 Task: Buy 1 Parking from Cables section under best seller category for shipping address: Catherine Martinez, 3635 Walton Street, Salt Lake City, Utah 84104, Cell Number 8014200980. Pay from credit card ending with 6010, CVV 682
Action: Mouse moved to (29, 83)
Screenshot: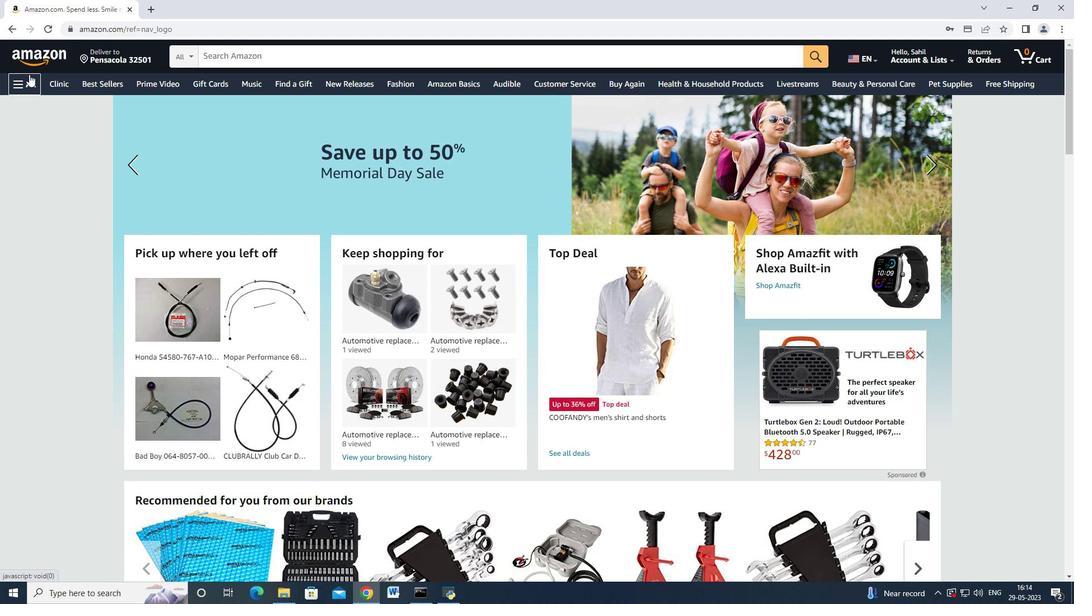 
Action: Mouse pressed left at (29, 83)
Screenshot: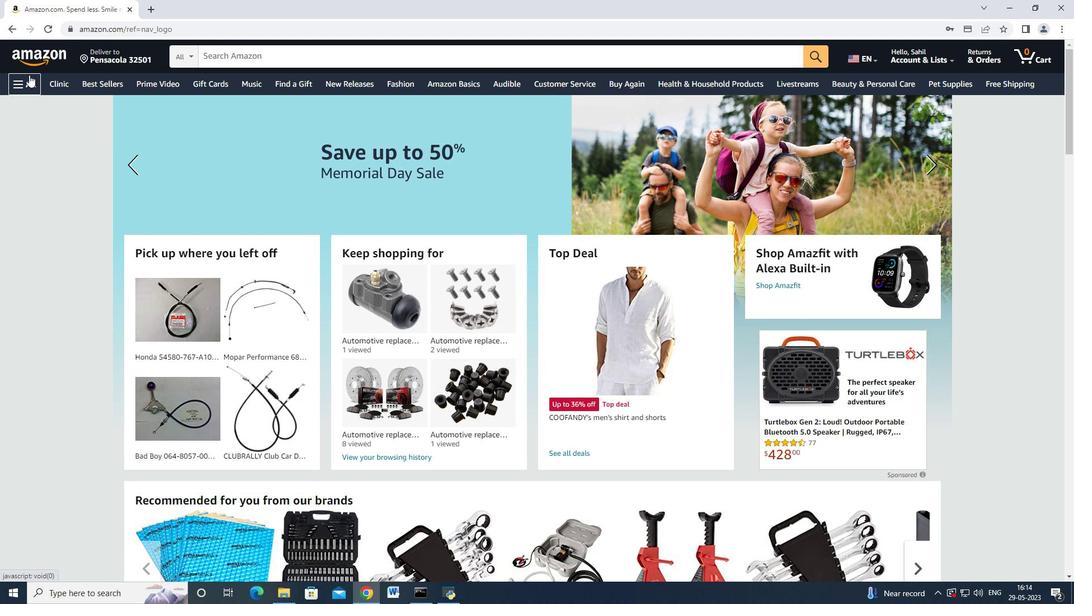 
Action: Mouse moved to (4, 165)
Screenshot: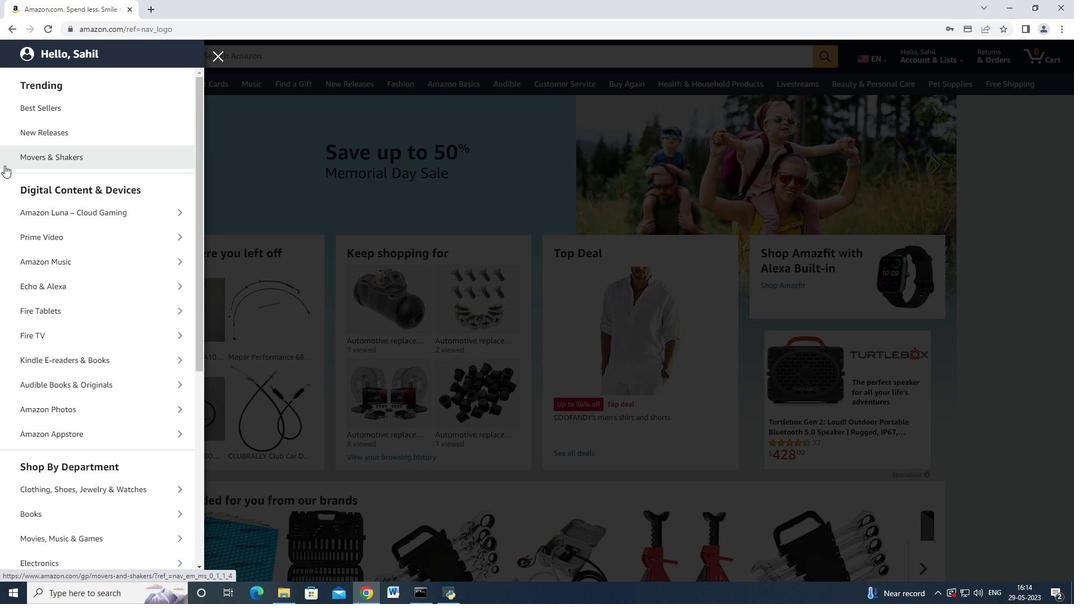 
Action: Mouse scrolled (4, 164) with delta (0, 0)
Screenshot: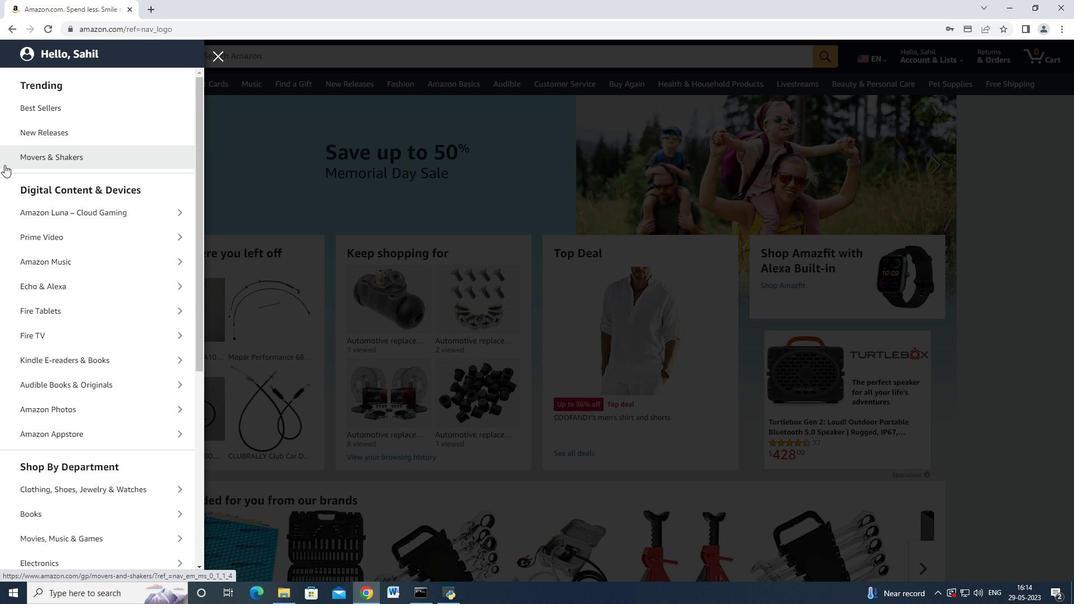 
Action: Mouse moved to (71, 211)
Screenshot: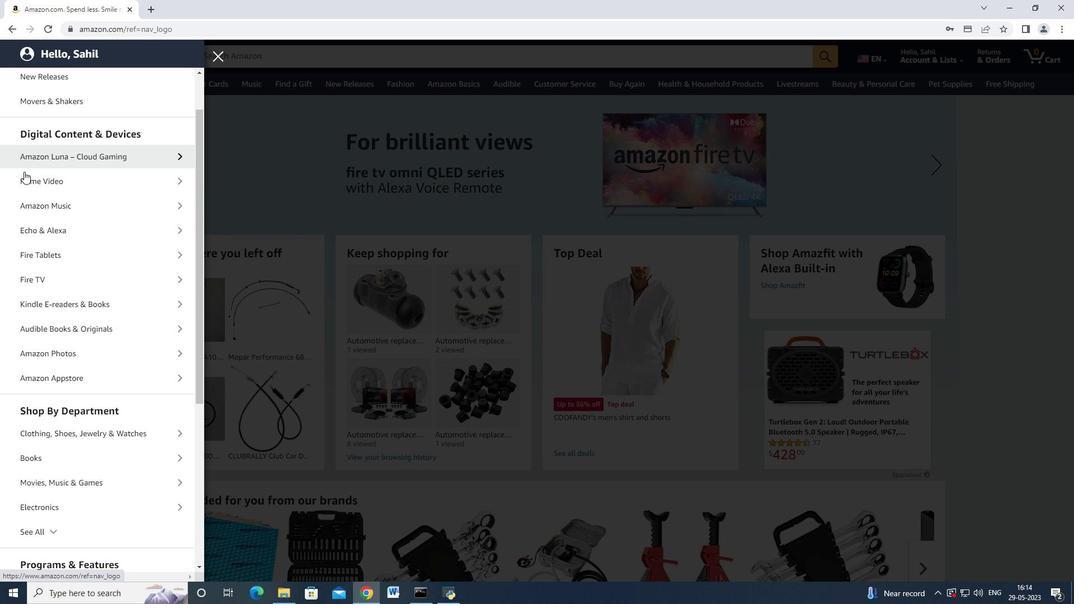 
Action: Mouse scrolled (71, 210) with delta (0, 0)
Screenshot: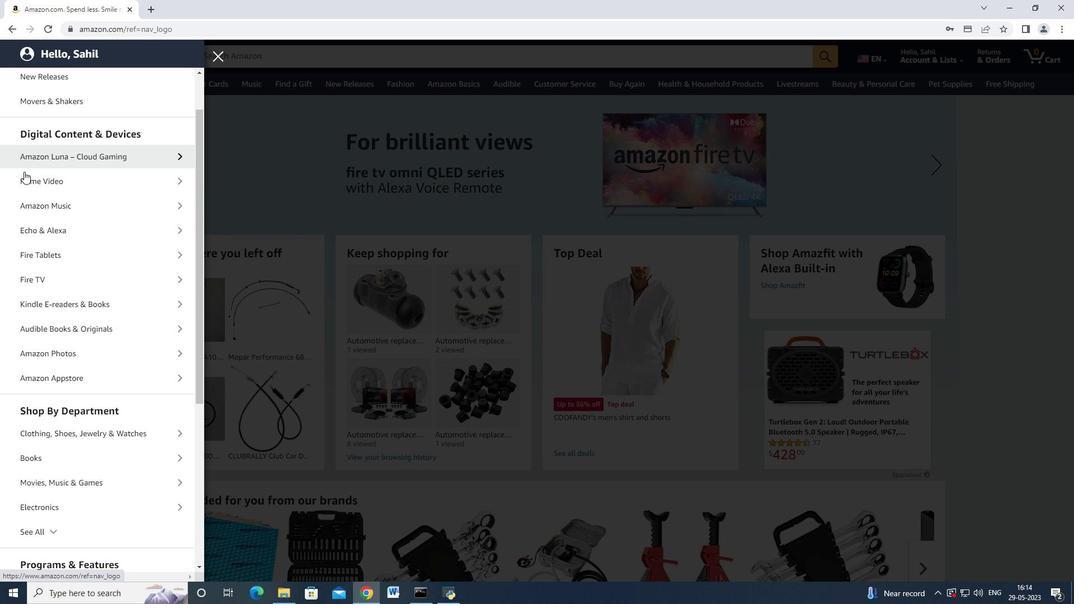 
Action: Mouse moved to (72, 212)
Screenshot: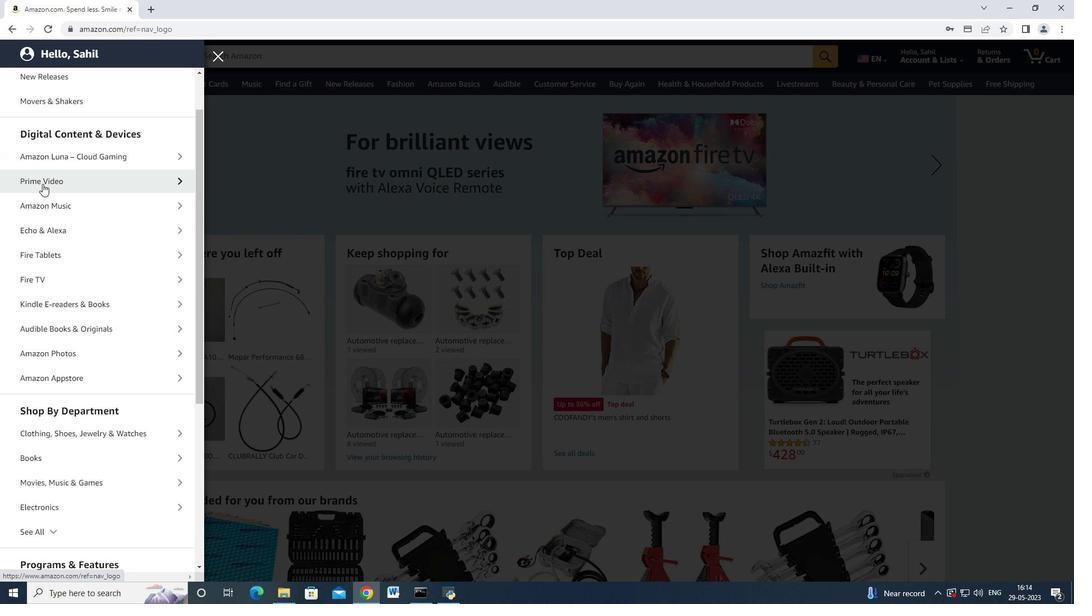 
Action: Mouse scrolled (72, 212) with delta (0, 0)
Screenshot: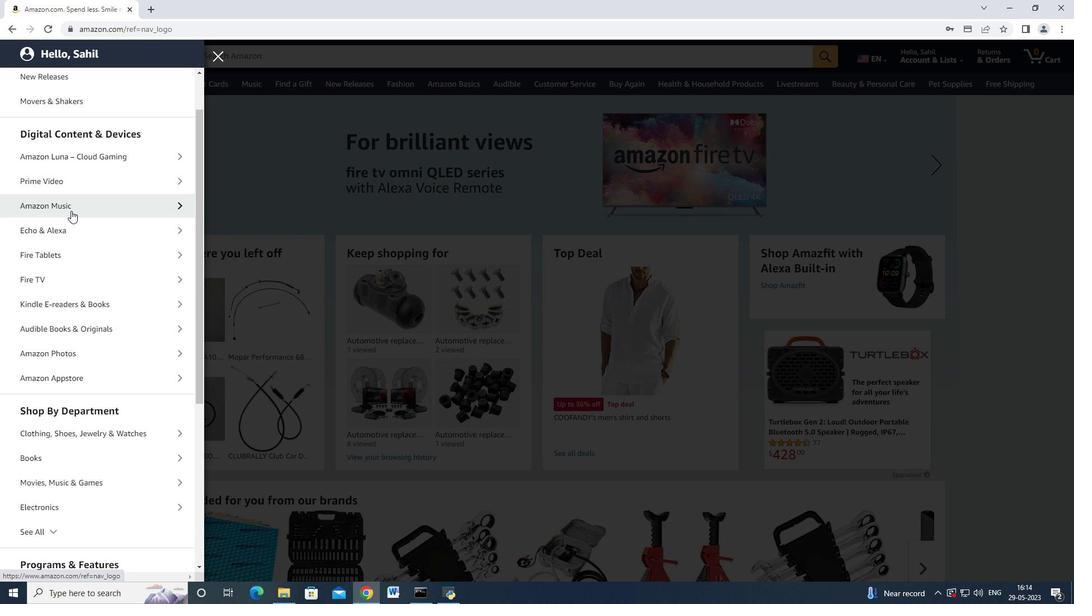 
Action: Mouse moved to (30, 277)
Screenshot: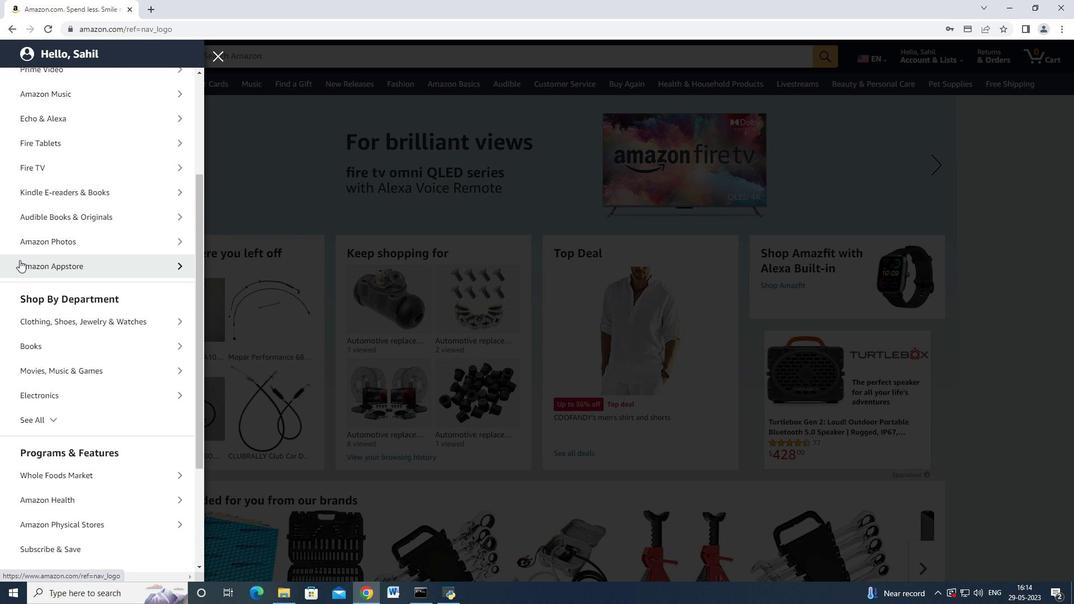 
Action: Mouse scrolled (30, 277) with delta (0, 0)
Screenshot: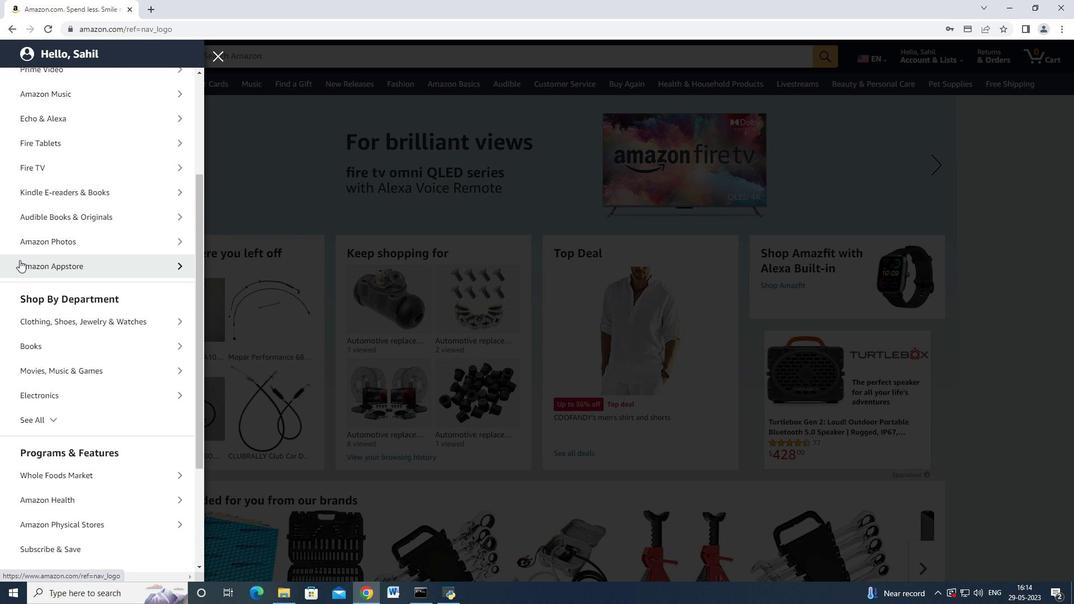 
Action: Mouse moved to (31, 282)
Screenshot: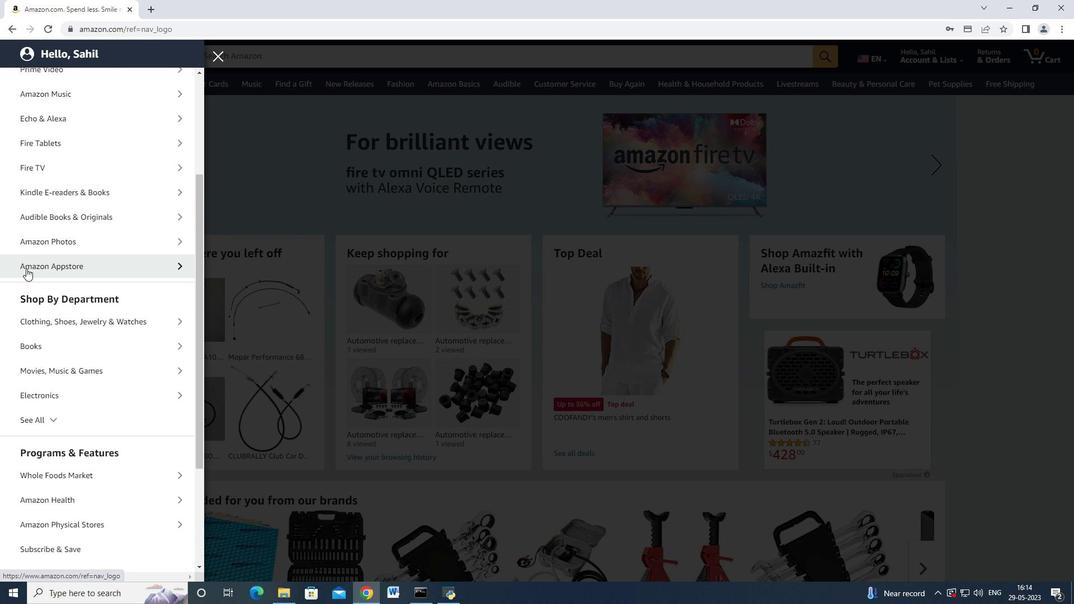 
Action: Mouse scrolled (31, 281) with delta (0, 0)
Screenshot: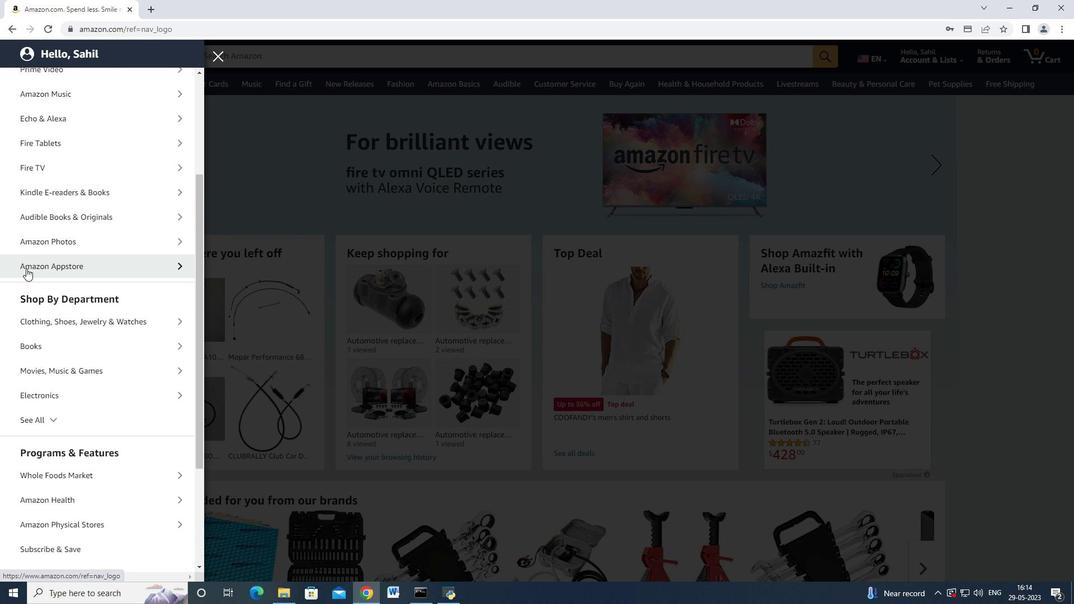 
Action: Mouse moved to (32, 285)
Screenshot: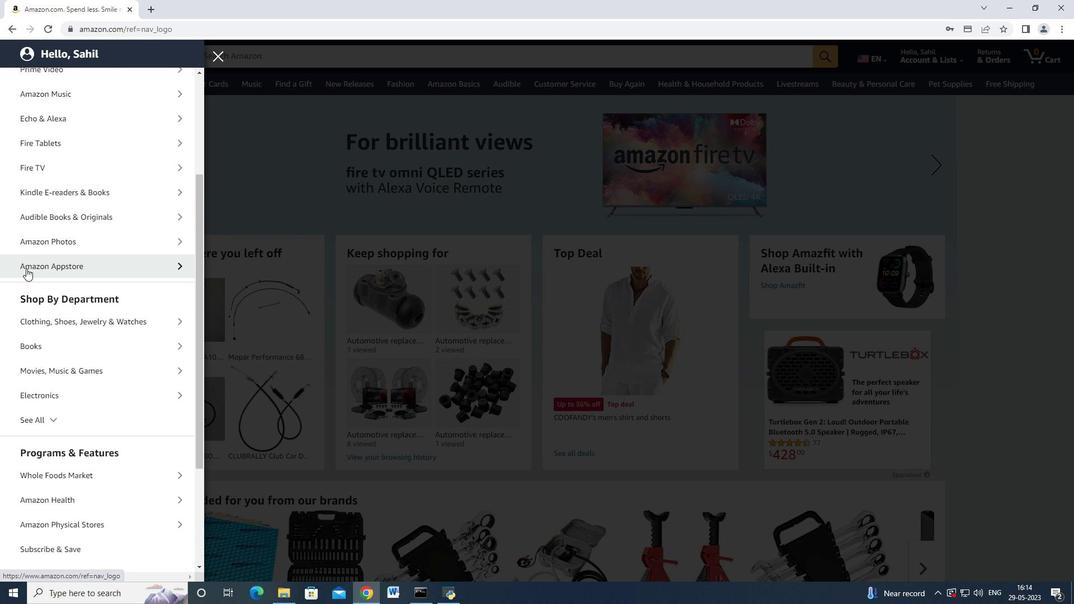
Action: Mouse scrolled (32, 285) with delta (0, 0)
Screenshot: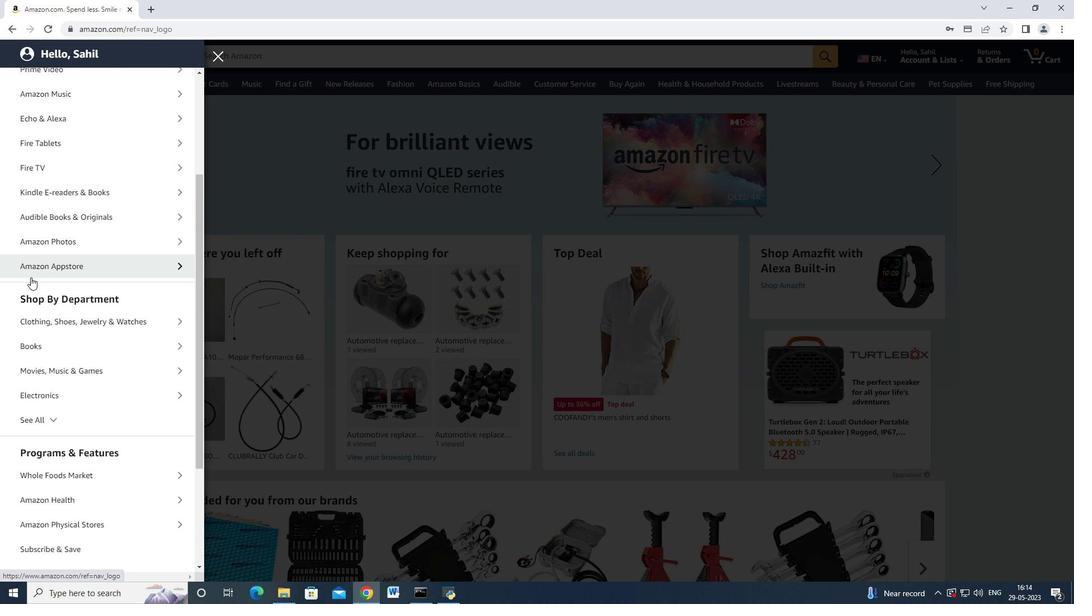 
Action: Mouse moved to (51, 258)
Screenshot: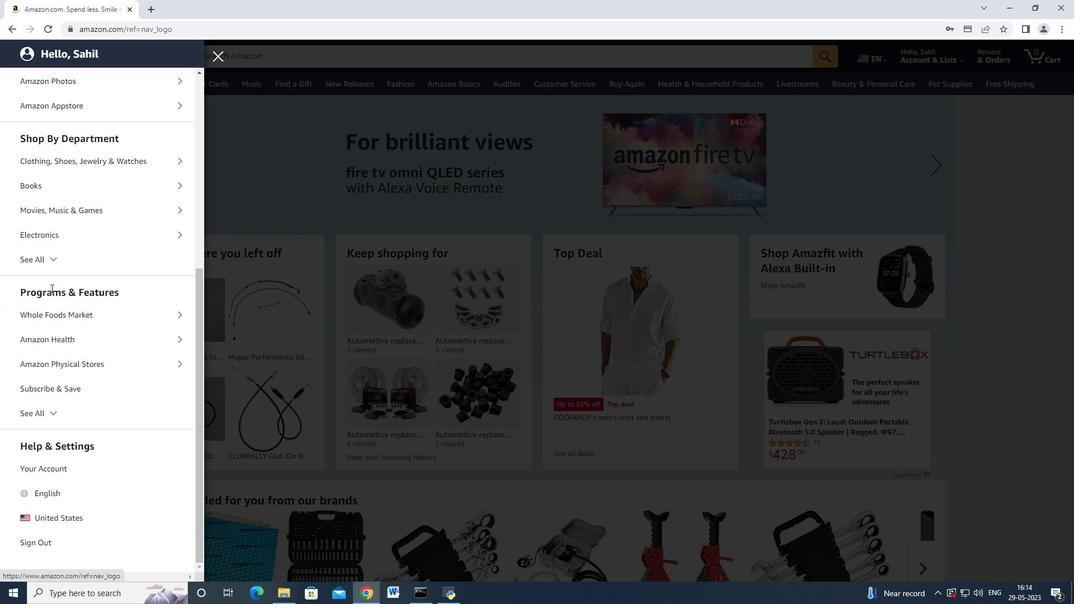 
Action: Mouse pressed left at (51, 258)
Screenshot: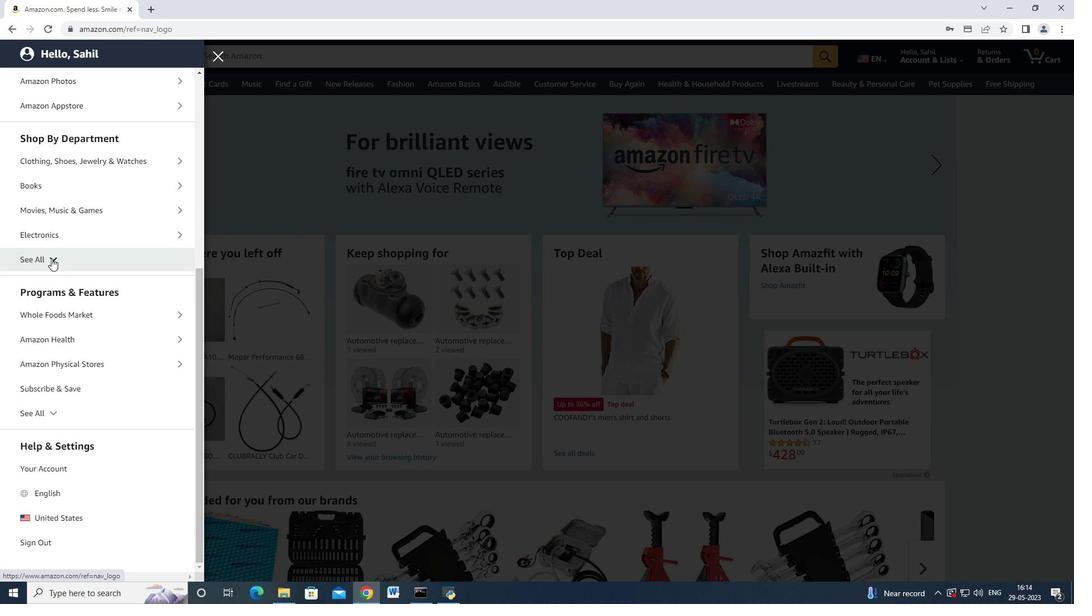 
Action: Mouse moved to (104, 289)
Screenshot: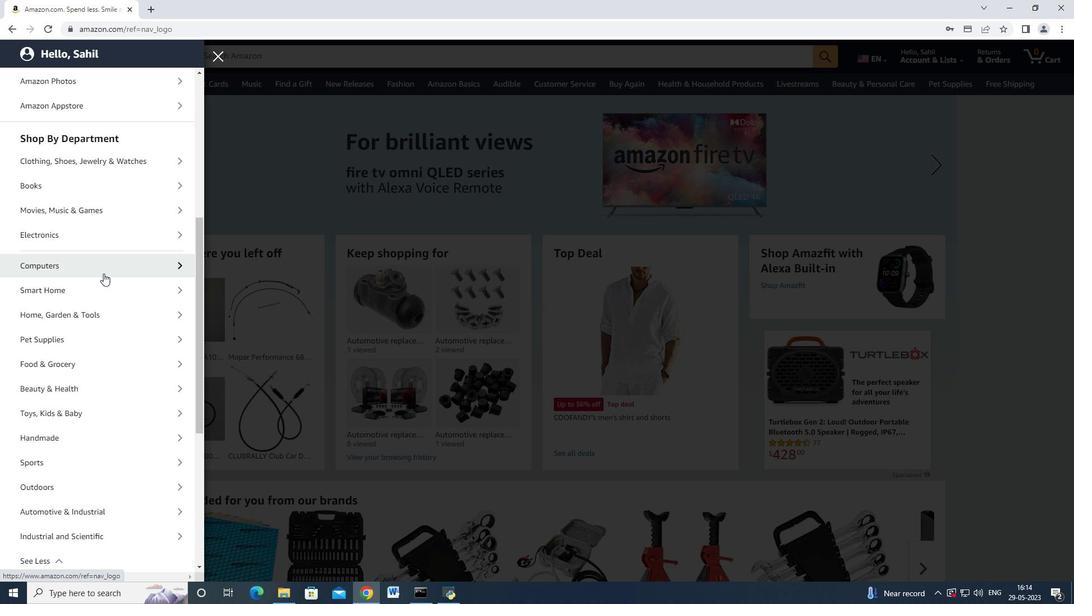 
Action: Mouse scrolled (104, 288) with delta (0, 0)
Screenshot: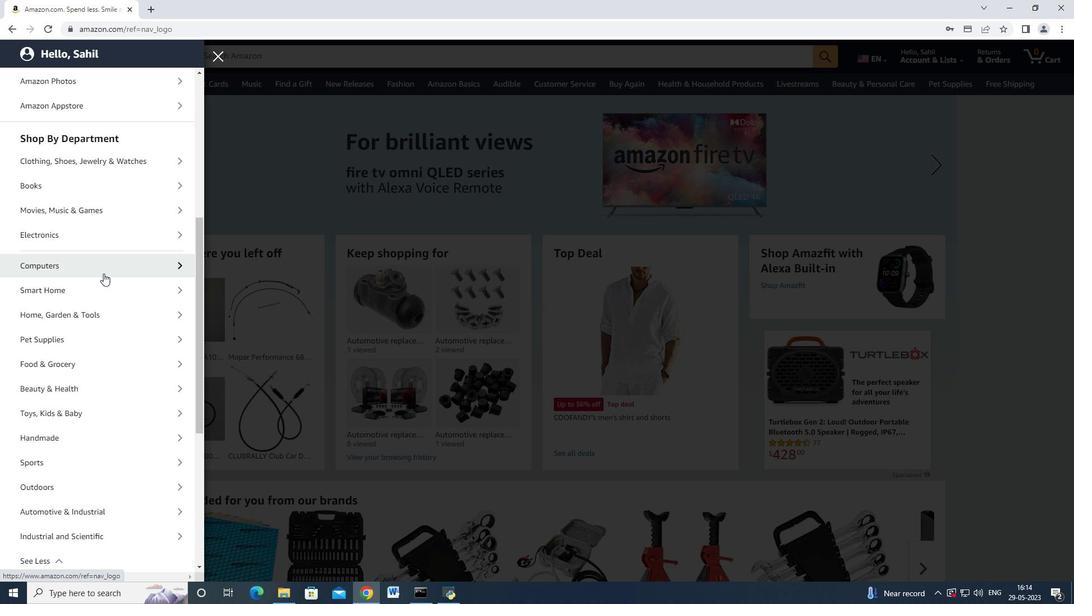 
Action: Mouse moved to (104, 299)
Screenshot: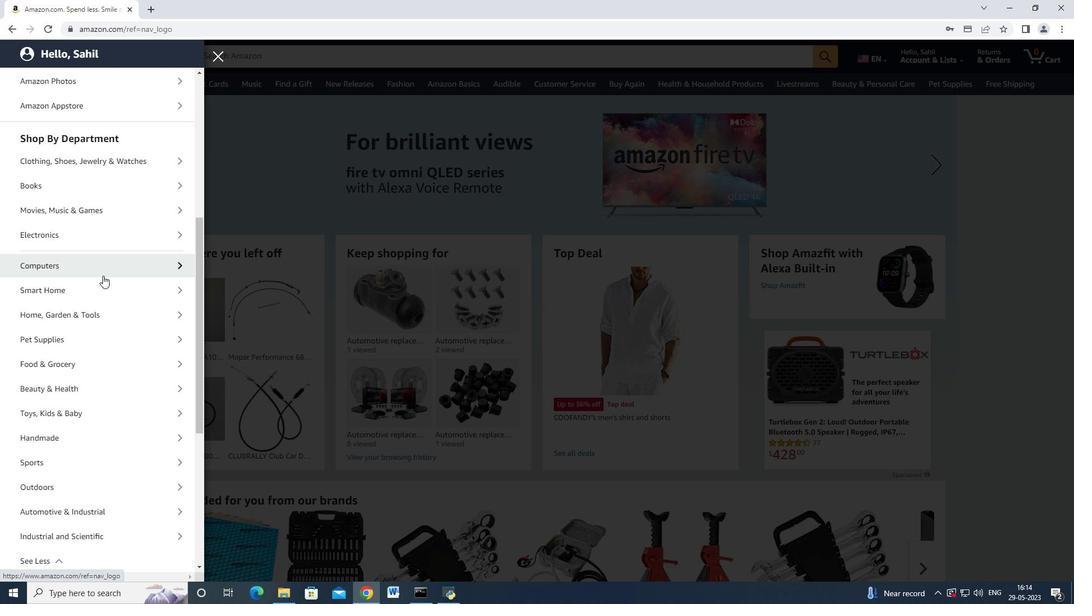 
Action: Mouse scrolled (104, 299) with delta (0, 0)
Screenshot: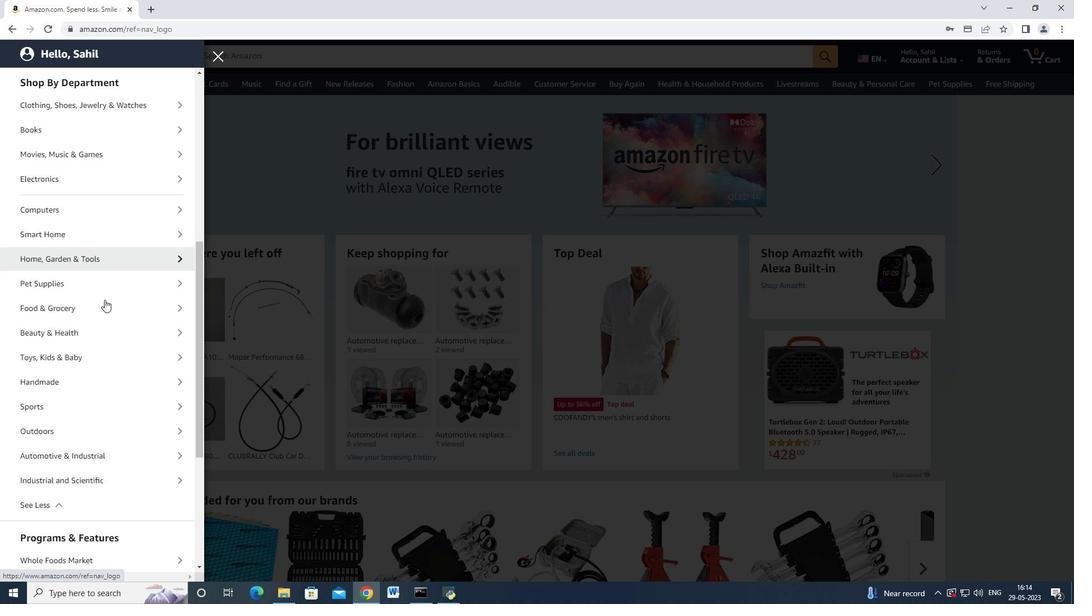 
Action: Mouse scrolled (104, 299) with delta (0, 0)
Screenshot: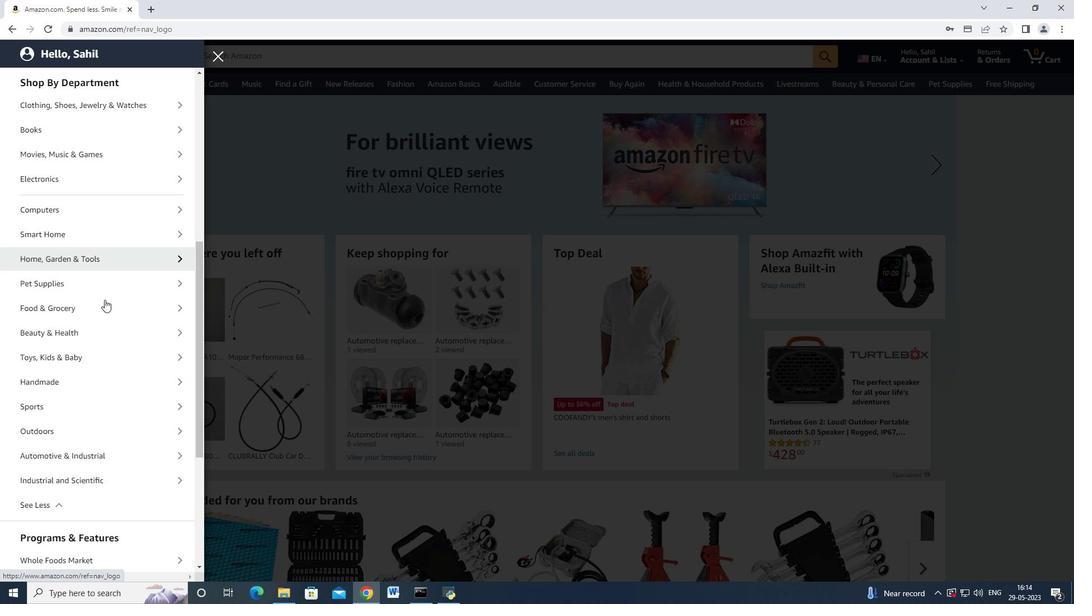 
Action: Mouse moved to (100, 340)
Screenshot: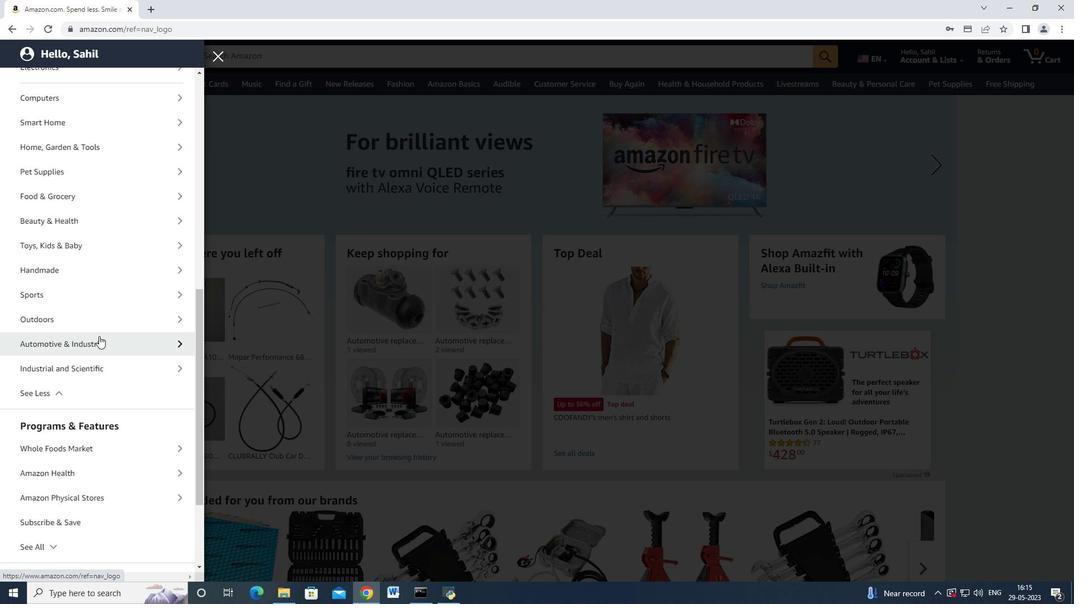 
Action: Mouse pressed left at (100, 340)
Screenshot: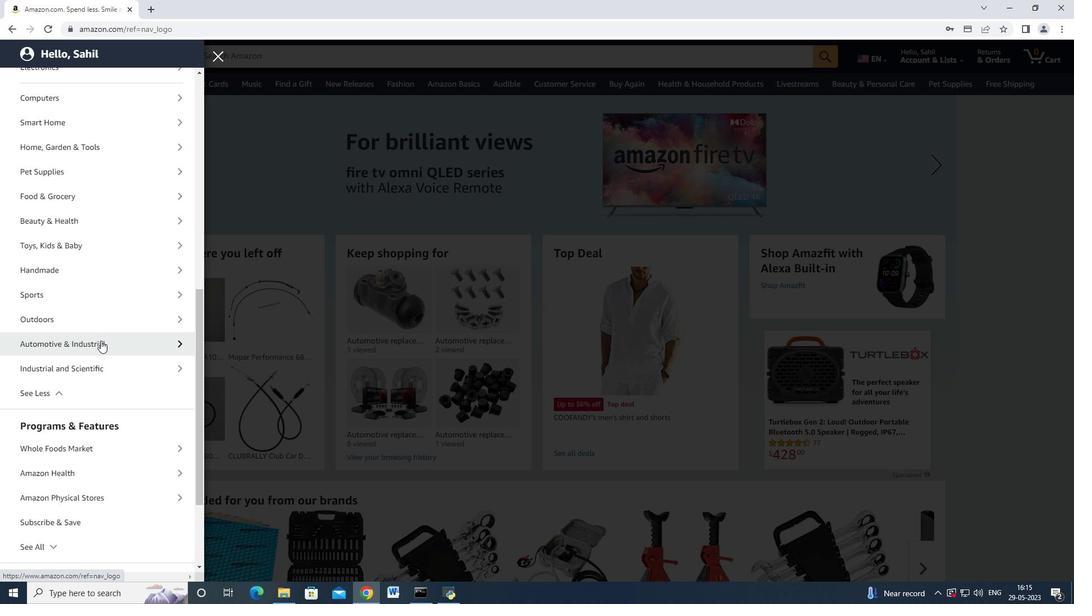 
Action: Mouse moved to (90, 137)
Screenshot: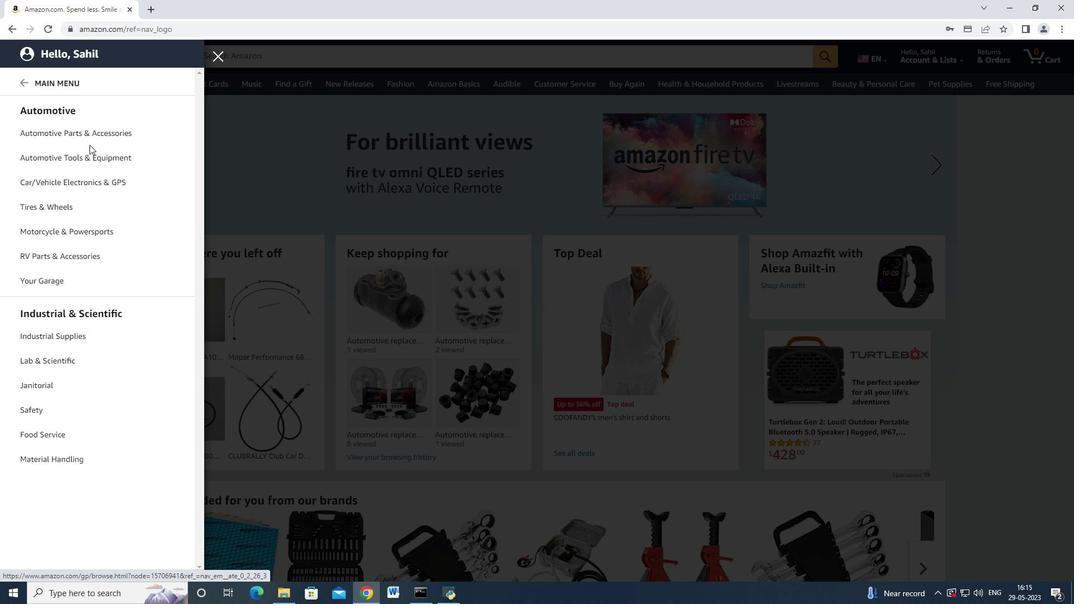 
Action: Mouse pressed left at (90, 137)
Screenshot: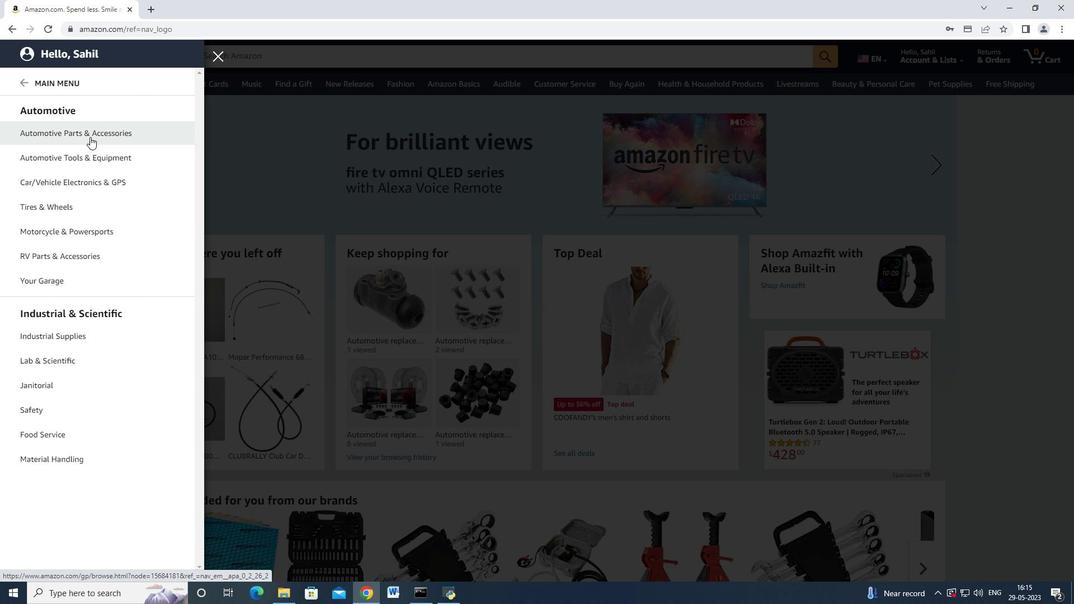 
Action: Mouse moved to (87, 142)
Screenshot: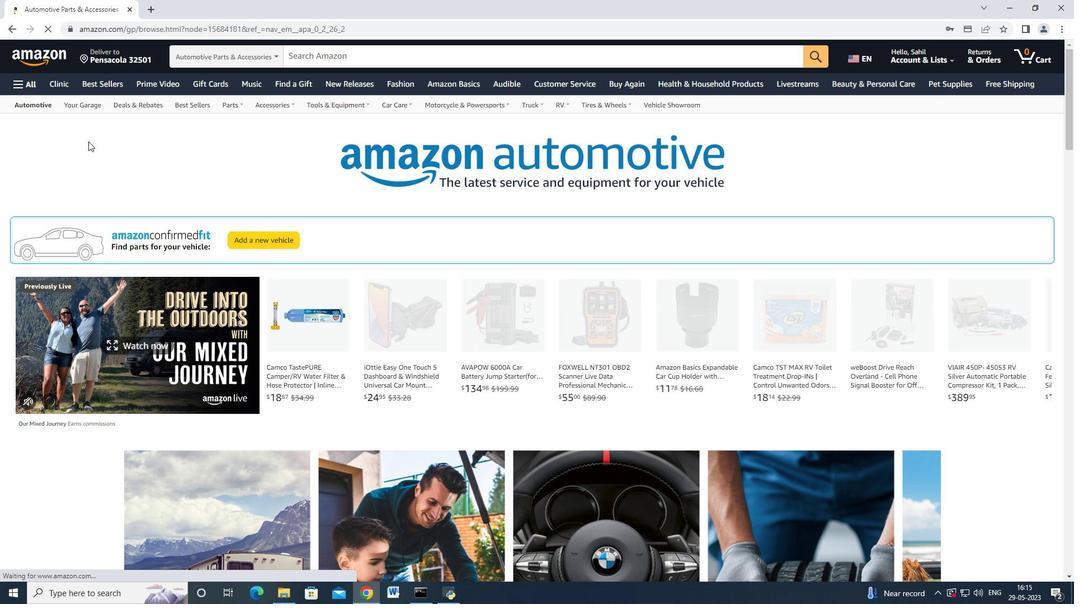 
Action: Mouse scrolled (87, 142) with delta (0, 0)
Screenshot: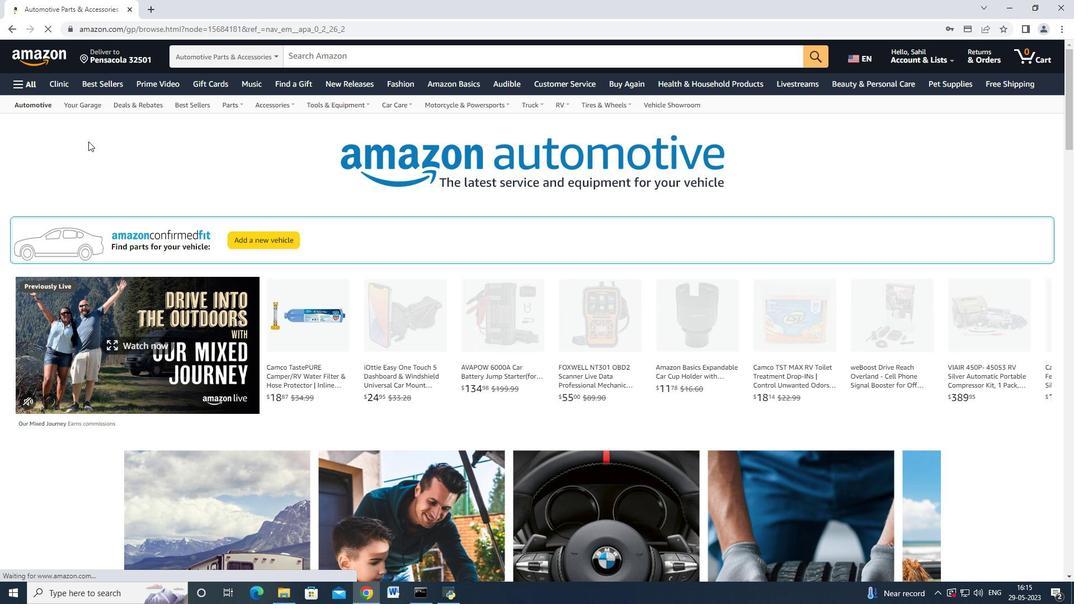 
Action: Mouse moved to (87, 143)
Screenshot: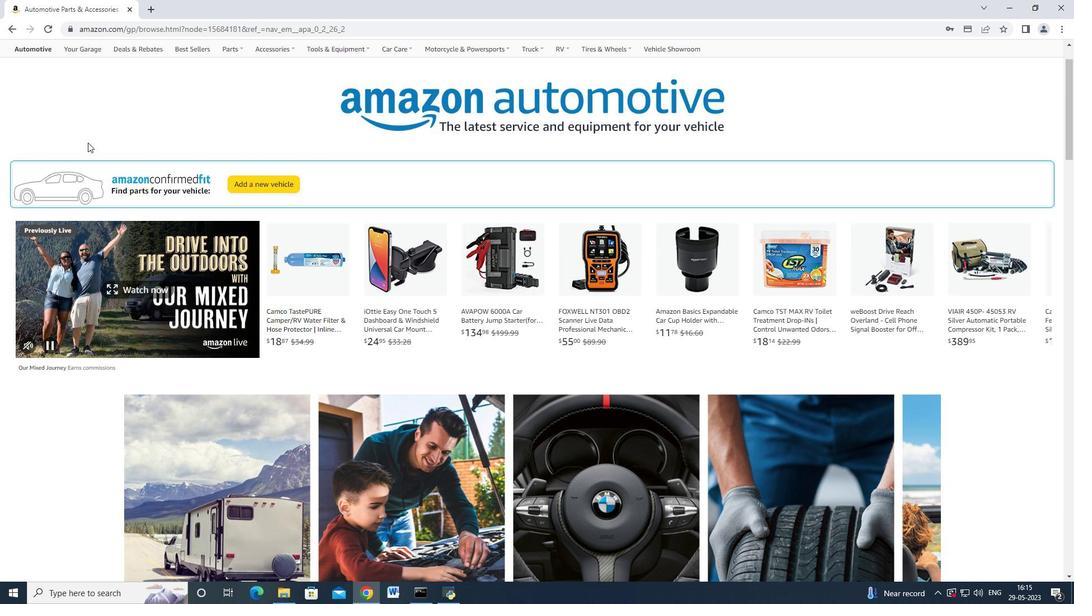 
Action: Mouse scrolled (87, 142) with delta (0, 0)
Screenshot: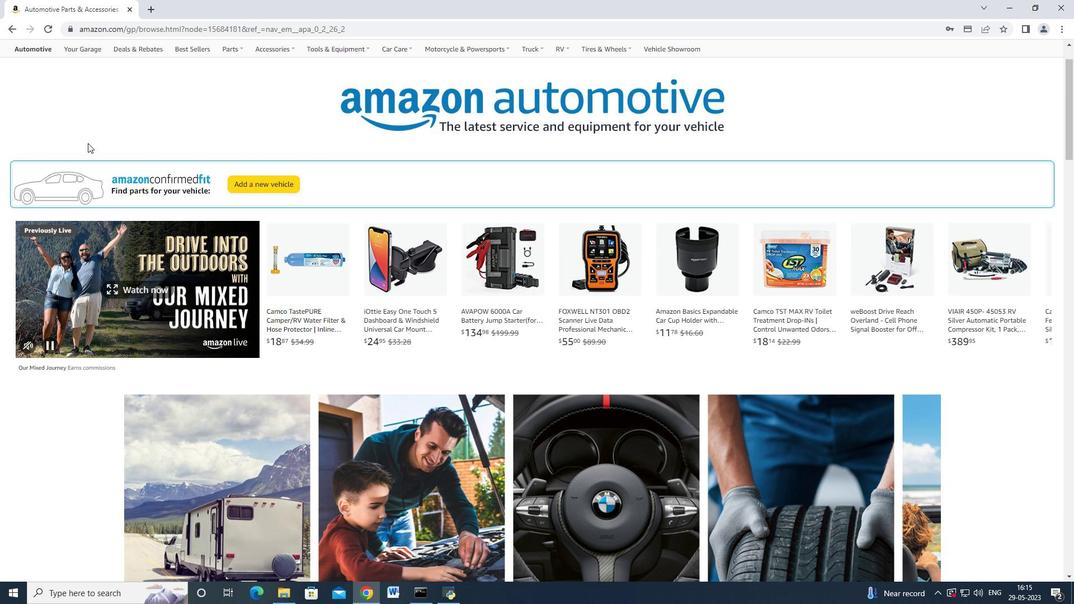 
Action: Mouse scrolled (87, 142) with delta (0, 0)
Screenshot: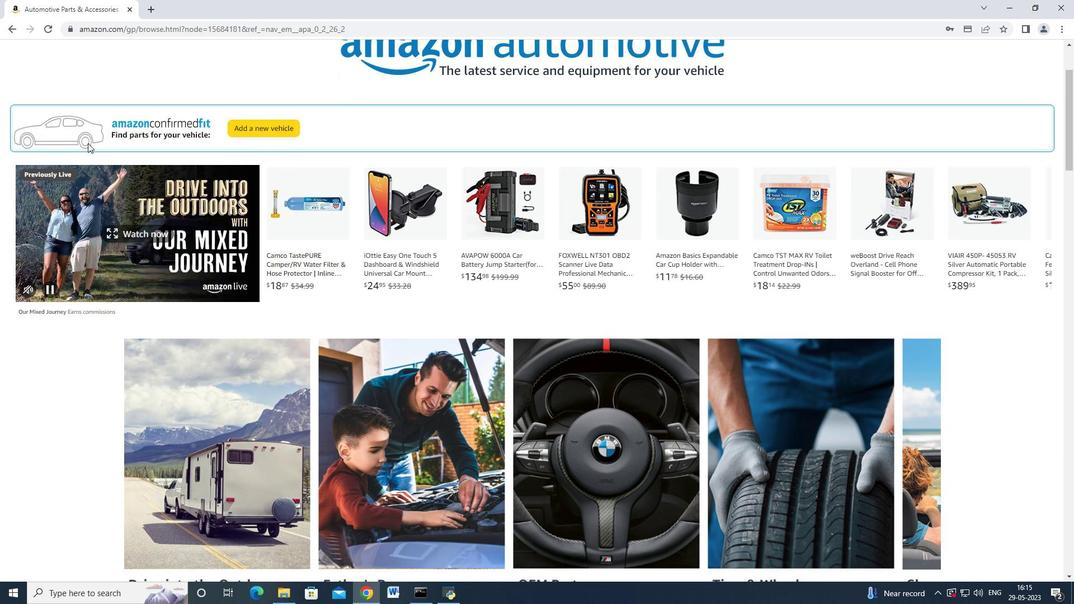 
Action: Mouse scrolled (87, 142) with delta (0, 0)
Screenshot: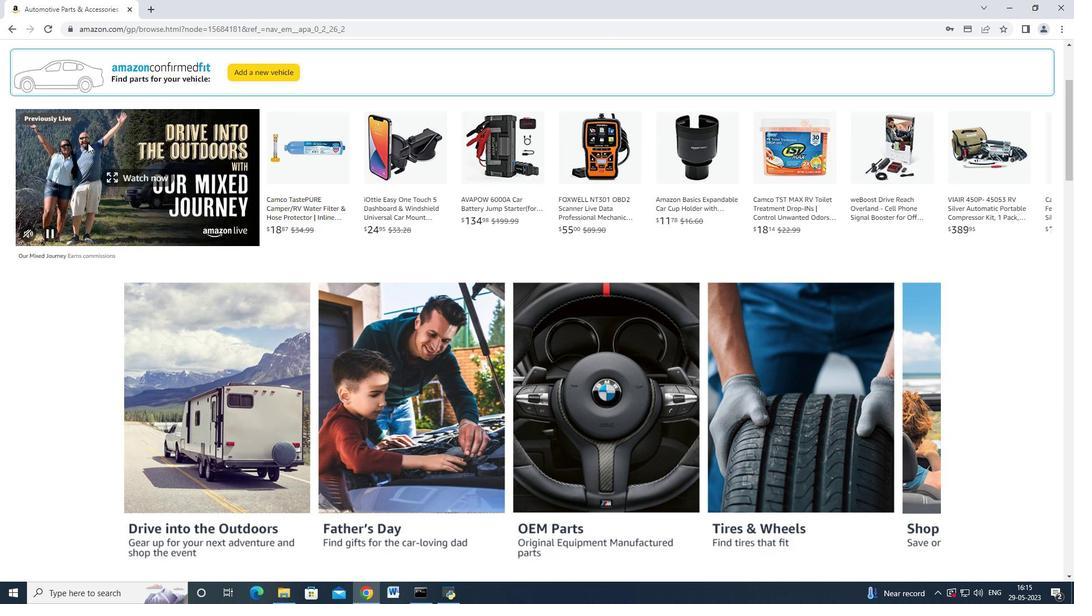 
Action: Mouse scrolled (87, 143) with delta (0, 0)
Screenshot: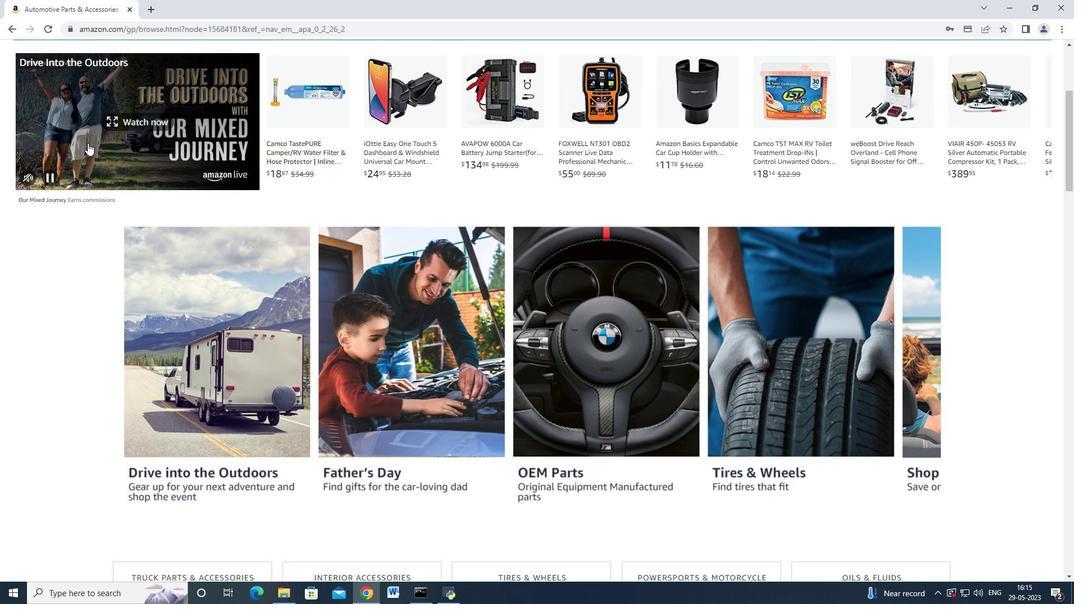 
Action: Mouse scrolled (87, 143) with delta (0, 0)
Screenshot: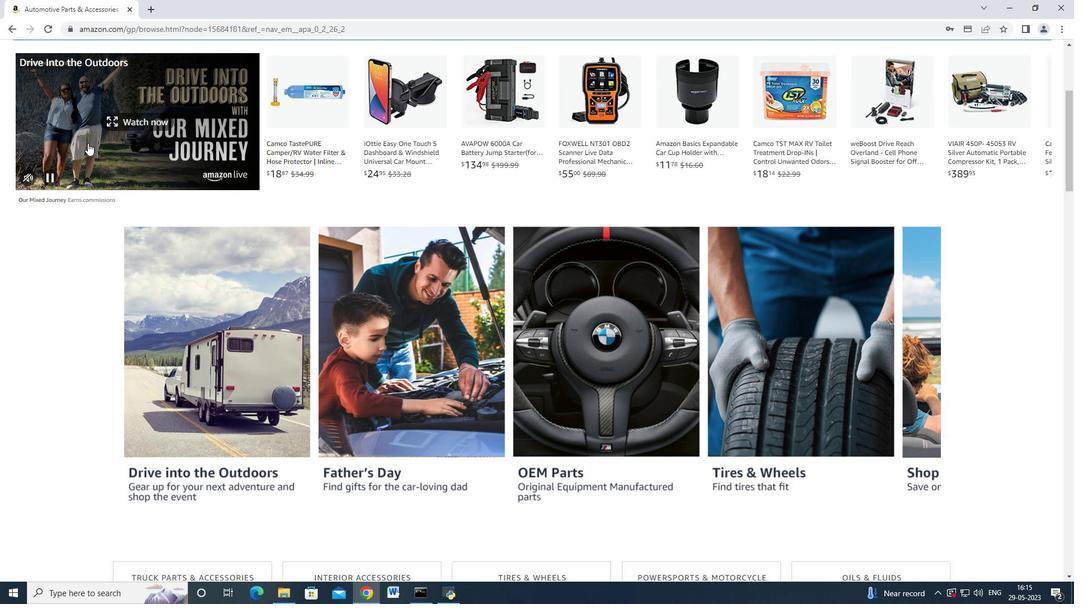 
Action: Mouse scrolled (87, 143) with delta (0, 0)
Screenshot: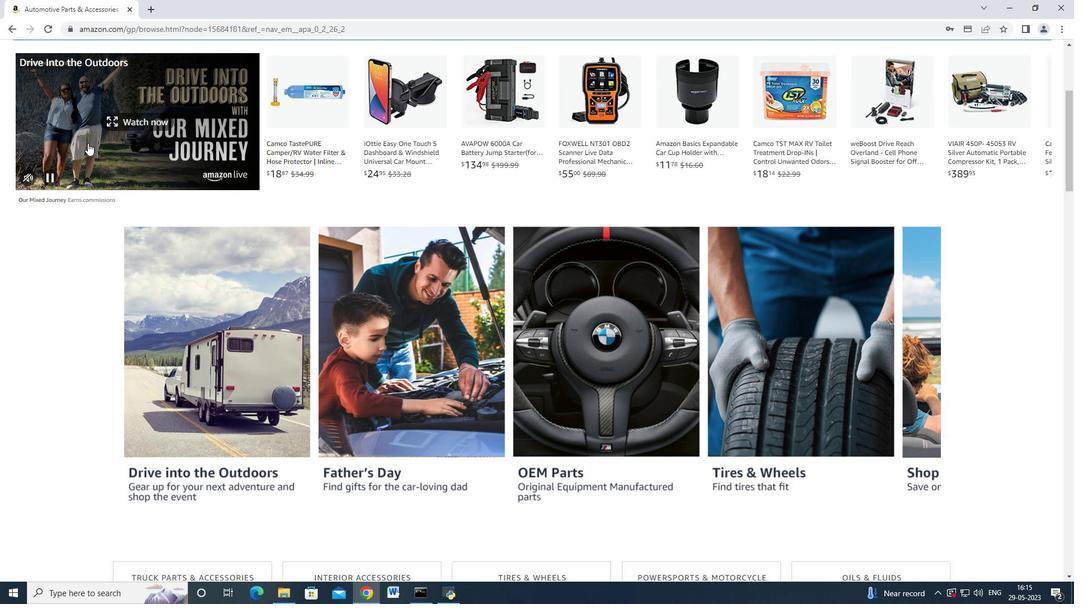 
Action: Mouse scrolled (87, 143) with delta (0, 0)
Screenshot: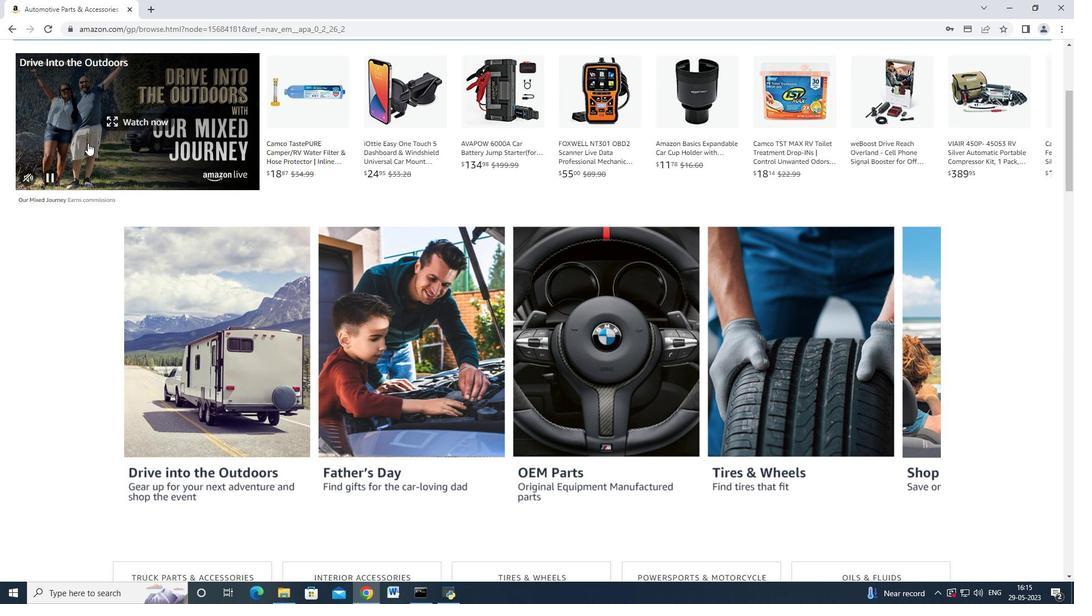 
Action: Mouse moved to (88, 145)
Screenshot: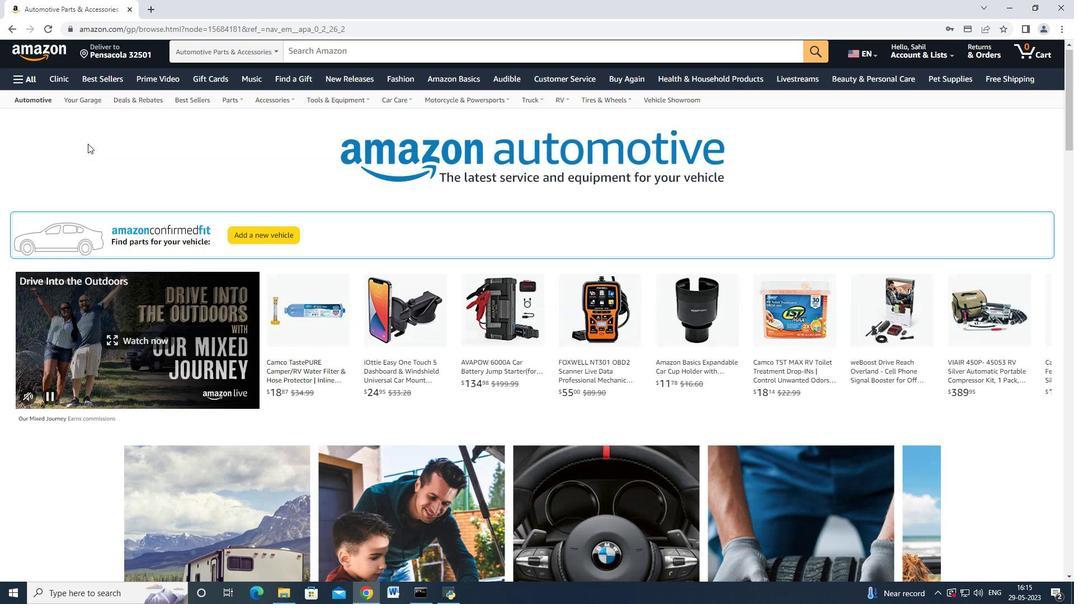 
Action: Mouse scrolled (88, 146) with delta (0, 0)
Screenshot: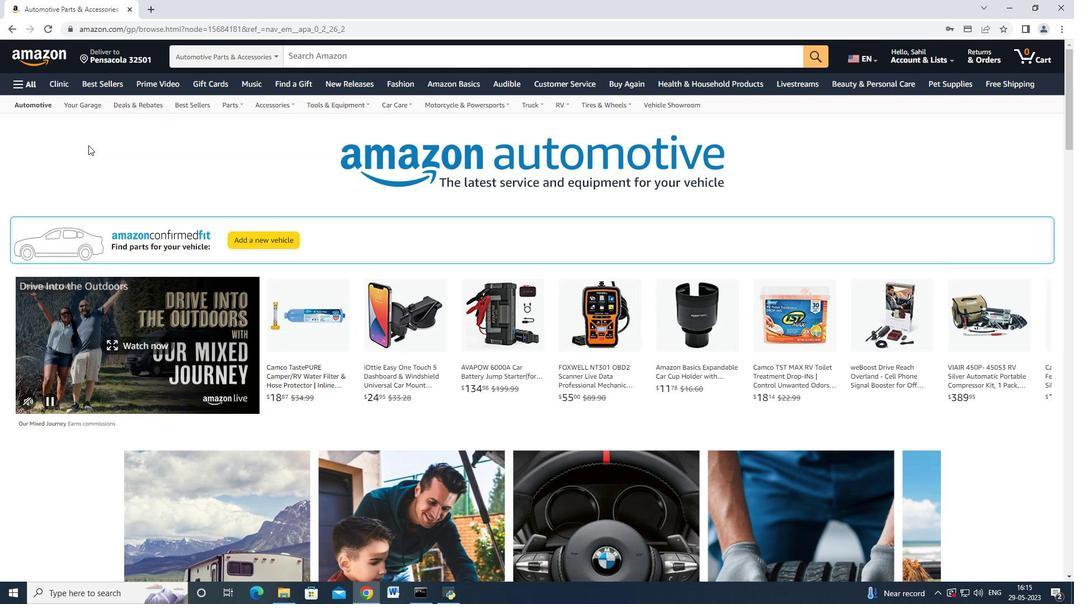 
Action: Mouse scrolled (88, 146) with delta (0, 0)
Screenshot: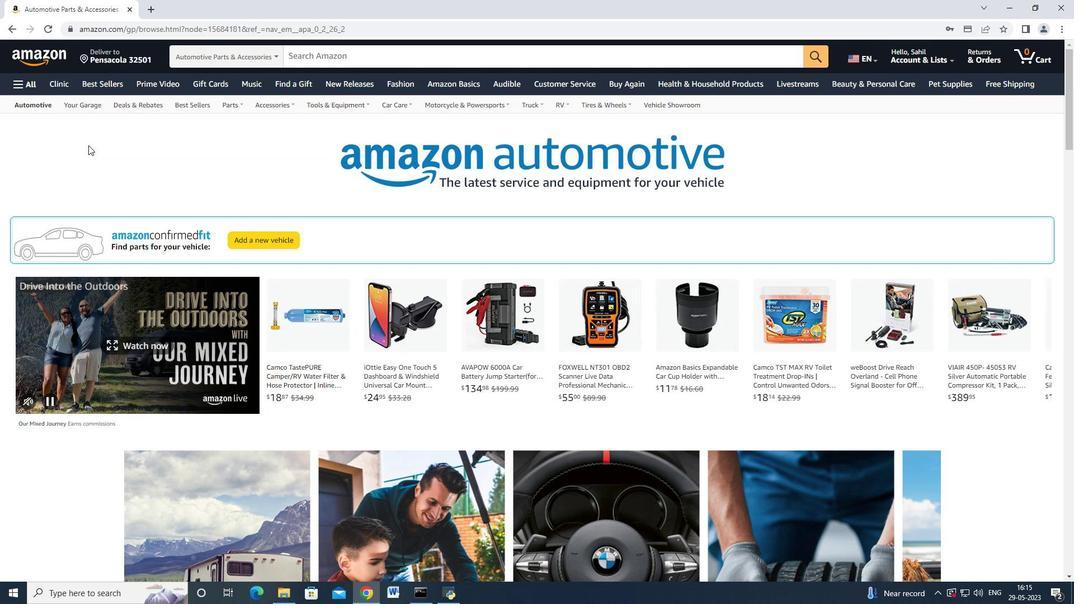 
Action: Mouse scrolled (88, 146) with delta (0, 0)
Screenshot: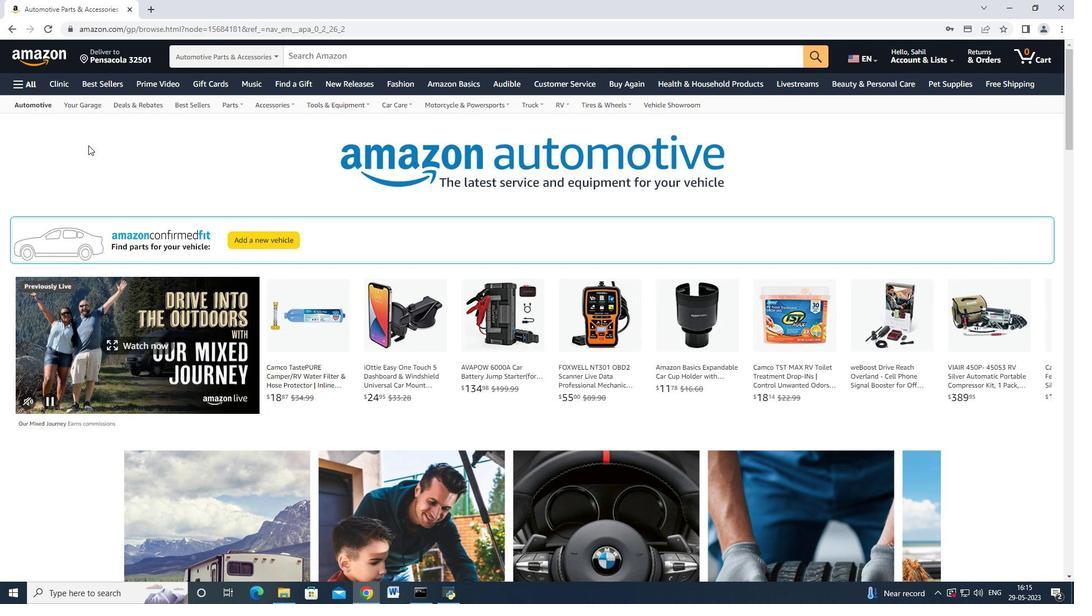 
Action: Mouse moved to (204, 108)
Screenshot: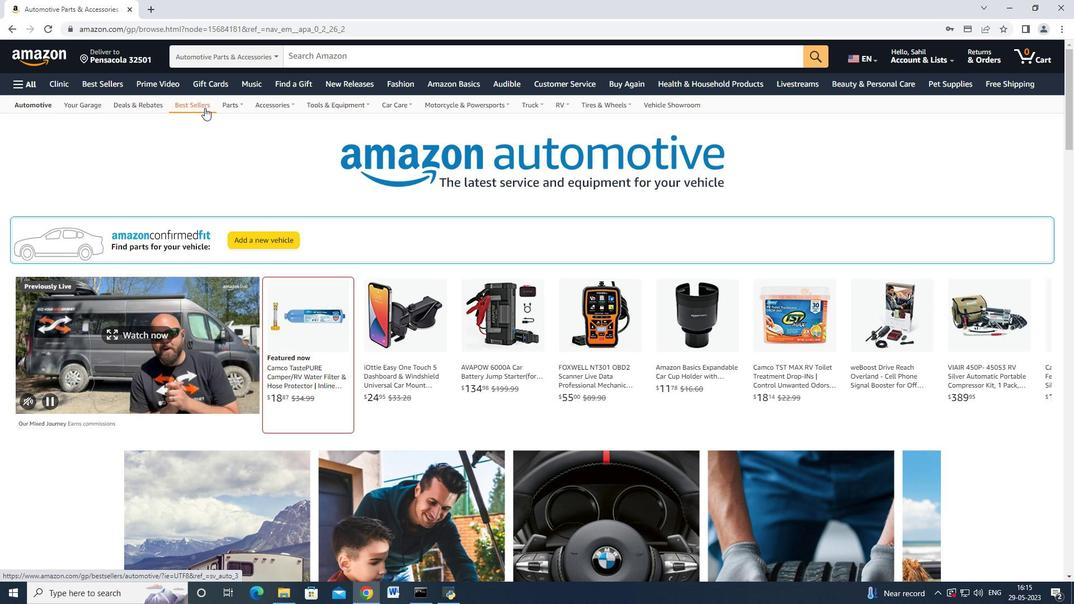 
Action: Mouse pressed left at (204, 108)
Screenshot: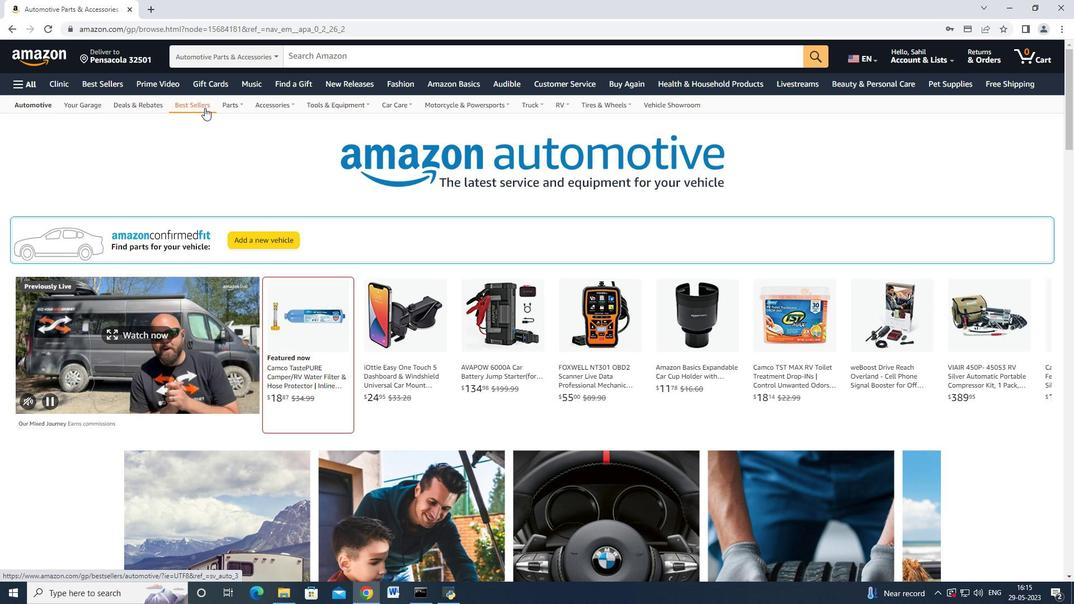 
Action: Mouse moved to (67, 362)
Screenshot: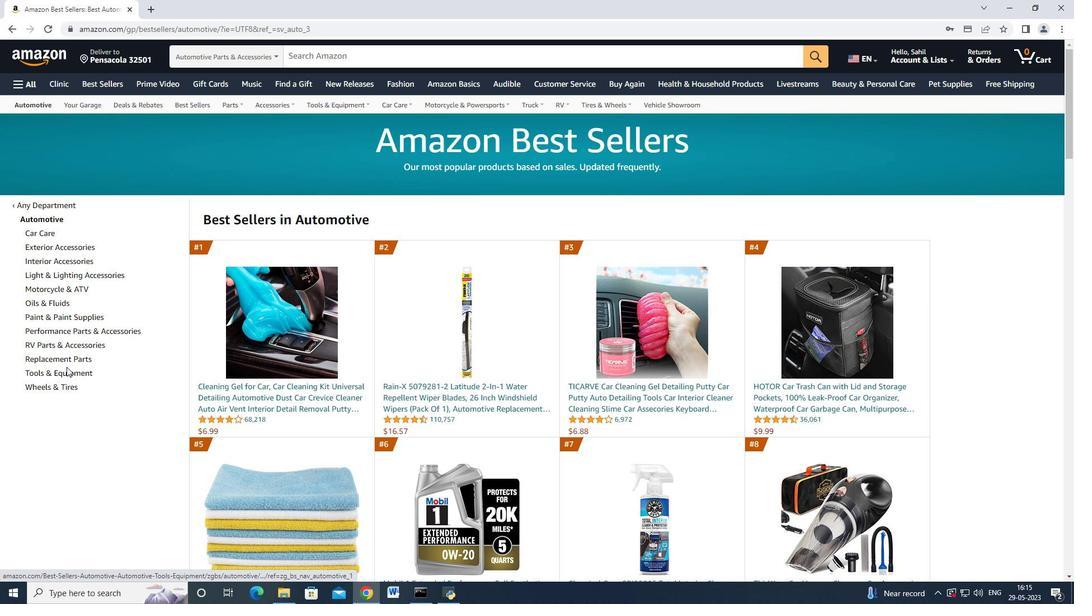 
Action: Mouse pressed left at (67, 362)
Screenshot: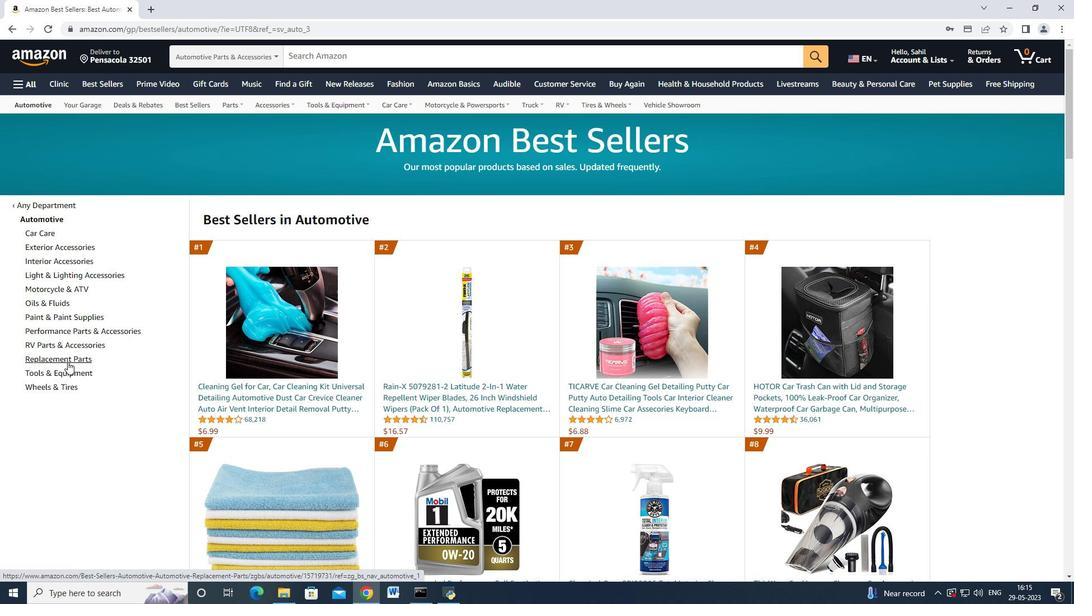 
Action: Mouse moved to (77, 345)
Screenshot: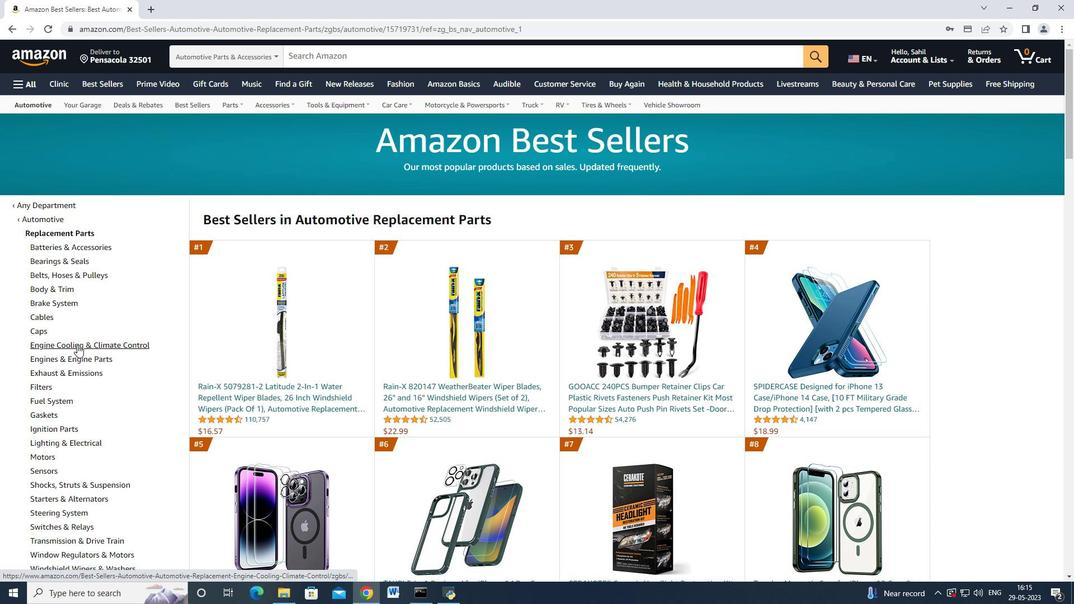 
Action: Mouse scrolled (77, 344) with delta (0, 0)
Screenshot: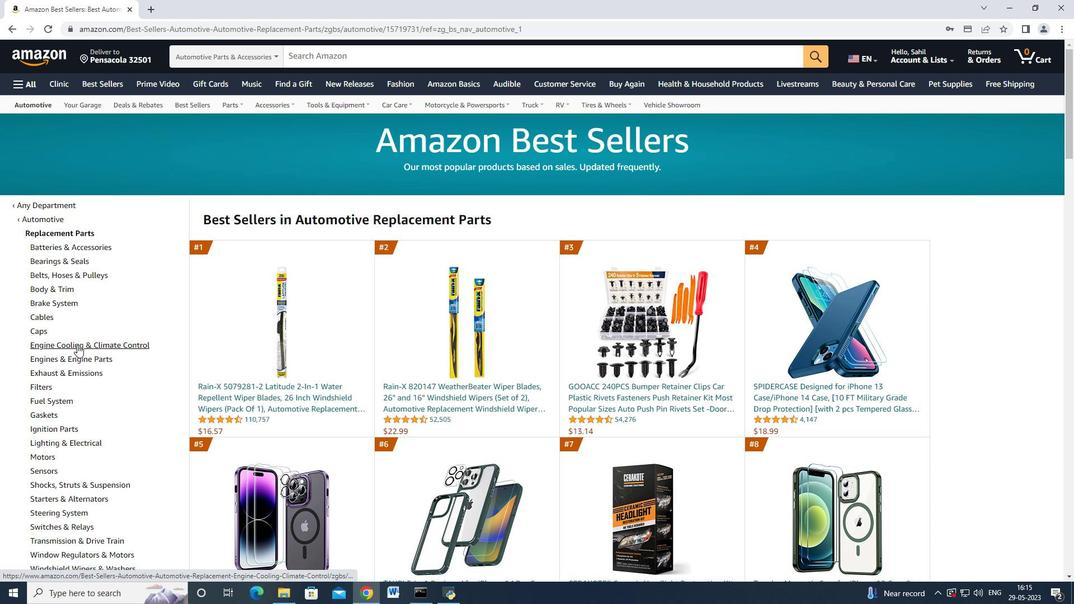 
Action: Mouse scrolled (77, 344) with delta (0, 0)
Screenshot: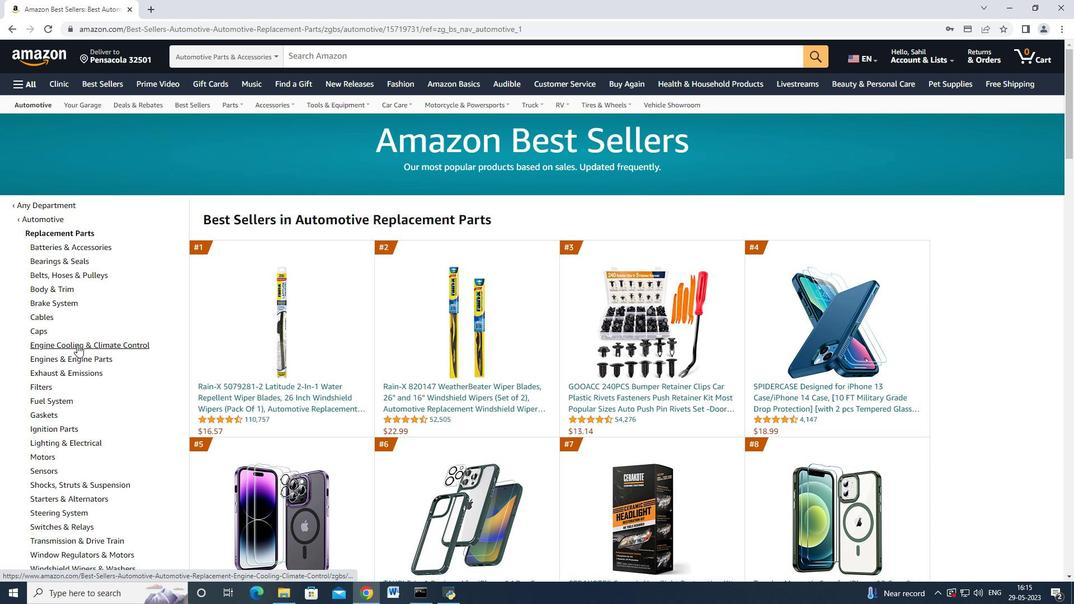 
Action: Mouse moved to (77, 345)
Screenshot: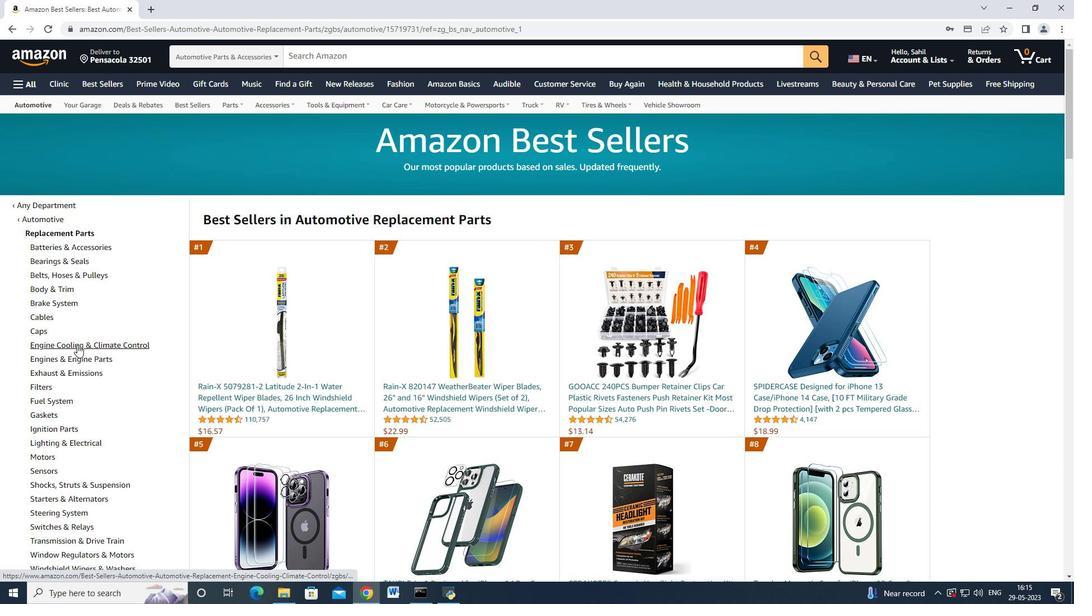 
Action: Mouse scrolled (77, 344) with delta (0, 0)
Screenshot: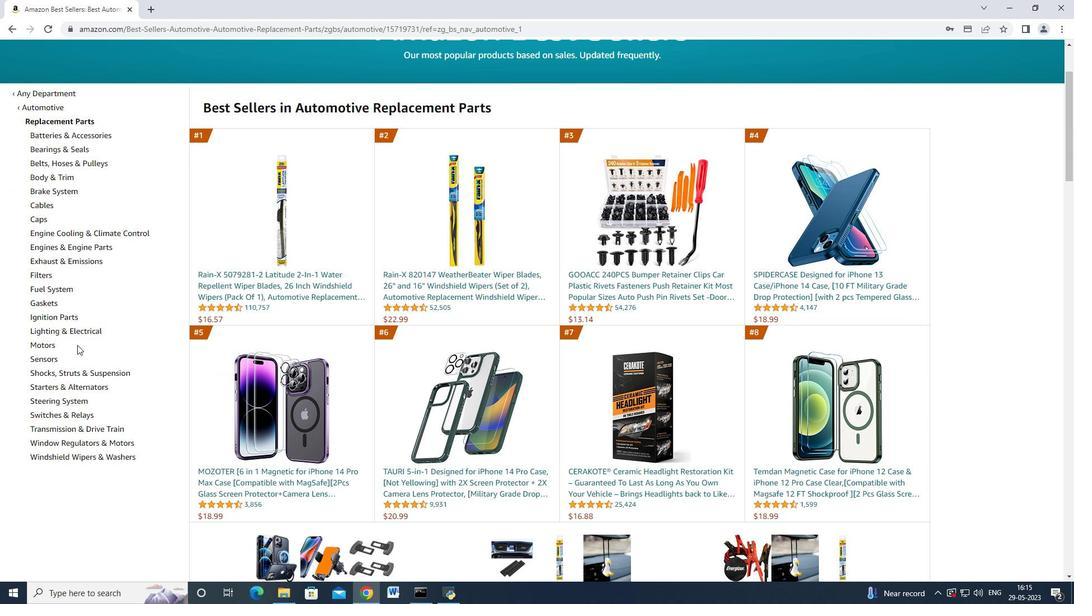 
Action: Mouse scrolled (77, 345) with delta (0, 0)
Screenshot: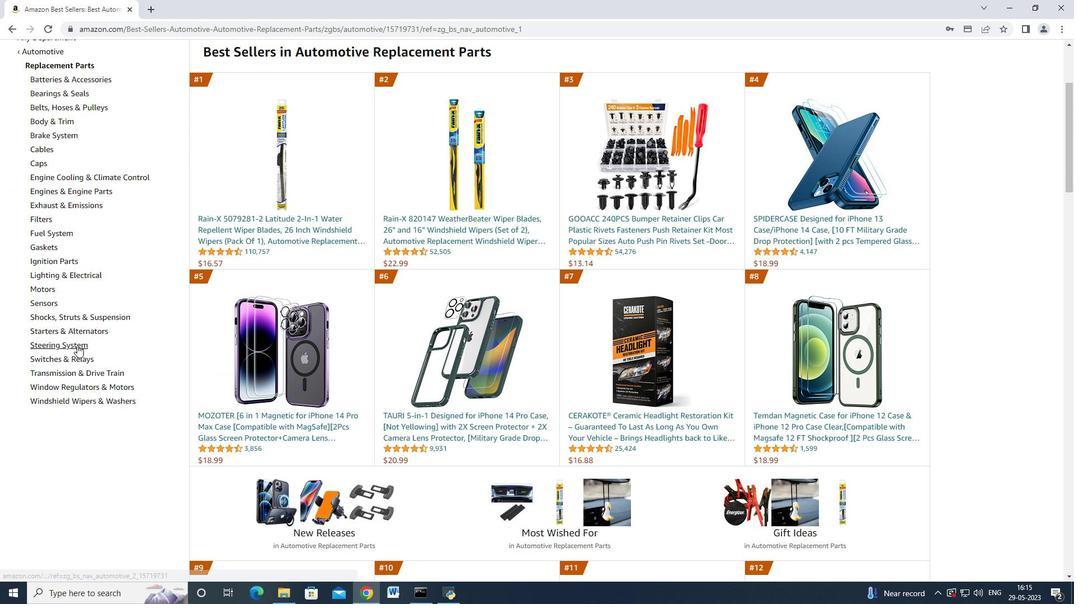 
Action: Mouse scrolled (77, 345) with delta (0, 0)
Screenshot: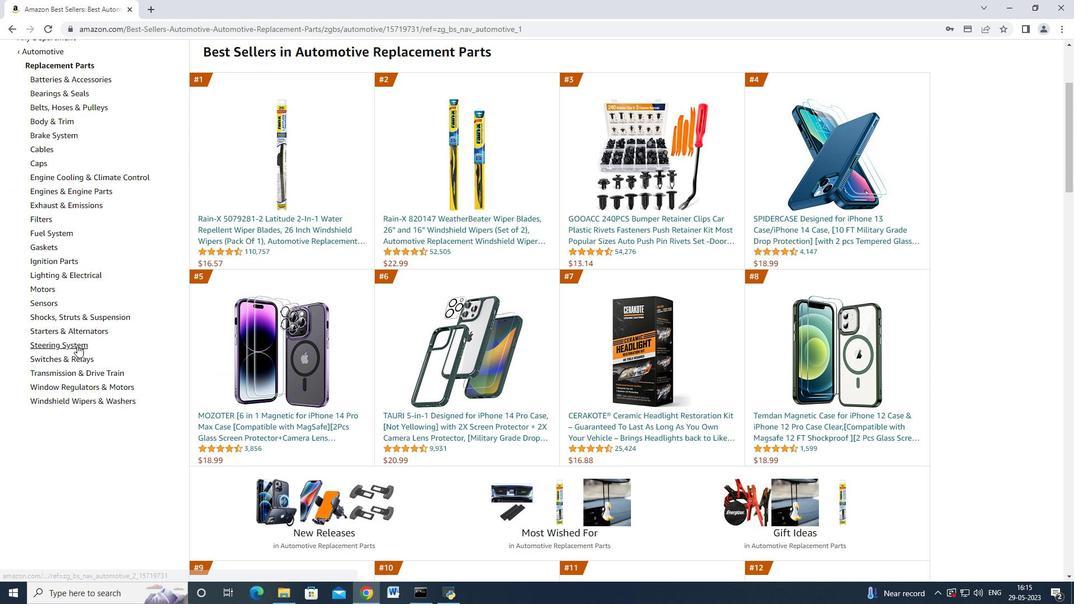 
Action: Mouse scrolled (77, 345) with delta (0, 0)
Screenshot: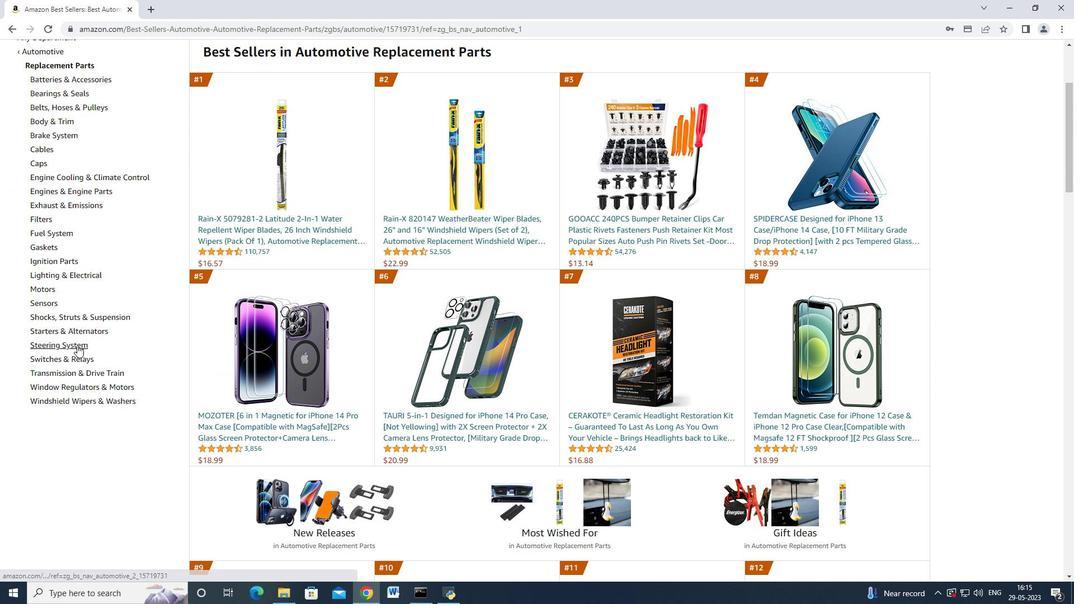 
Action: Mouse scrolled (77, 344) with delta (0, 0)
Screenshot: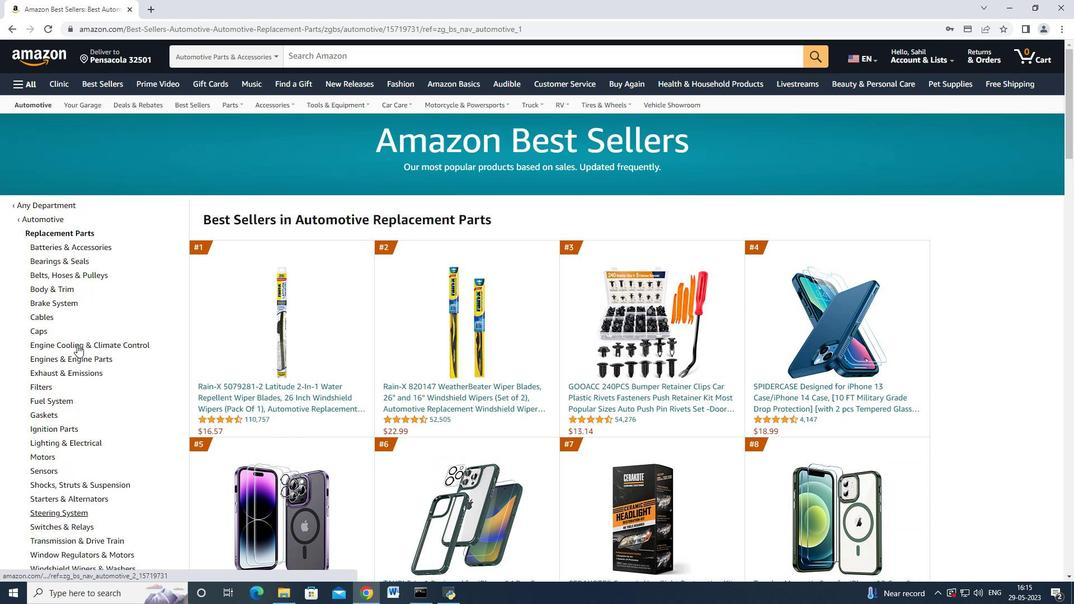 
Action: Mouse scrolled (77, 344) with delta (0, 0)
Screenshot: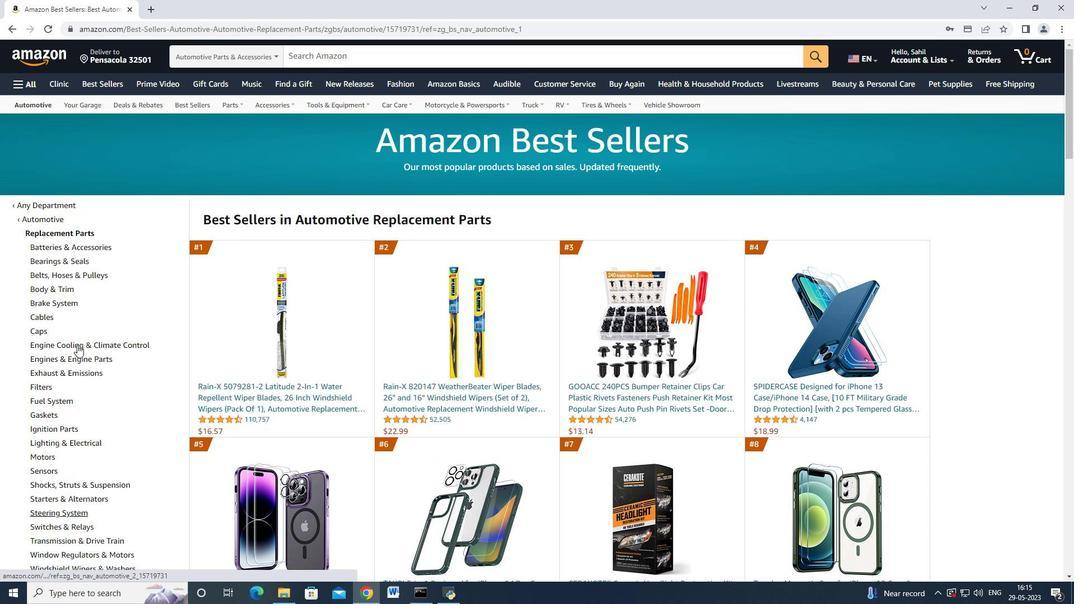 
Action: Mouse scrolled (77, 344) with delta (0, 0)
Screenshot: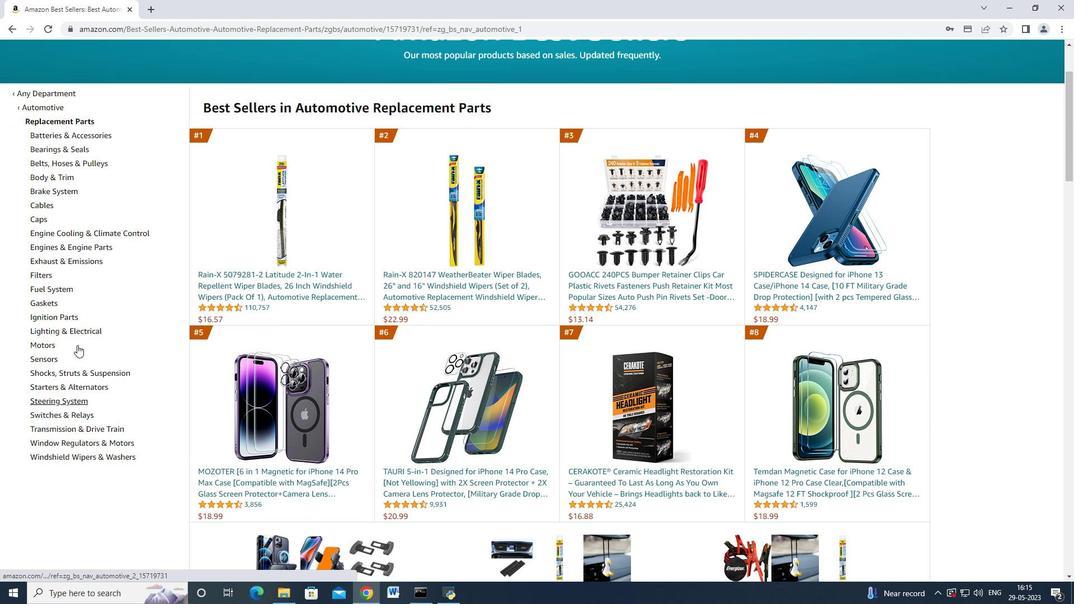 
Action: Mouse moved to (82, 273)
Screenshot: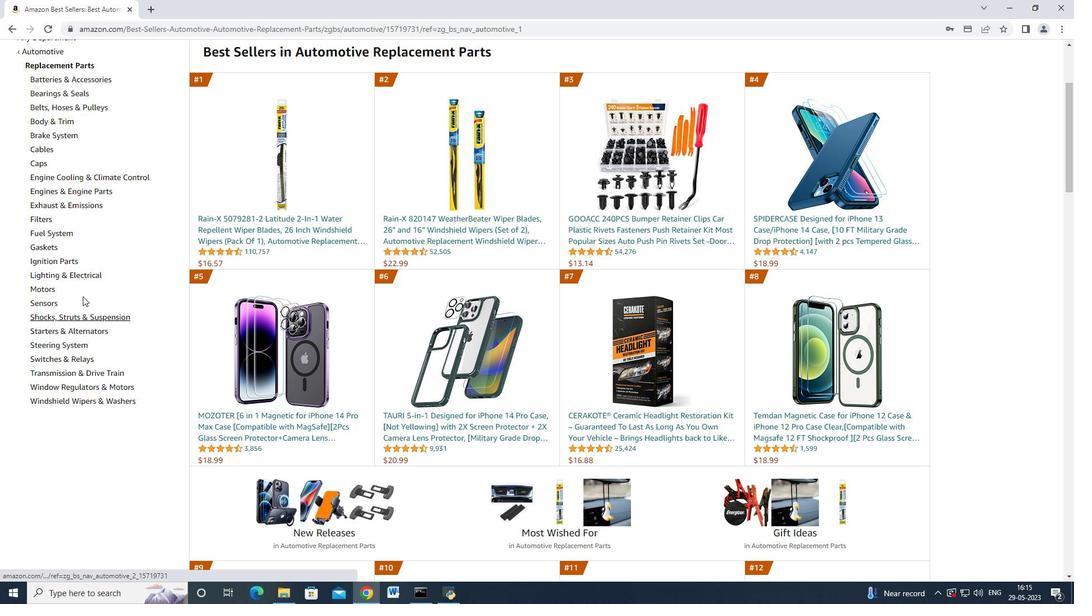 
Action: Mouse scrolled (82, 273) with delta (0, 0)
Screenshot: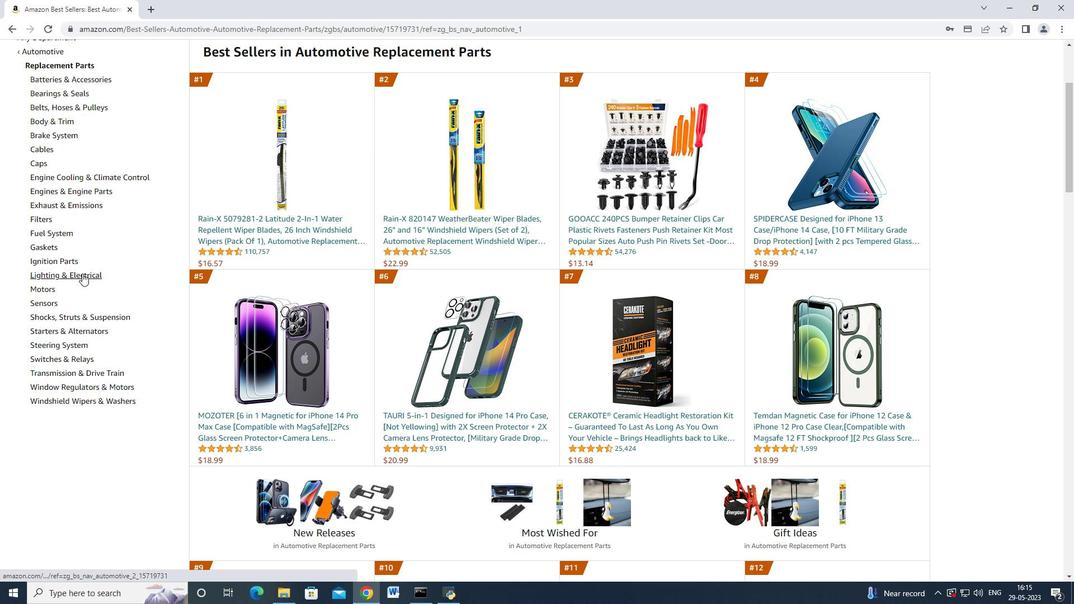 
Action: Mouse moved to (60, 187)
Screenshot: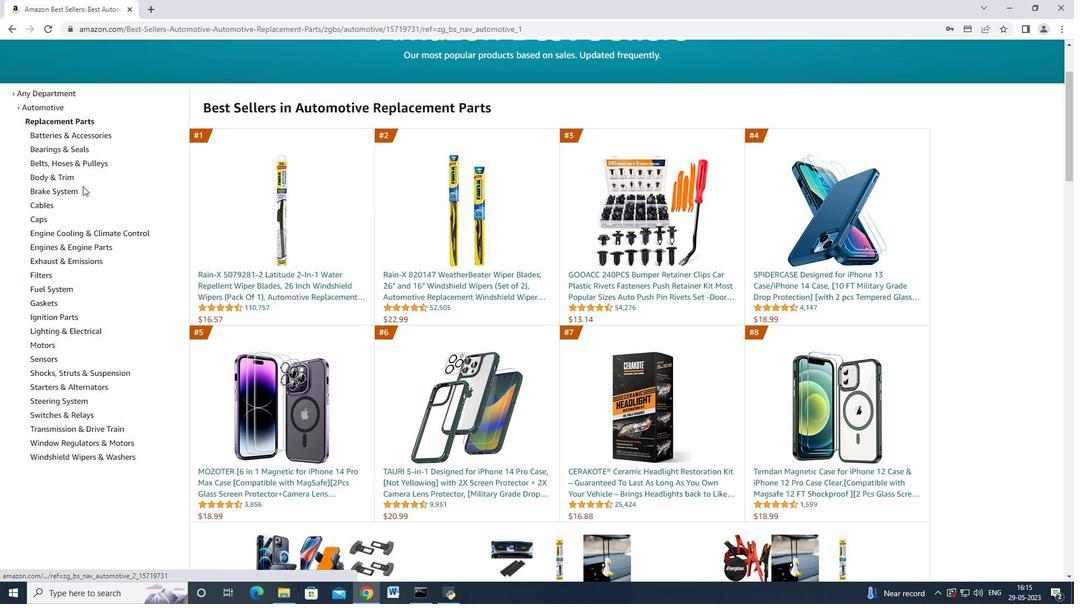 
Action: Mouse pressed left at (60, 187)
Screenshot: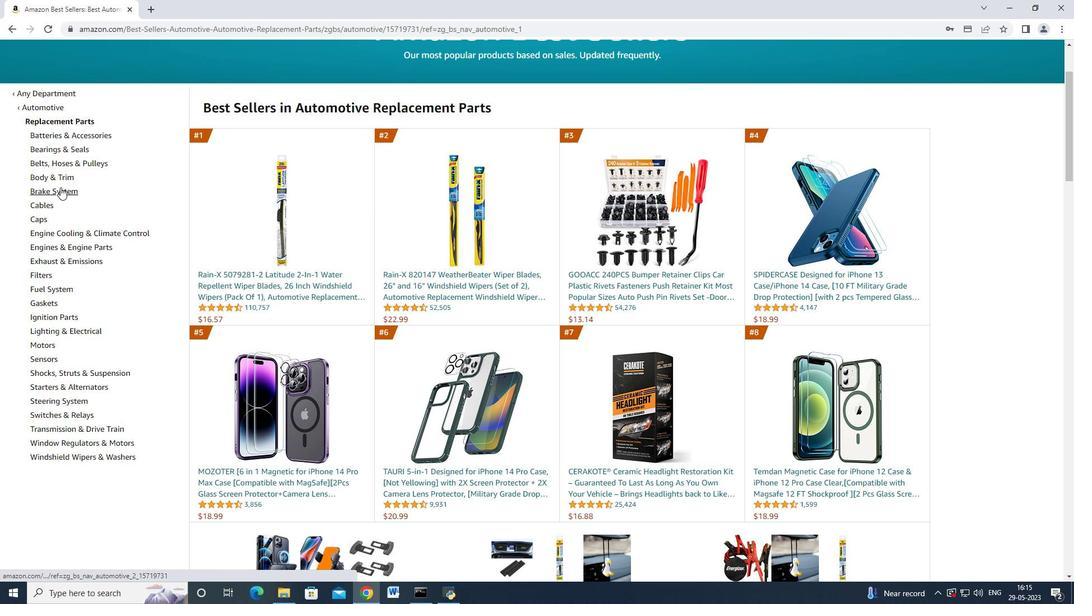 
Action: Mouse moved to (52, 401)
Screenshot: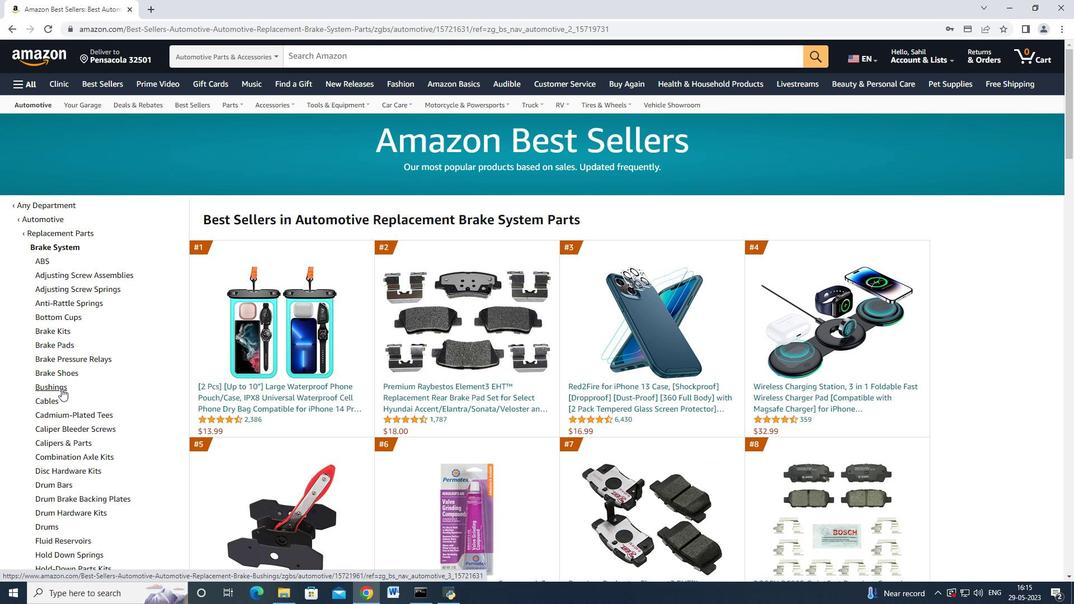 
Action: Mouse pressed left at (52, 401)
Screenshot: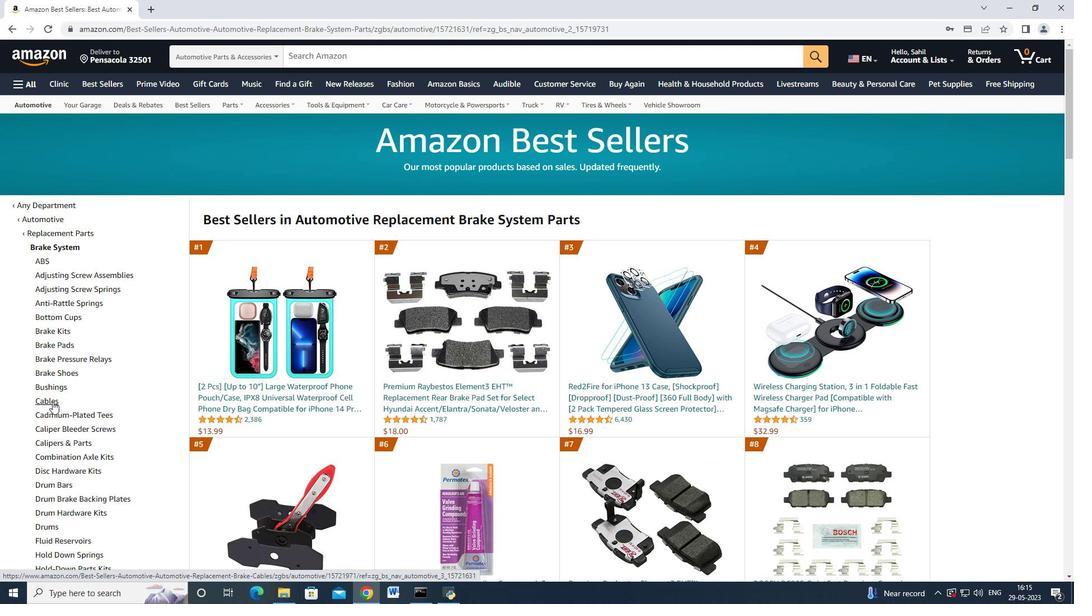 
Action: Mouse moved to (50, 306)
Screenshot: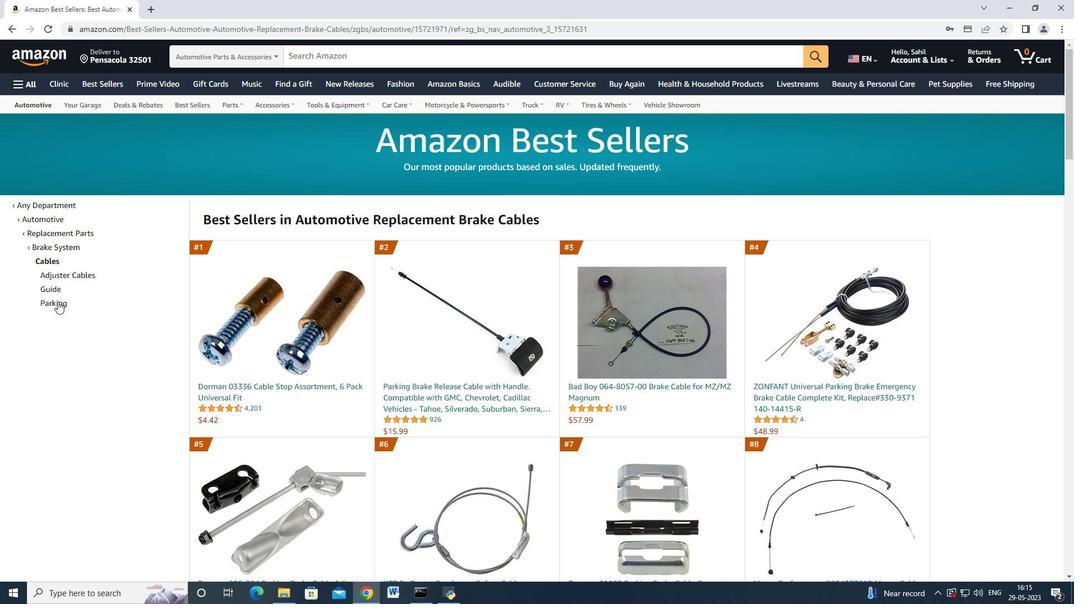 
Action: Mouse pressed left at (50, 306)
Screenshot: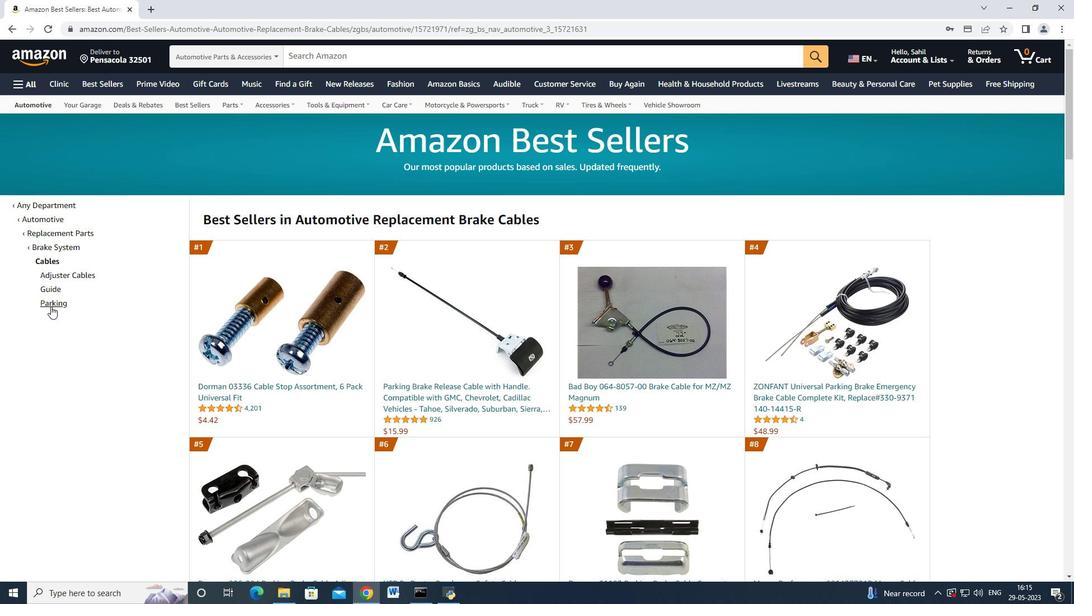 
Action: Mouse moved to (439, 393)
Screenshot: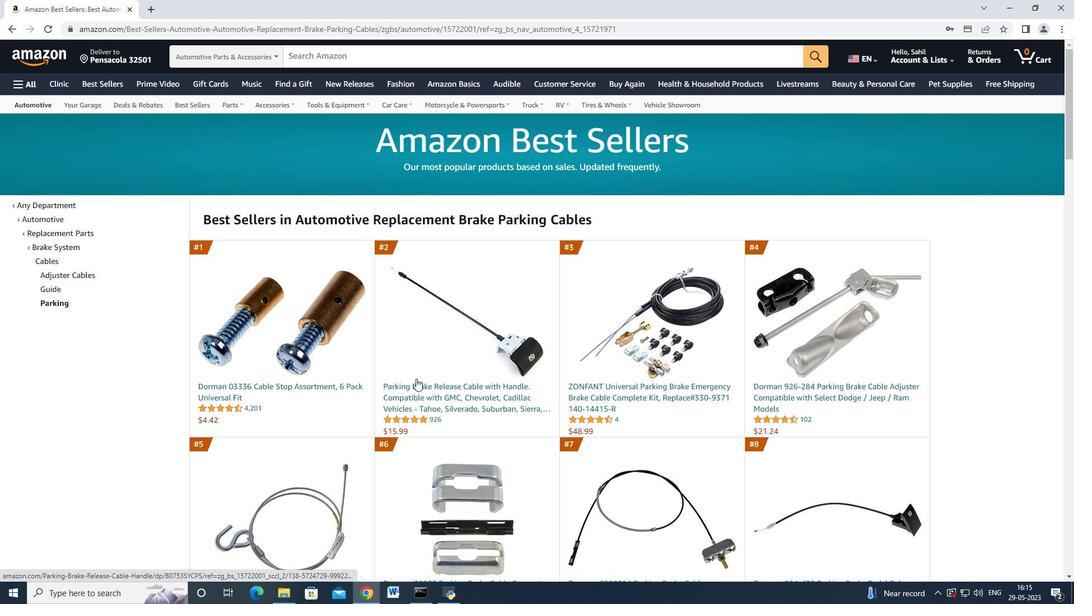 
Action: Mouse pressed left at (439, 393)
Screenshot: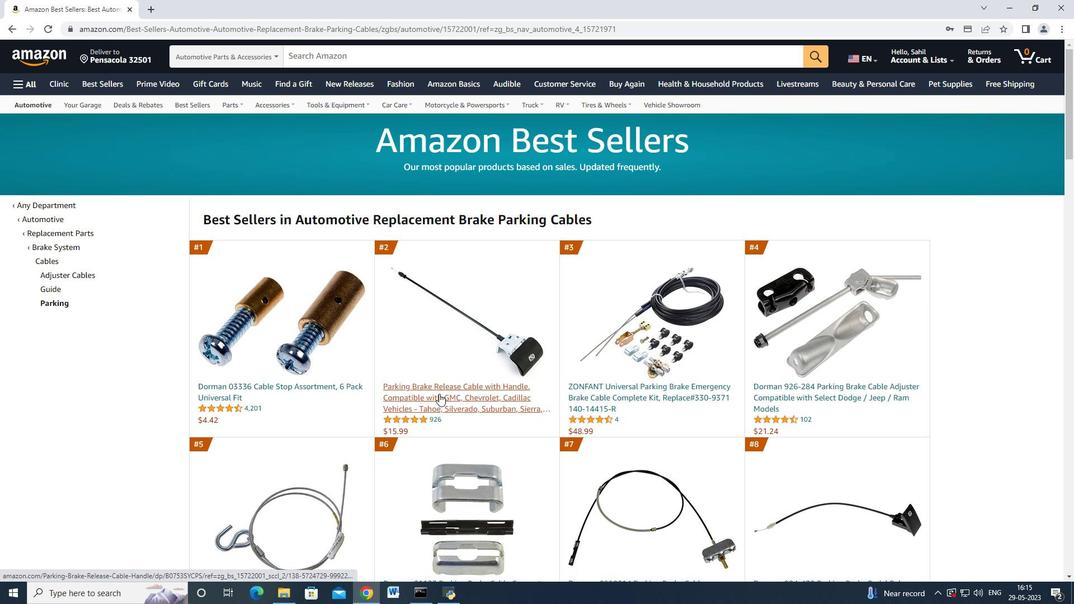 
Action: Mouse moved to (892, 455)
Screenshot: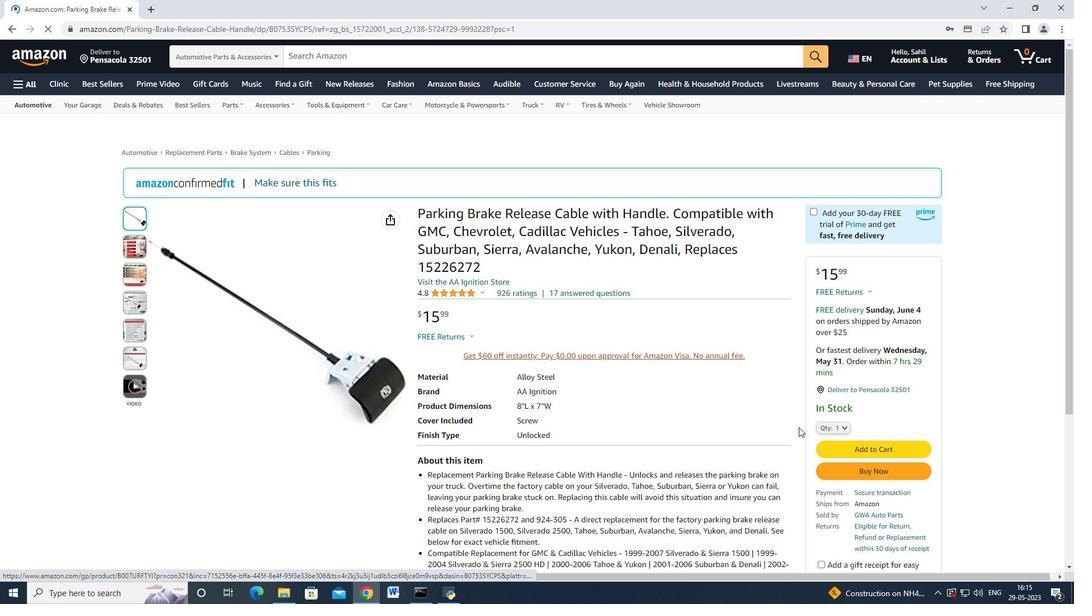 
Action: Mouse pressed left at (892, 455)
Screenshot: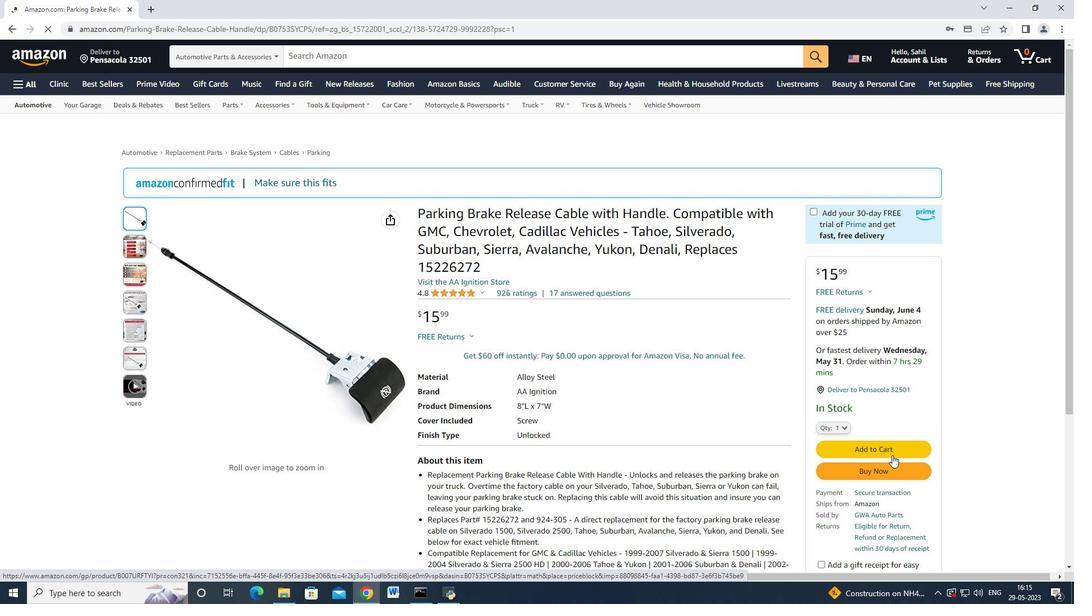 
Action: Mouse moved to (885, 138)
Screenshot: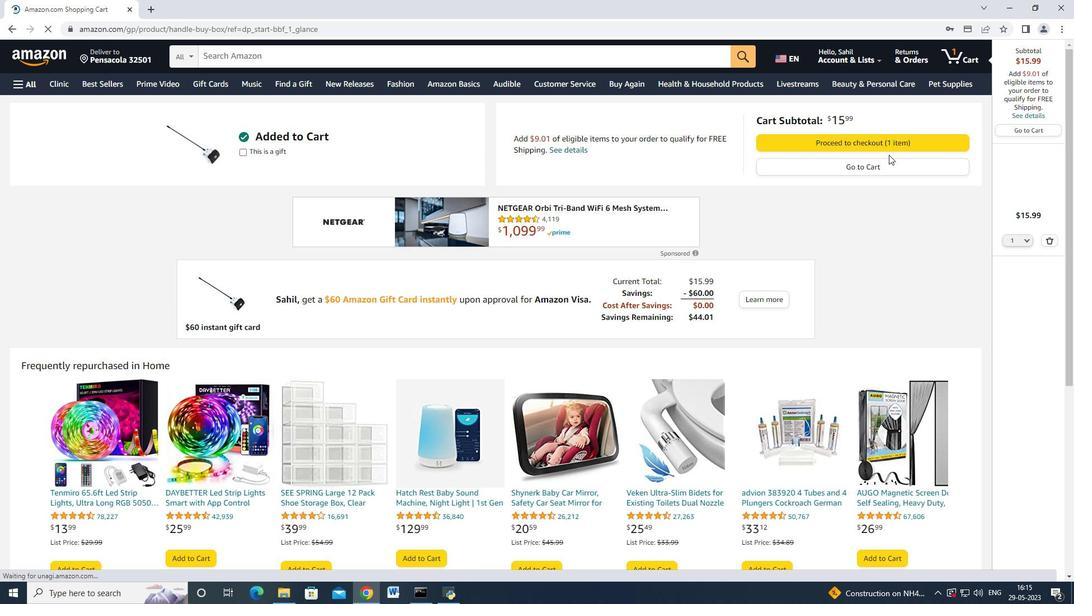 
Action: Mouse pressed left at (885, 138)
Screenshot: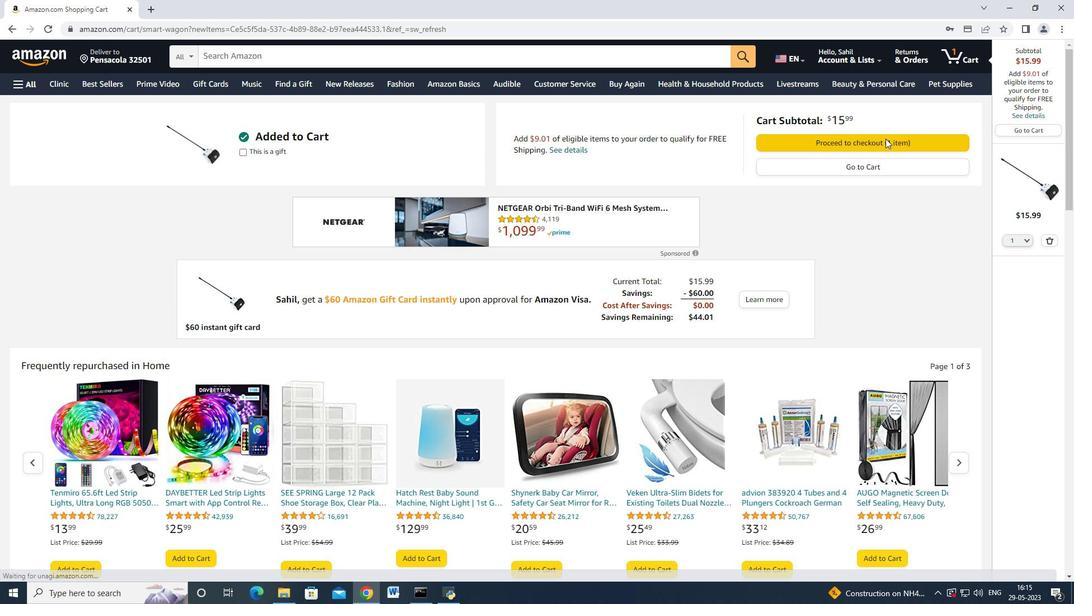 
Action: Mouse moved to (345, 355)
Screenshot: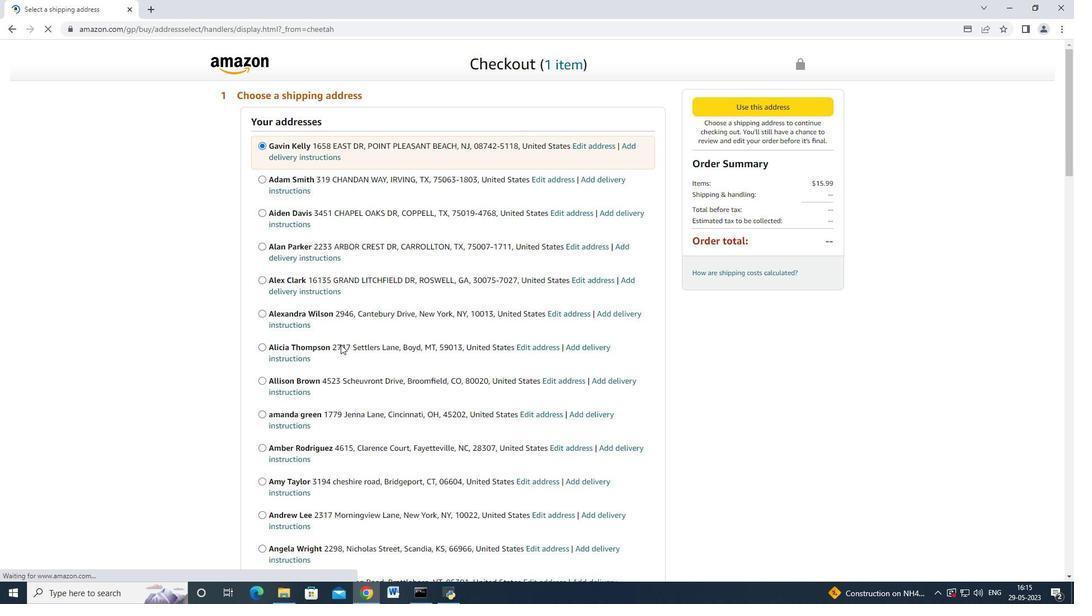 
Action: Mouse scrolled (345, 354) with delta (0, 0)
Screenshot: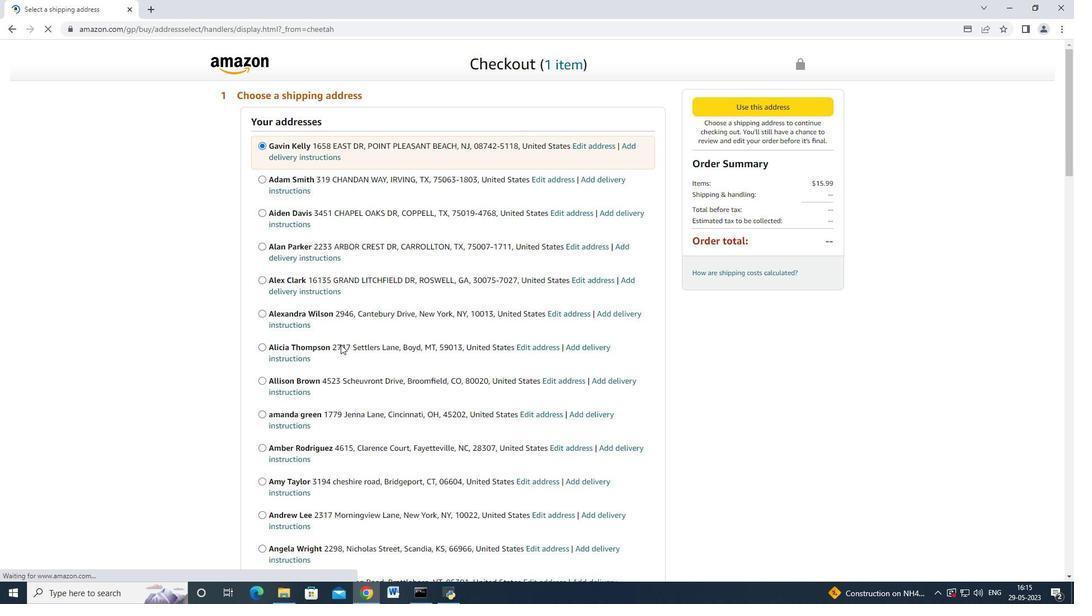 
Action: Mouse moved to (345, 355)
Screenshot: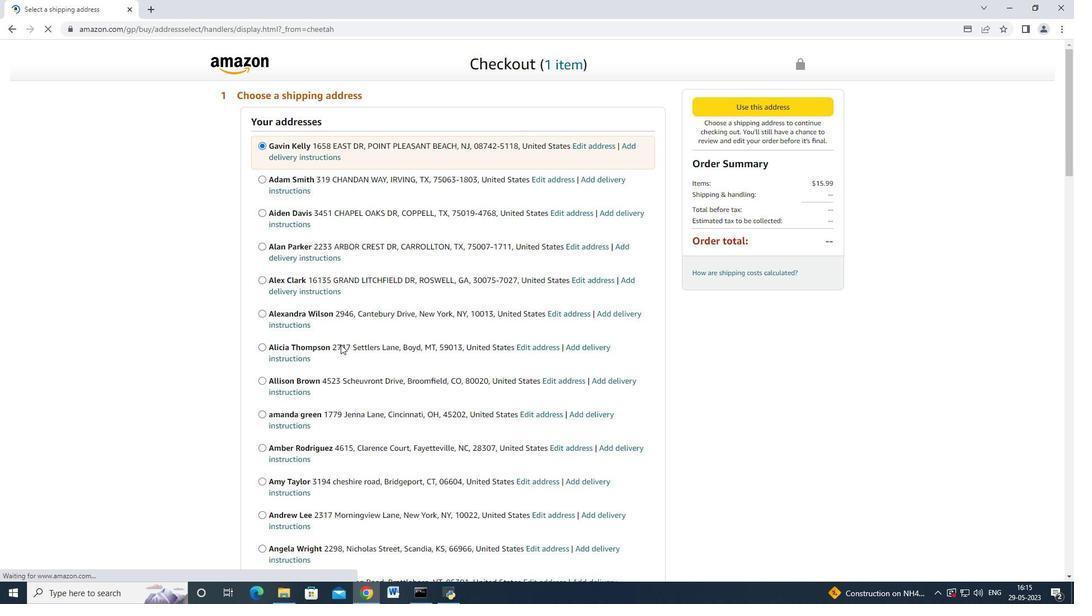 
Action: Mouse scrolled (345, 355) with delta (0, 0)
Screenshot: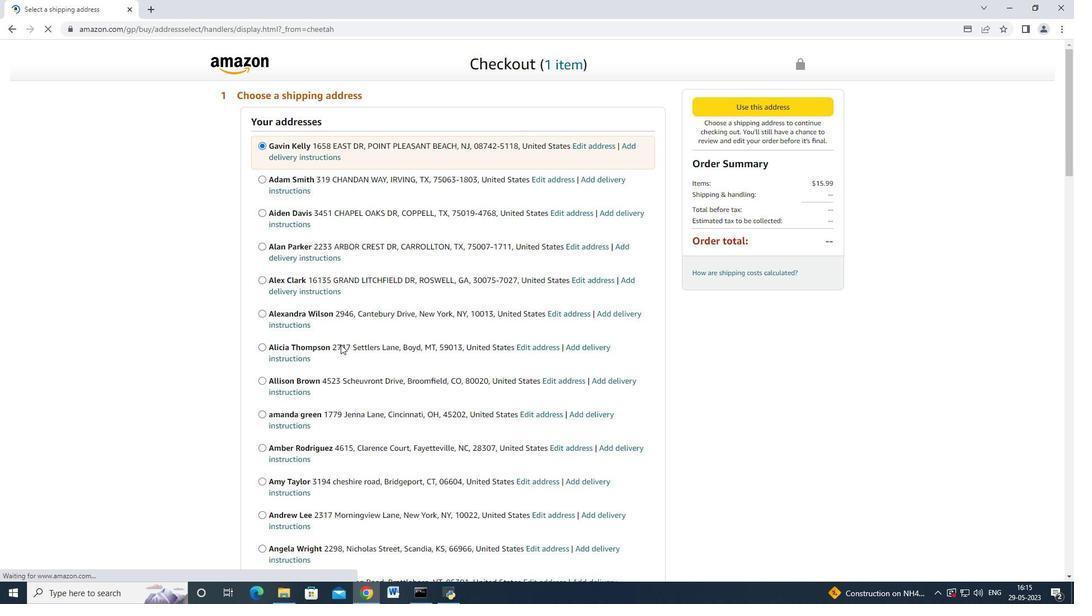 
Action: Mouse scrolled (345, 355) with delta (0, 0)
Screenshot: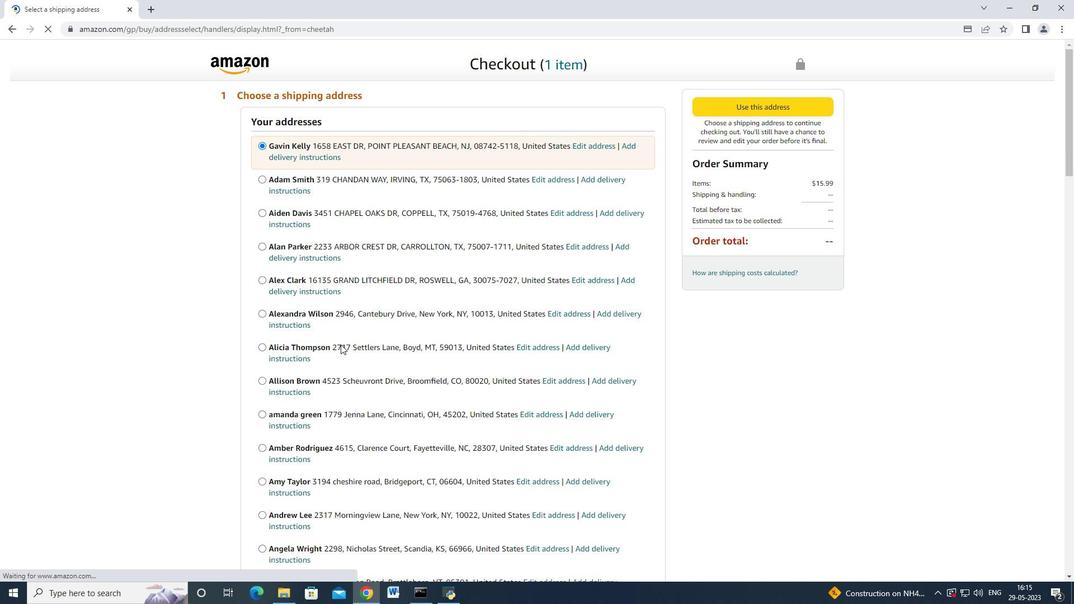 
Action: Mouse scrolled (345, 355) with delta (0, 0)
Screenshot: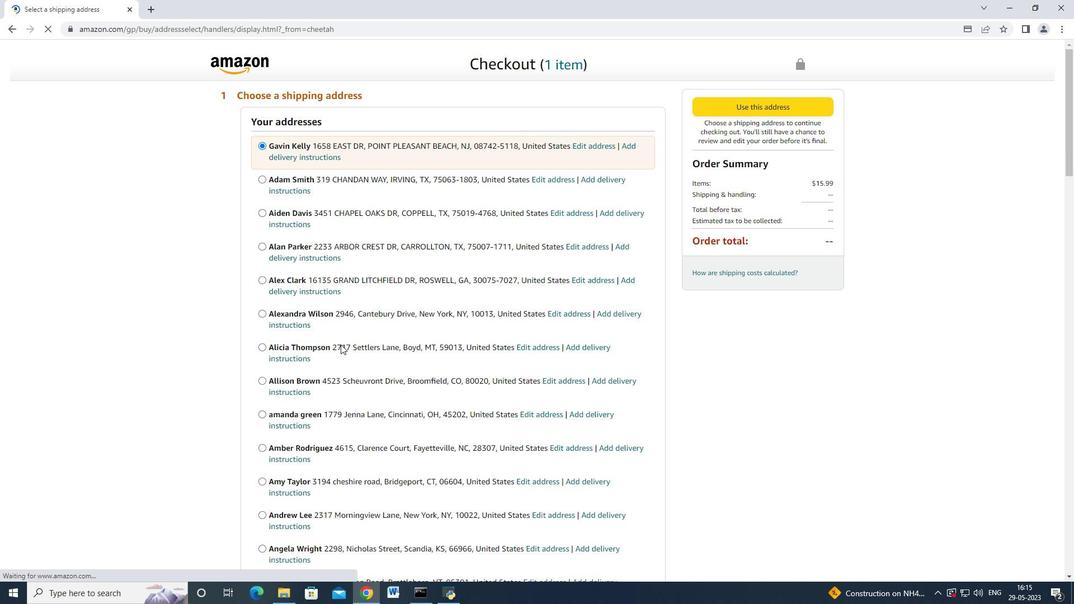 
Action: Mouse scrolled (345, 355) with delta (0, 0)
Screenshot: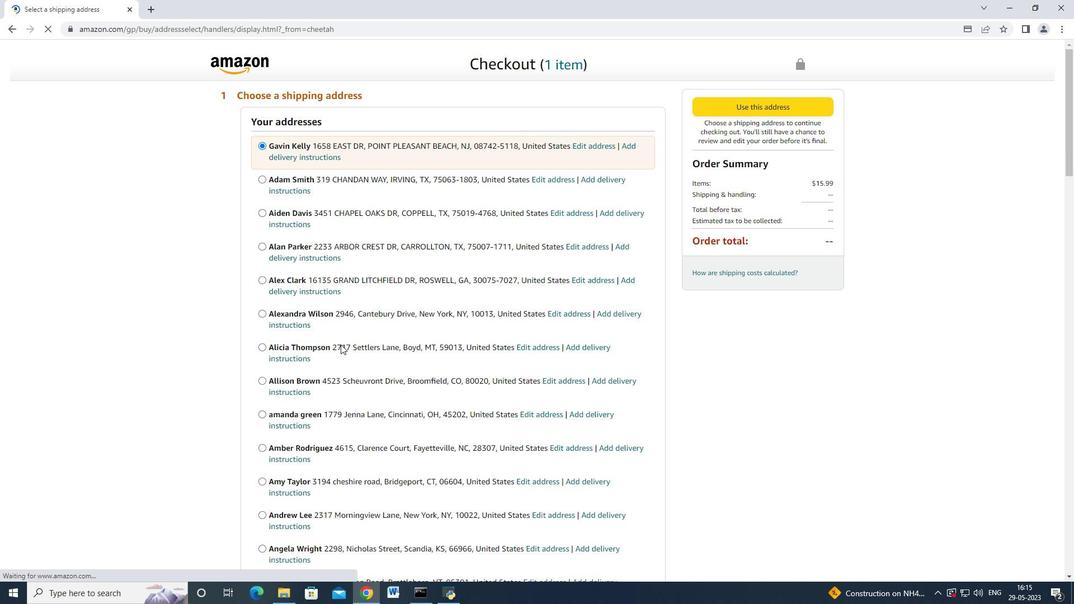 
Action: Mouse scrolled (345, 355) with delta (0, 0)
Screenshot: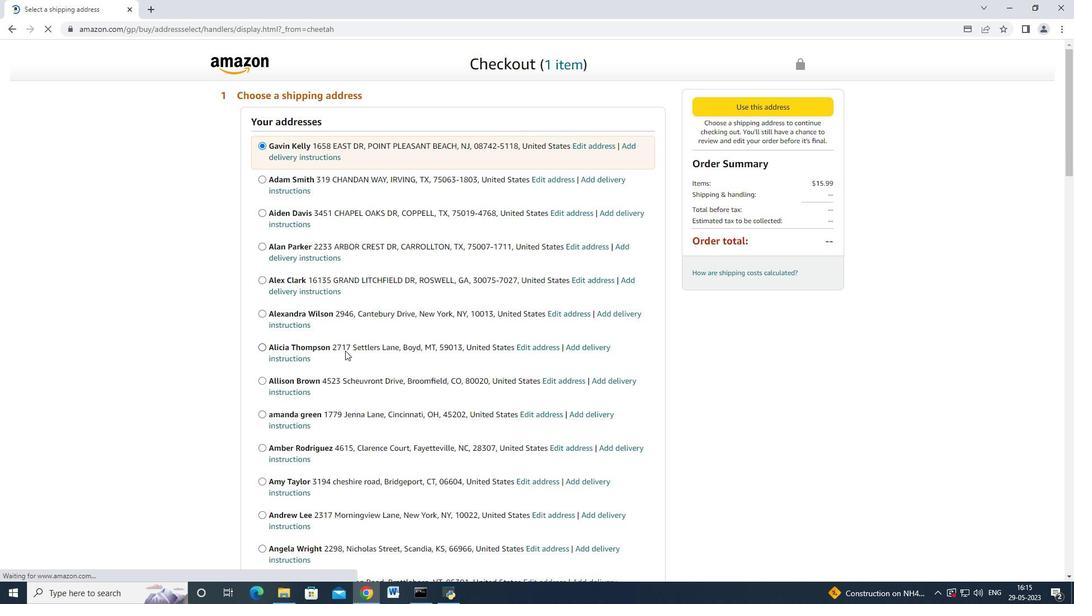 
Action: Mouse moved to (345, 355)
Screenshot: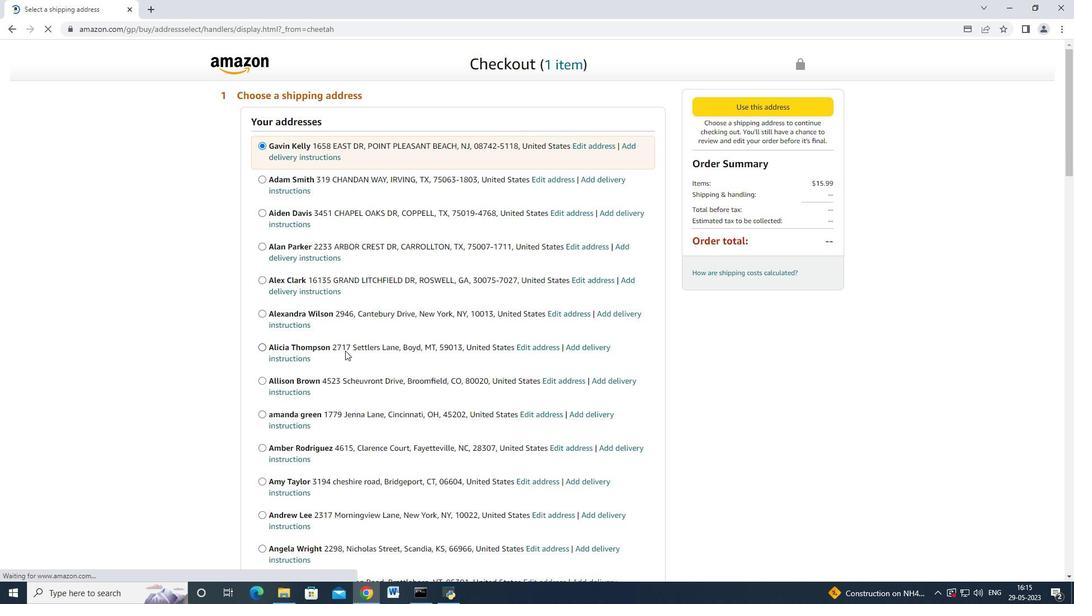
Action: Mouse scrolled (345, 355) with delta (0, 0)
Screenshot: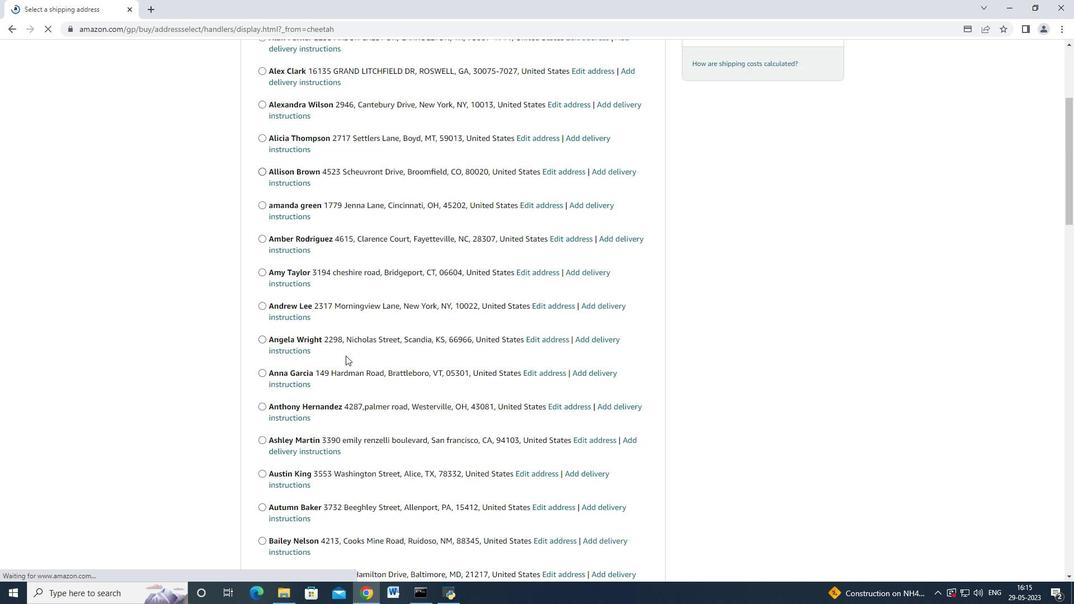 
Action: Mouse moved to (345, 356)
Screenshot: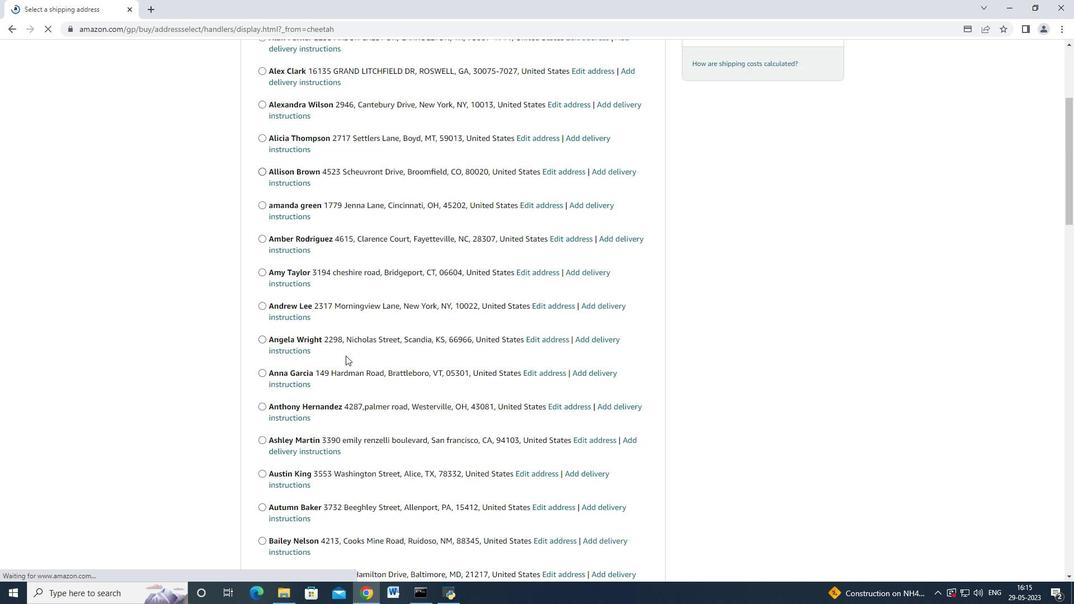 
Action: Mouse scrolled (345, 355) with delta (0, 0)
Screenshot: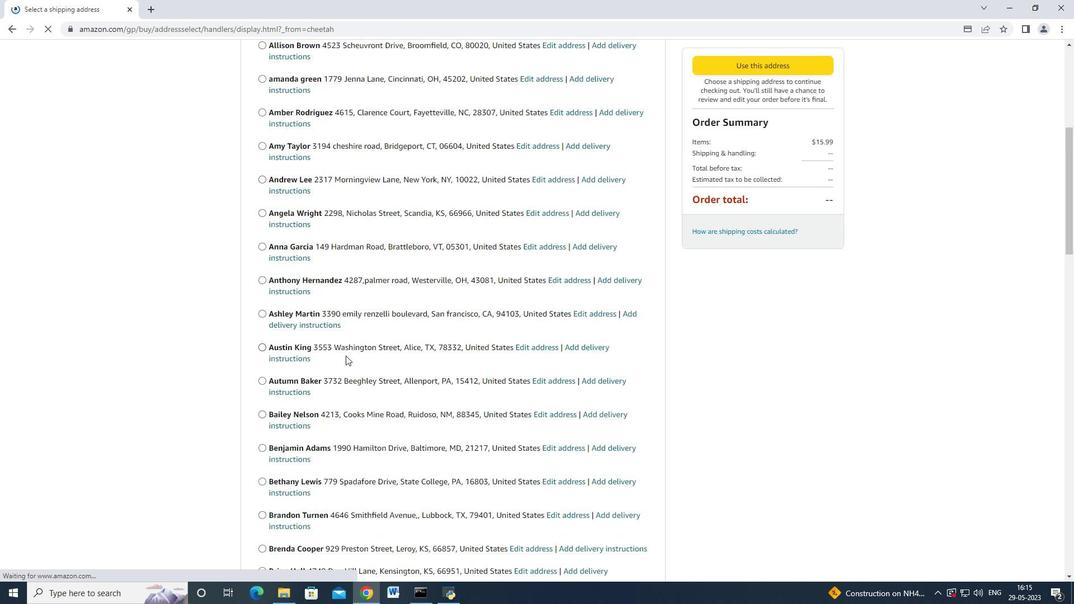
Action: Mouse moved to (345, 357)
Screenshot: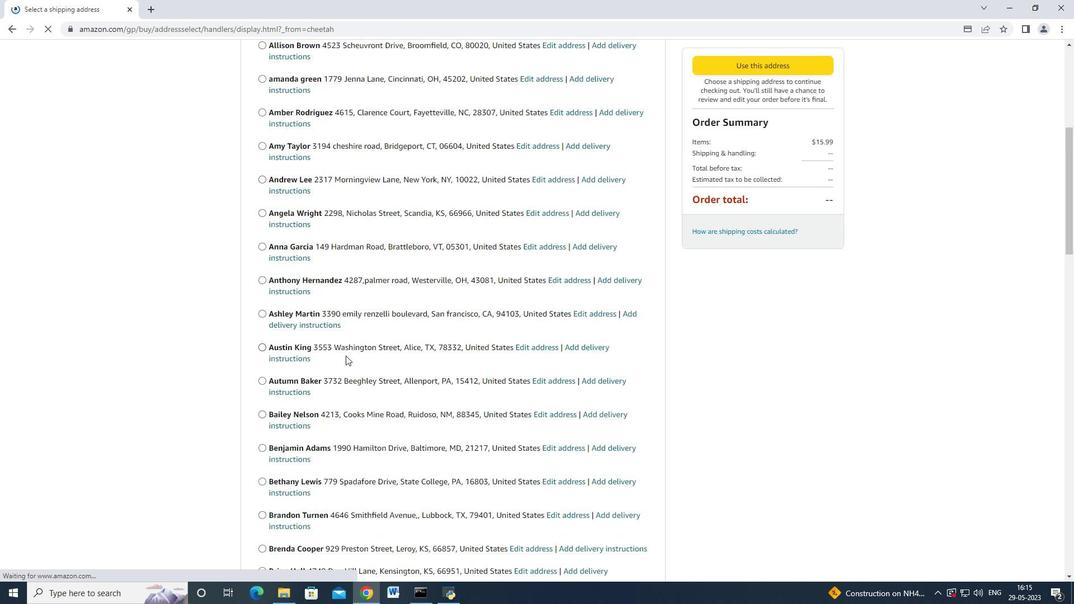 
Action: Mouse scrolled (345, 356) with delta (0, 0)
Screenshot: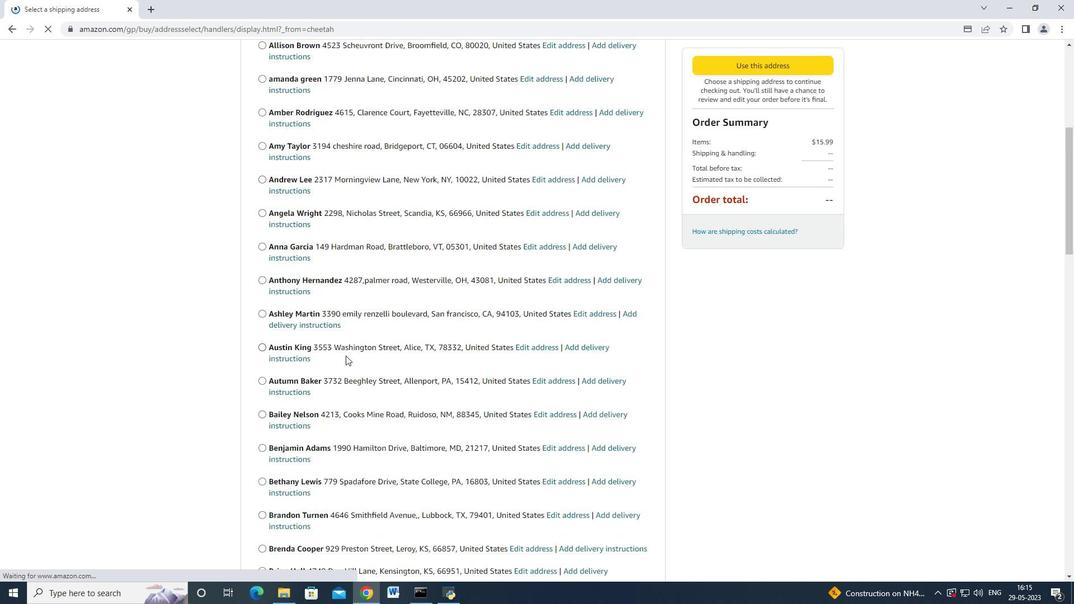 
Action: Mouse scrolled (345, 356) with delta (0, 0)
Screenshot: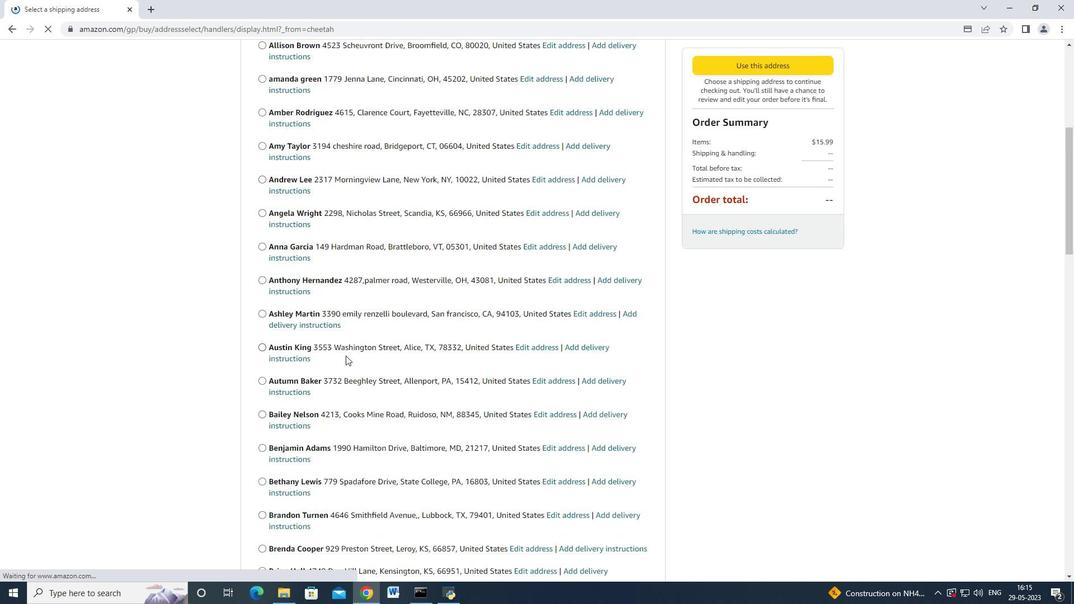 
Action: Mouse scrolled (345, 356) with delta (0, 0)
Screenshot: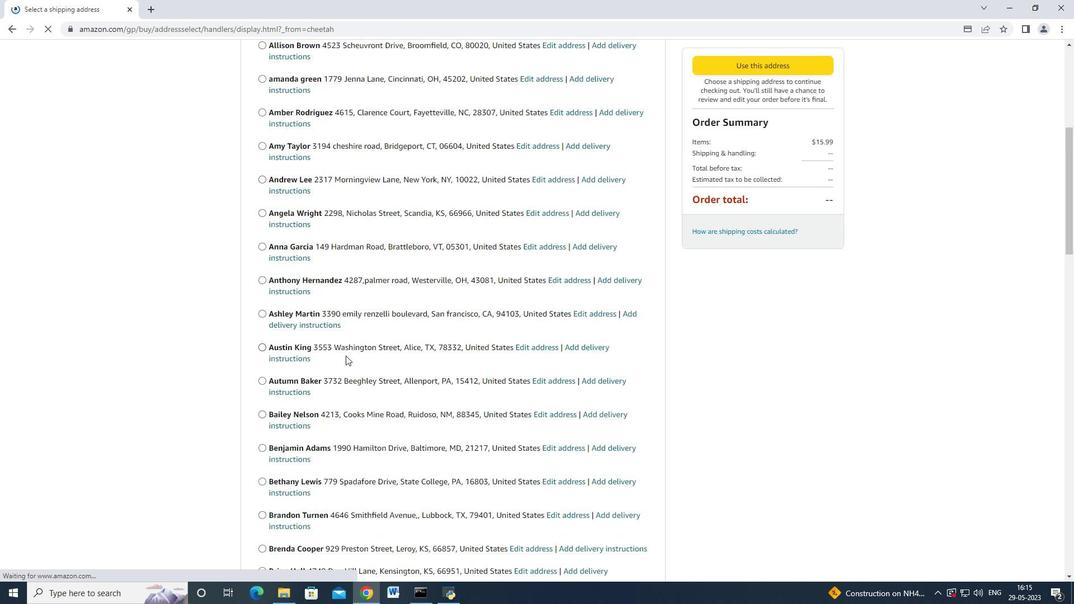 
Action: Mouse scrolled (345, 356) with delta (0, 0)
Screenshot: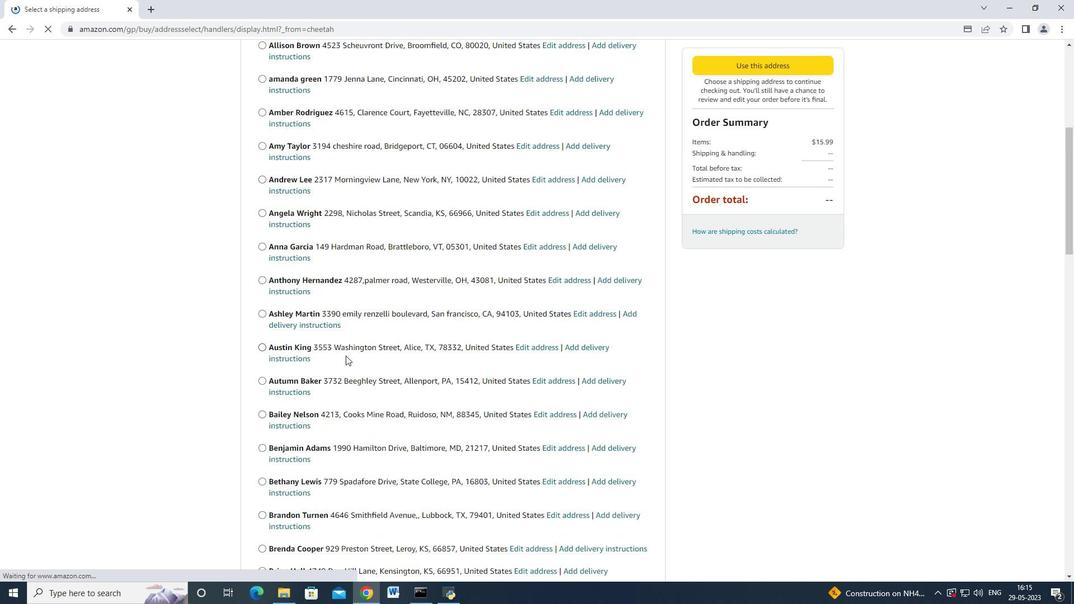 
Action: Mouse moved to (345, 358)
Screenshot: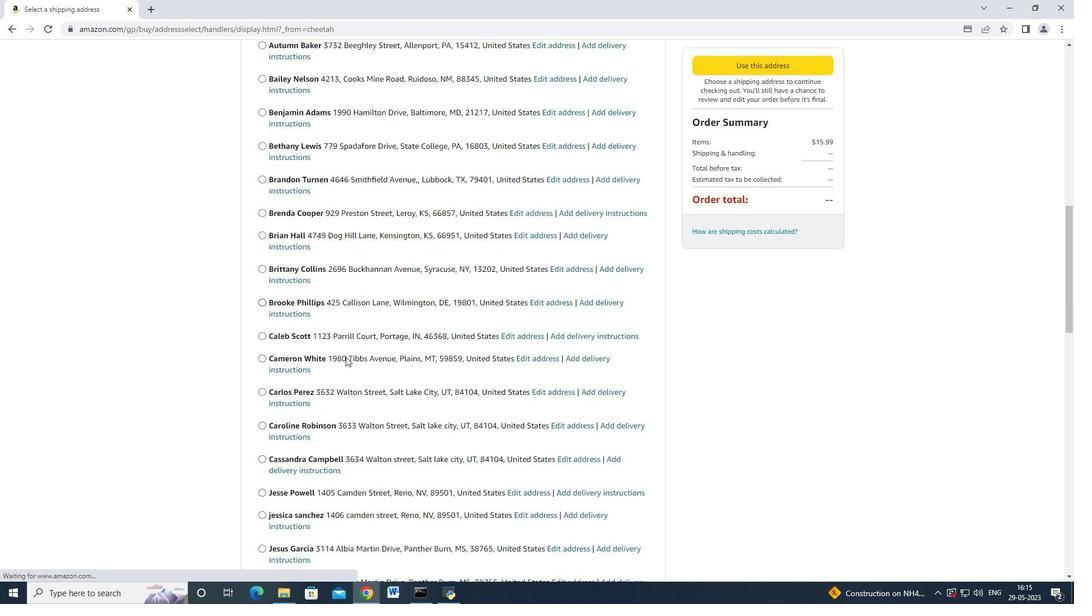 
Action: Mouse scrolled (345, 357) with delta (0, 0)
Screenshot: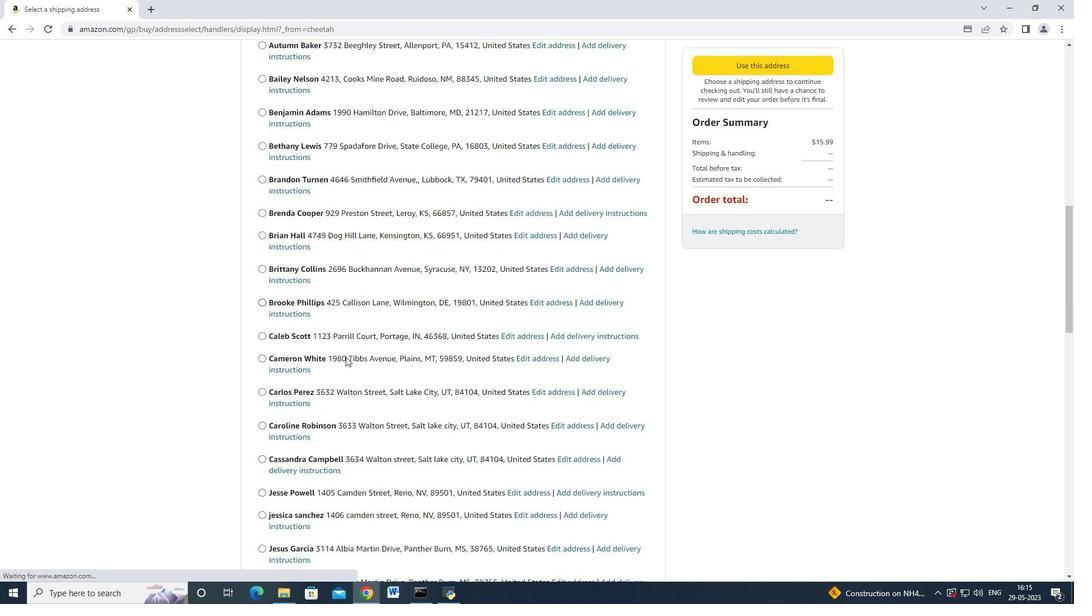 
Action: Mouse scrolled (345, 357) with delta (0, 0)
Screenshot: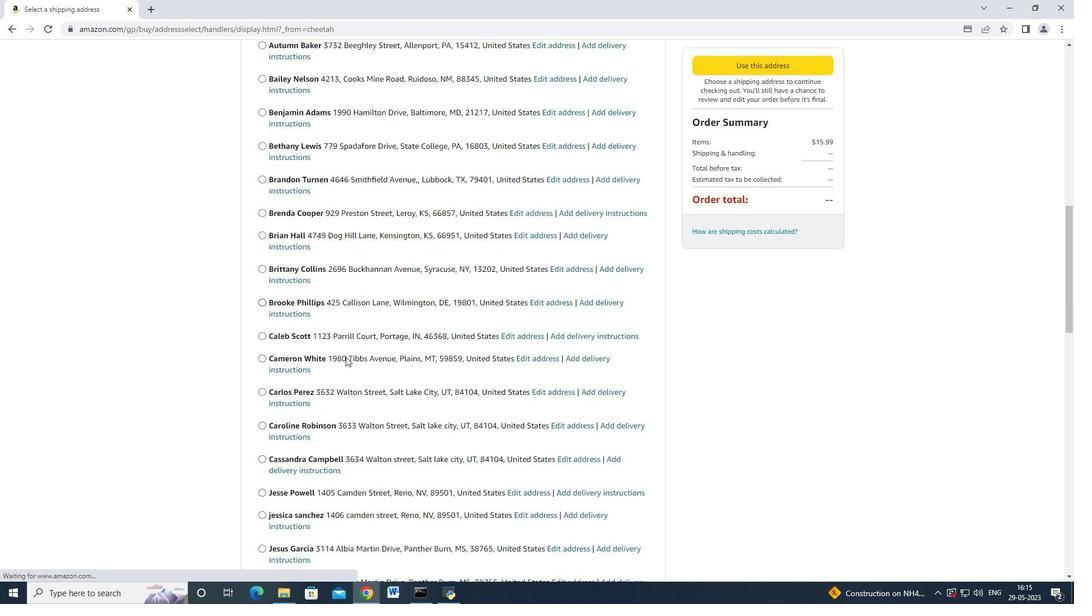 
Action: Mouse scrolled (345, 357) with delta (0, 0)
Screenshot: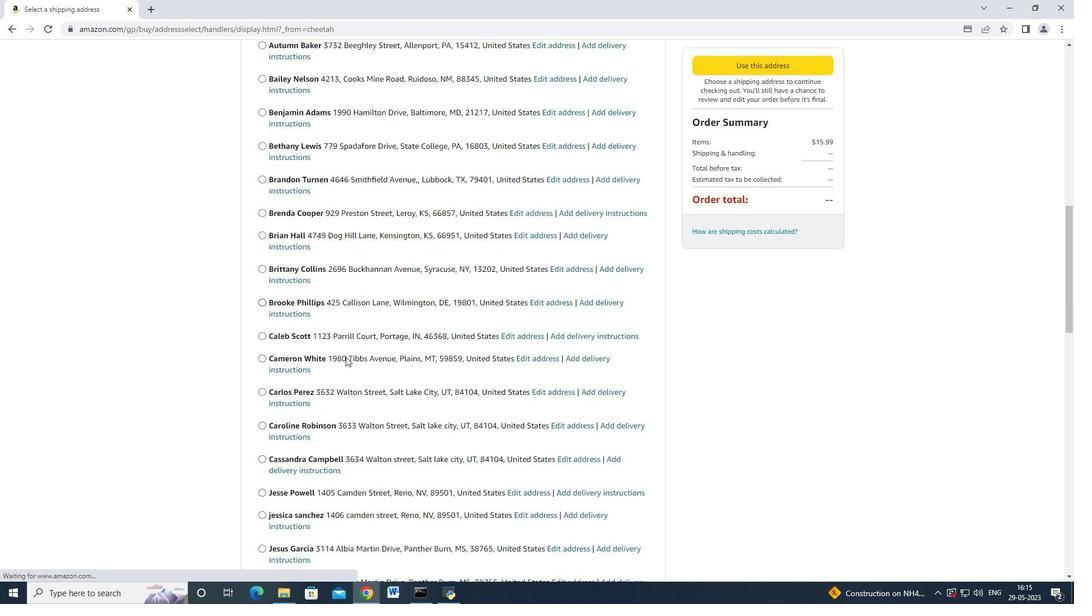 
Action: Mouse moved to (345, 358)
Screenshot: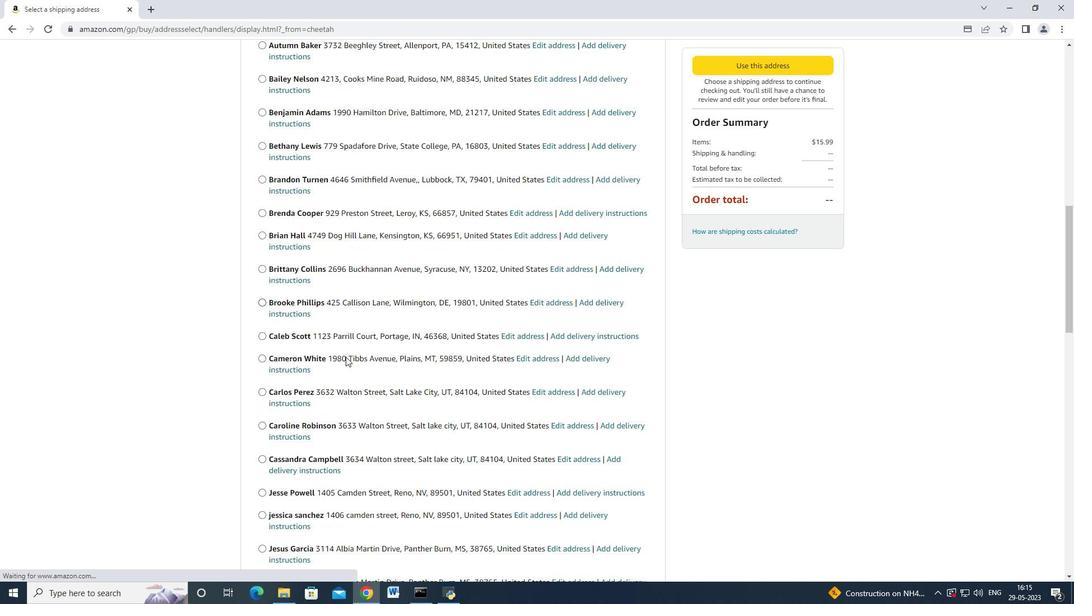 
Action: Mouse scrolled (345, 357) with delta (0, 0)
Screenshot: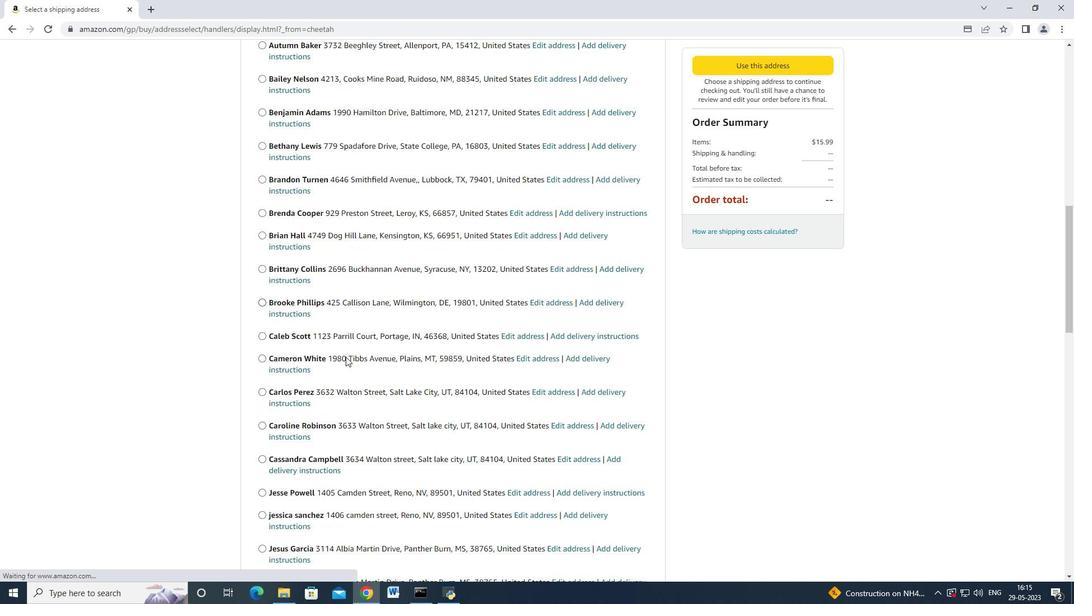
Action: Mouse scrolled (345, 357) with delta (0, 0)
Screenshot: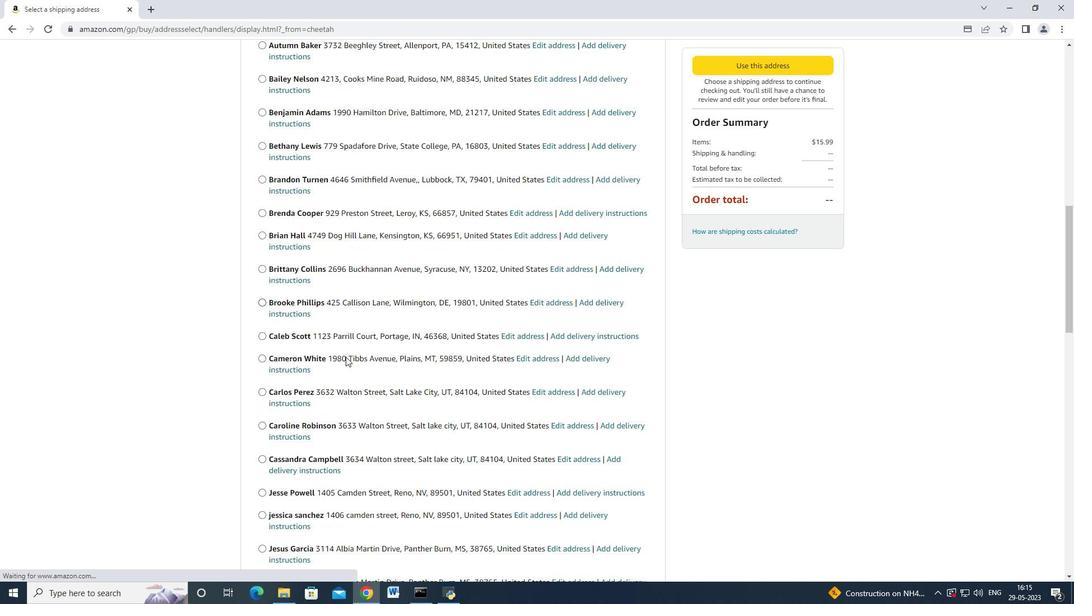 
Action: Mouse scrolled (345, 357) with delta (0, 0)
Screenshot: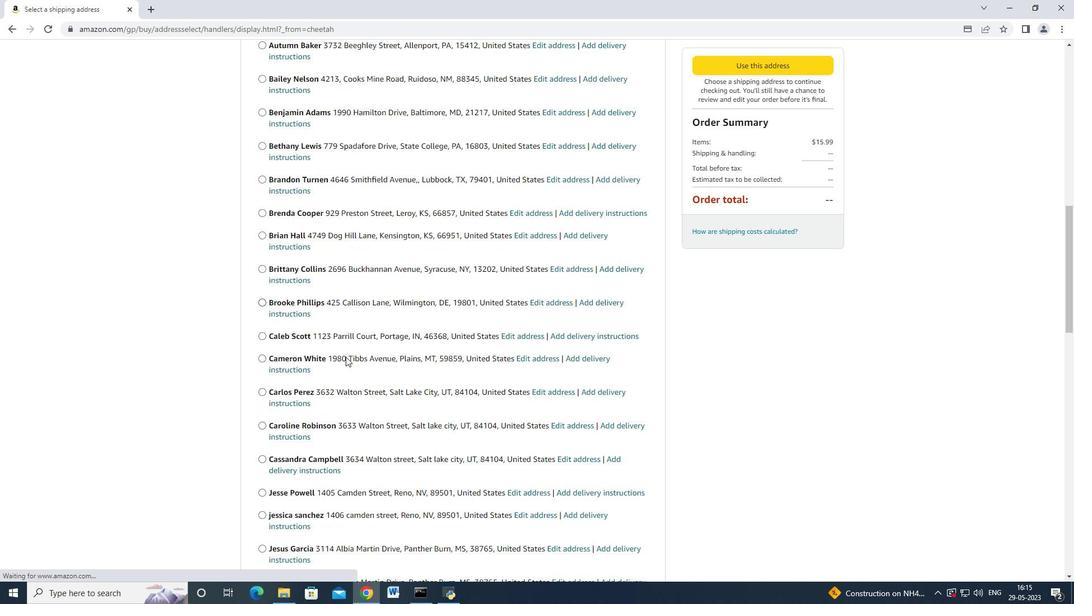 
Action: Mouse moved to (334, 366)
Screenshot: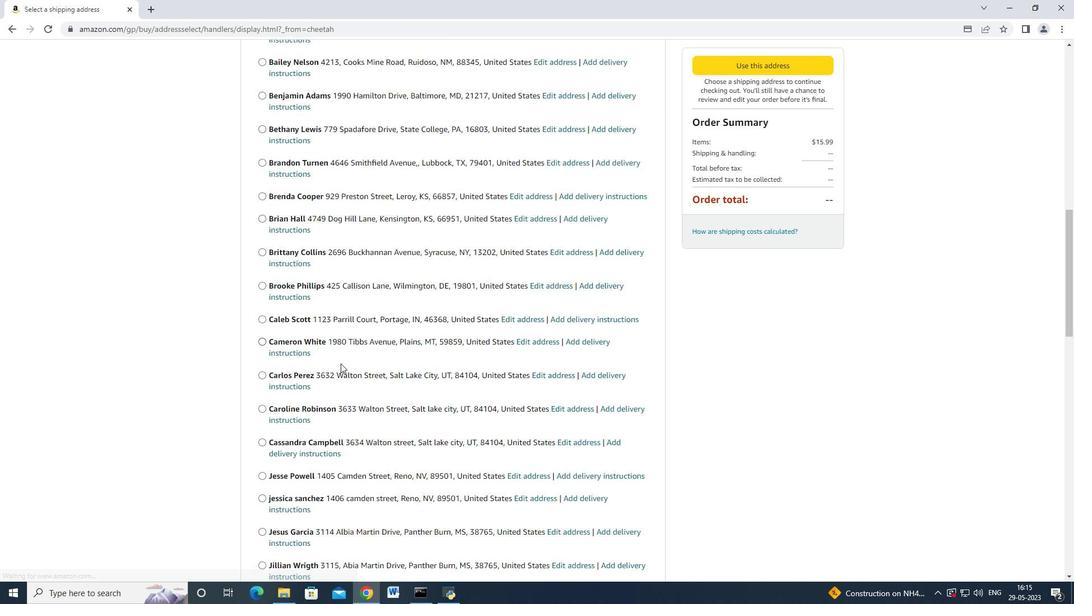 
Action: Mouse scrolled (334, 366) with delta (0, 0)
Screenshot: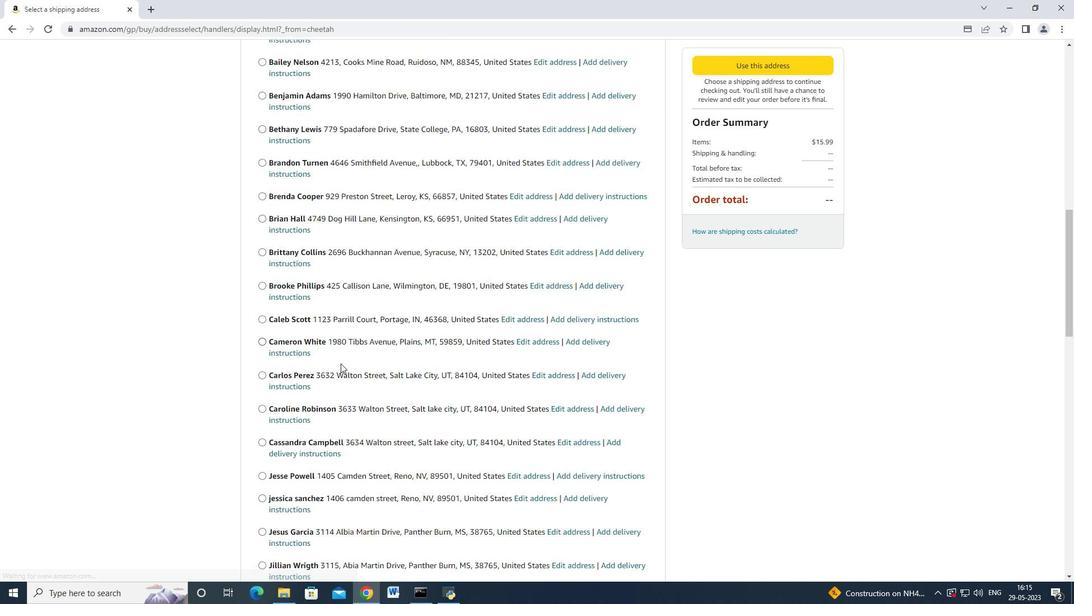 
Action: Mouse moved to (334, 366)
Screenshot: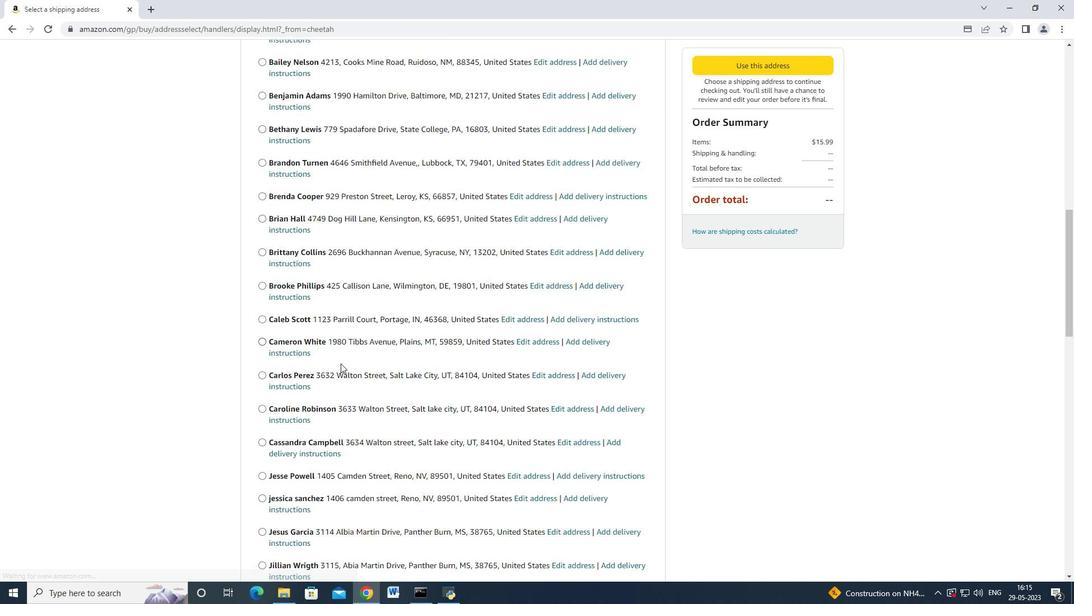 
Action: Mouse scrolled (334, 366) with delta (0, 0)
Screenshot: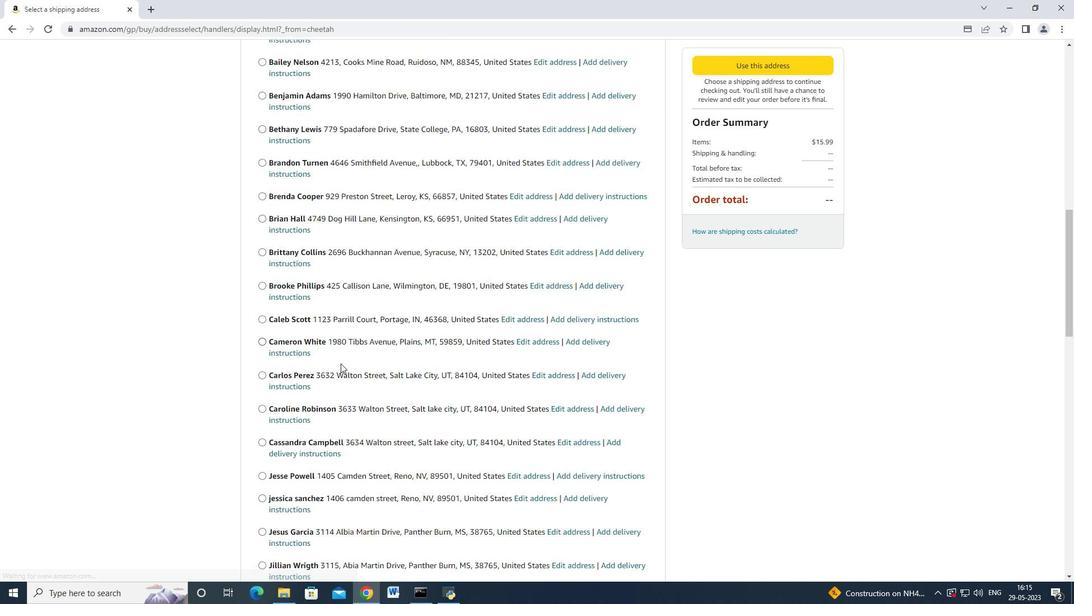 
Action: Mouse scrolled (334, 366) with delta (0, 0)
Screenshot: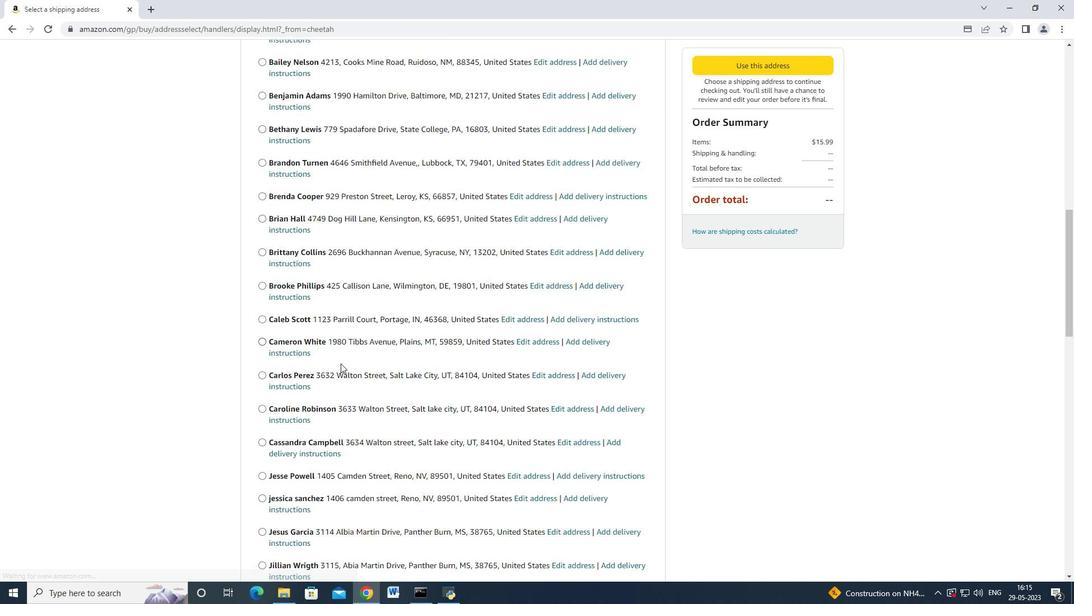 
Action: Mouse scrolled (334, 366) with delta (0, 0)
Screenshot: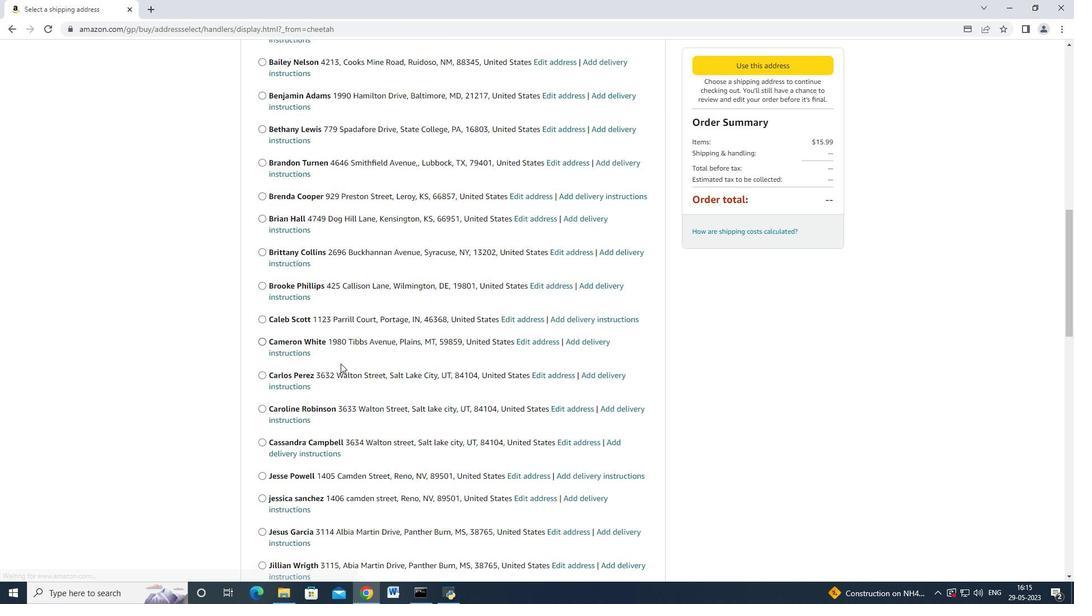 
Action: Mouse moved to (334, 366)
Screenshot: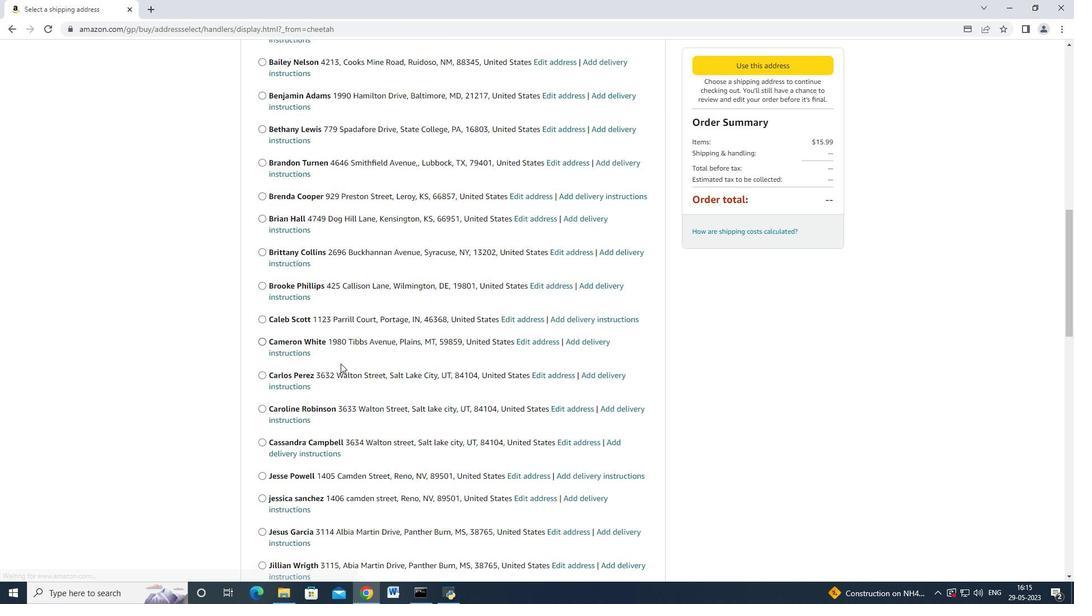 
Action: Mouse scrolled (334, 366) with delta (0, 0)
Screenshot: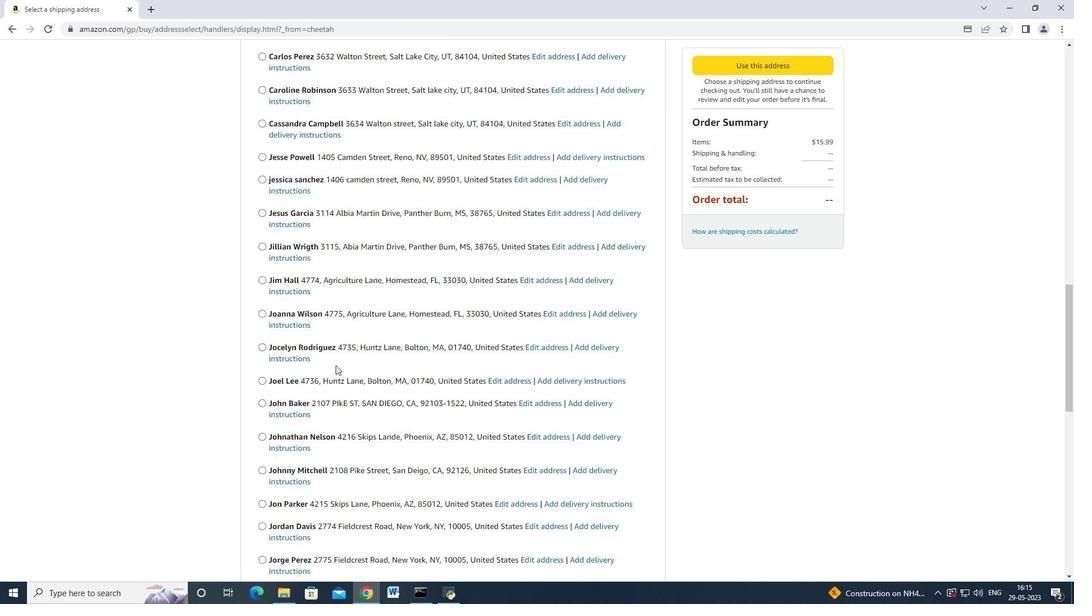 
Action: Mouse moved to (307, 414)
Screenshot: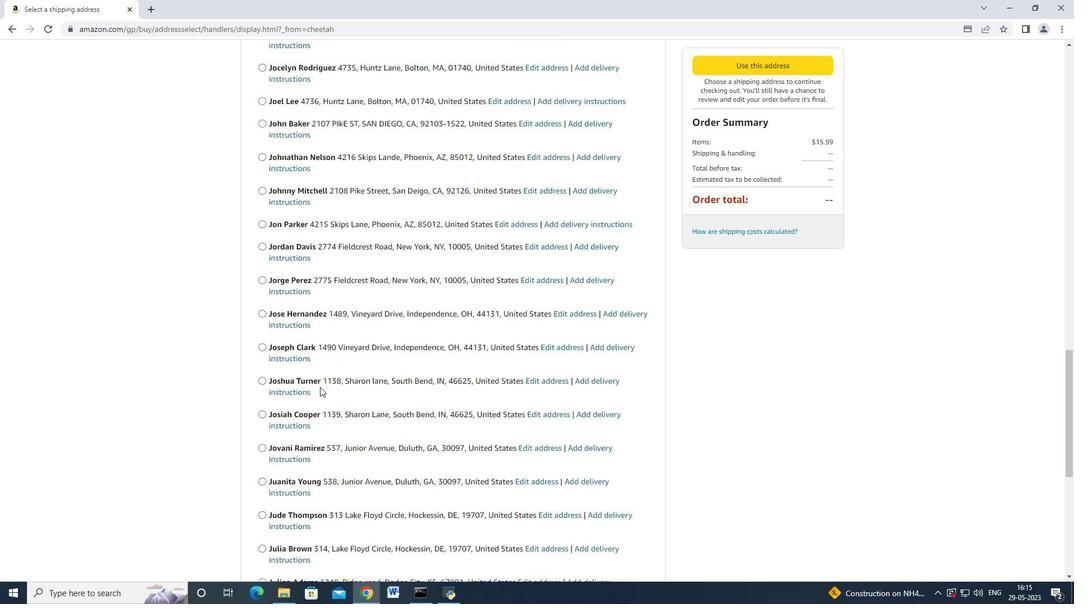 
Action: Mouse scrolled (307, 414) with delta (0, 0)
Screenshot: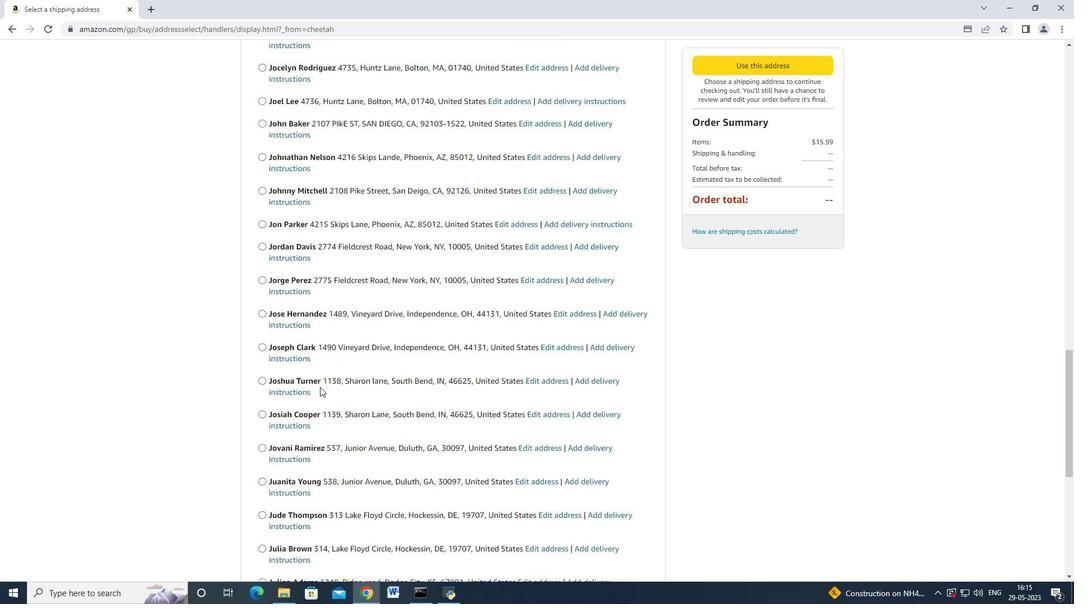 
Action: Mouse moved to (306, 415)
Screenshot: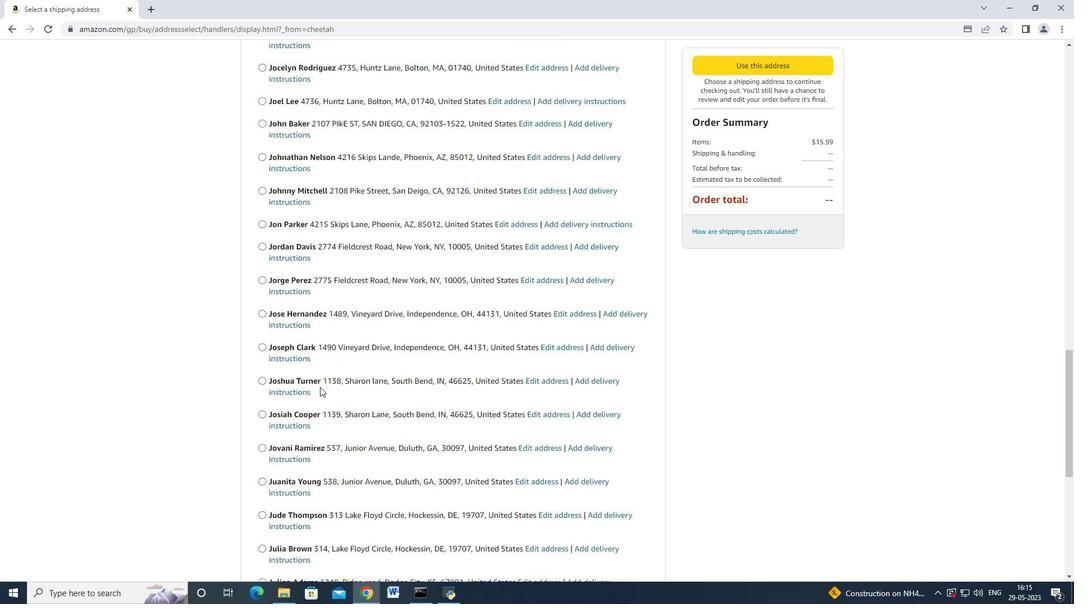 
Action: Mouse scrolled (306, 415) with delta (0, 0)
Screenshot: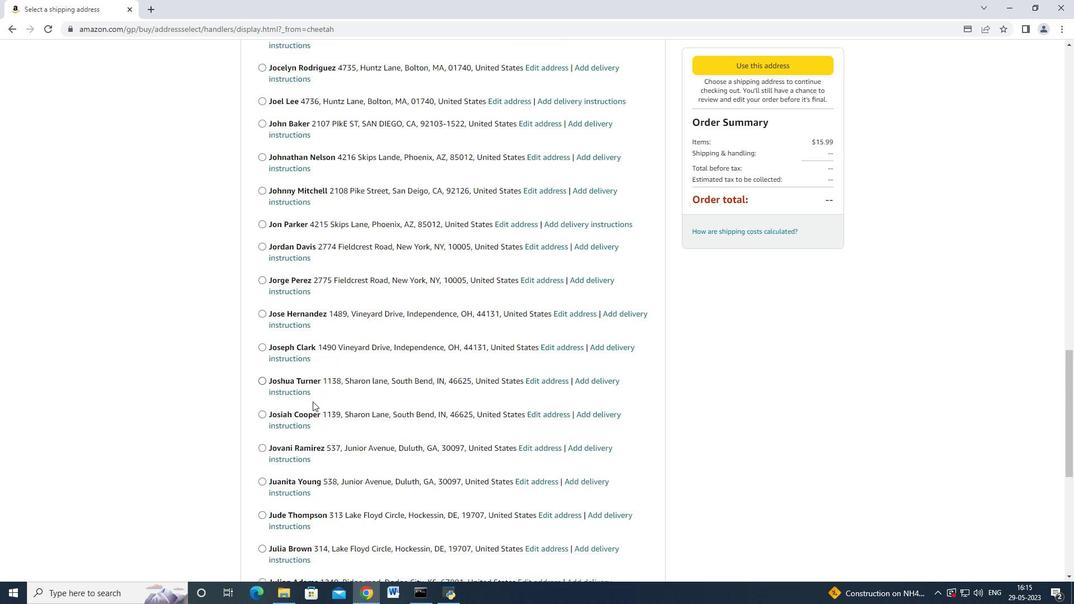 
Action: Mouse moved to (306, 415)
Screenshot: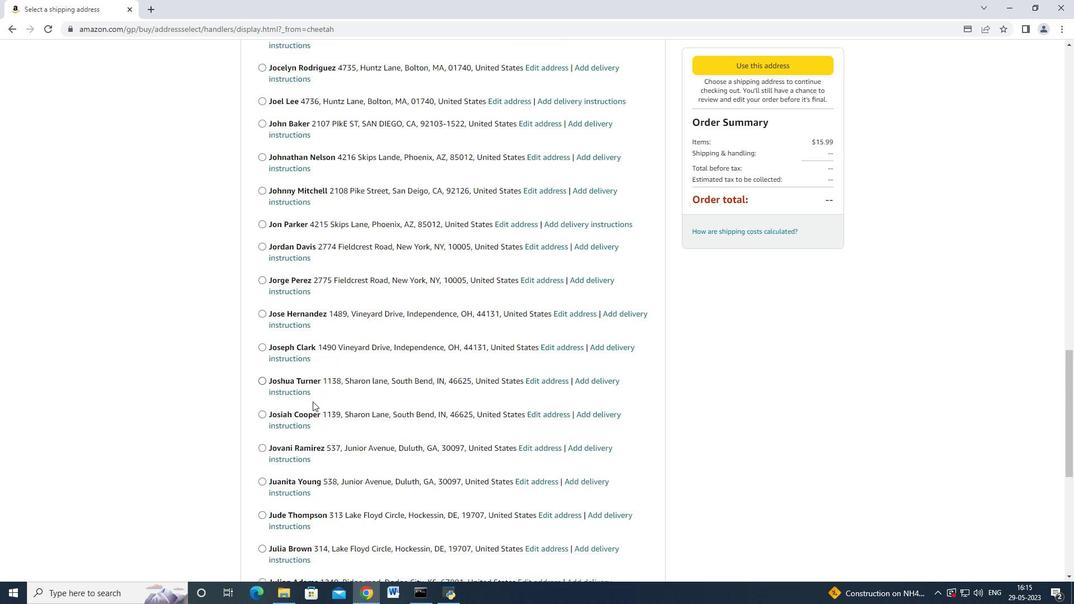 
Action: Mouse scrolled (306, 415) with delta (0, 0)
Screenshot: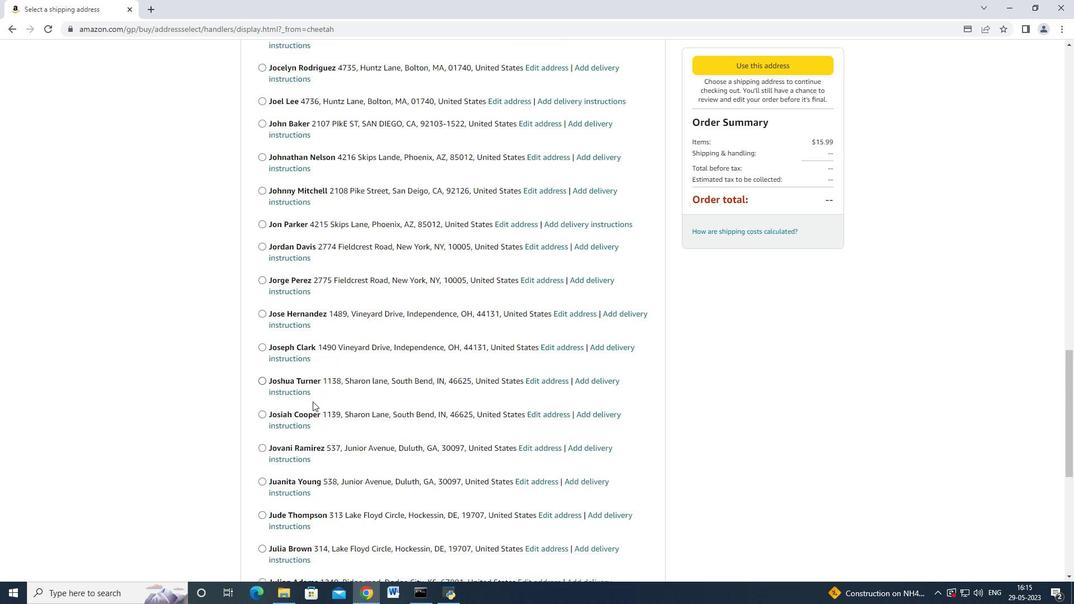 
Action: Mouse scrolled (306, 415) with delta (0, 0)
Screenshot: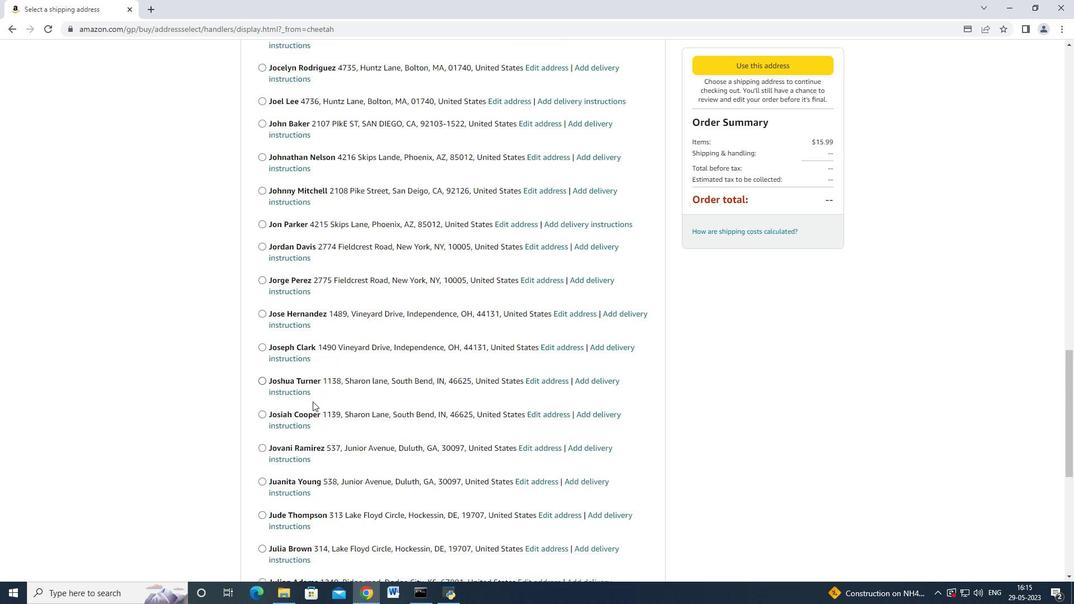 
Action: Mouse scrolled (306, 415) with delta (0, 0)
Screenshot: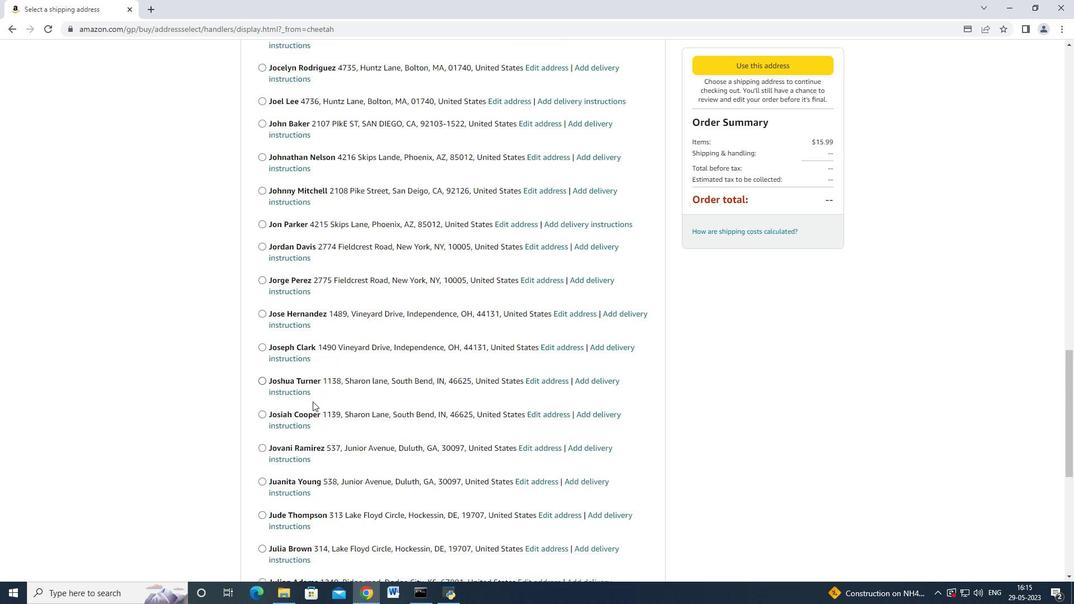 
Action: Mouse moved to (306, 415)
Screenshot: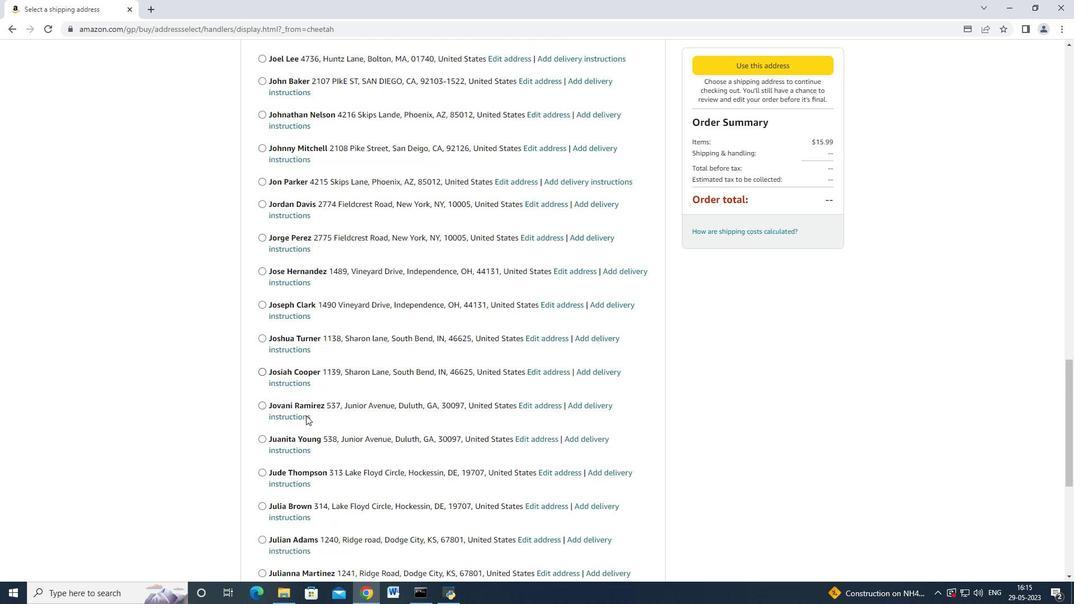 
Action: Mouse scrolled (306, 415) with delta (0, 0)
Screenshot: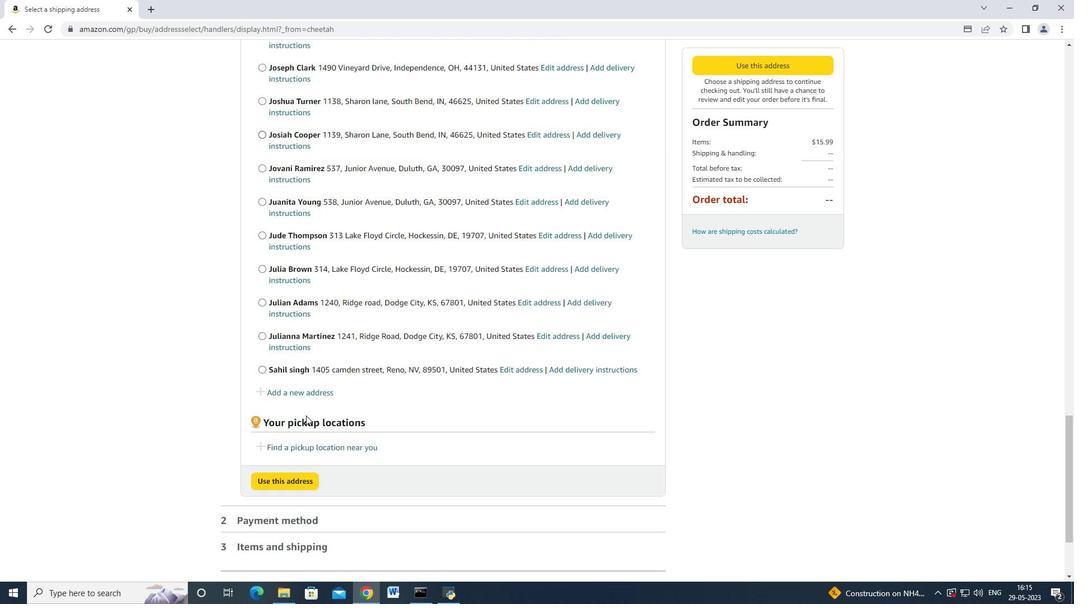 
Action: Mouse moved to (306, 415)
Screenshot: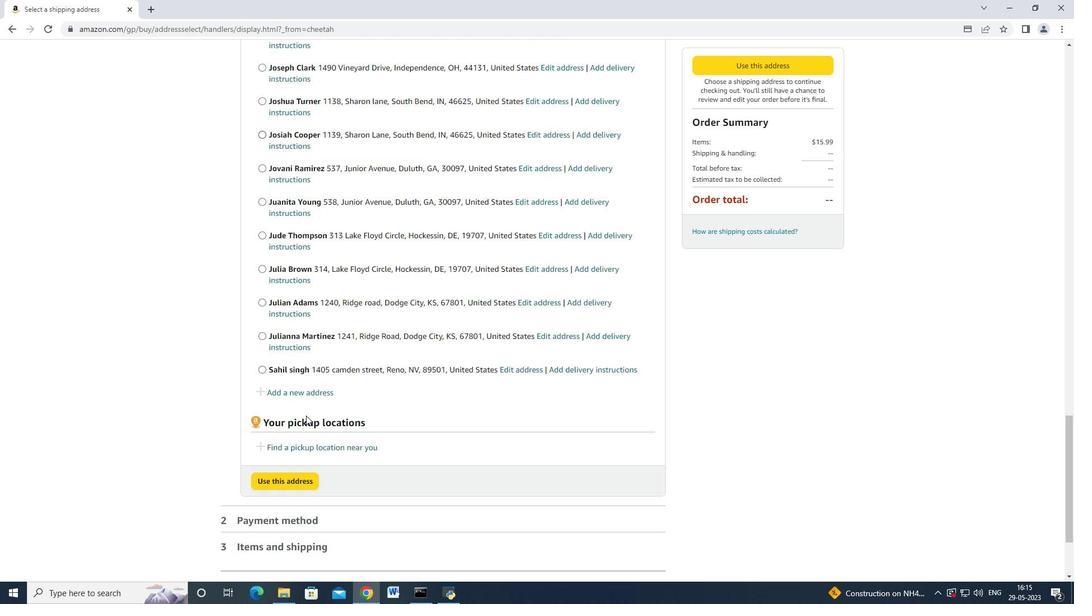 
Action: Mouse scrolled (306, 415) with delta (0, 0)
Screenshot: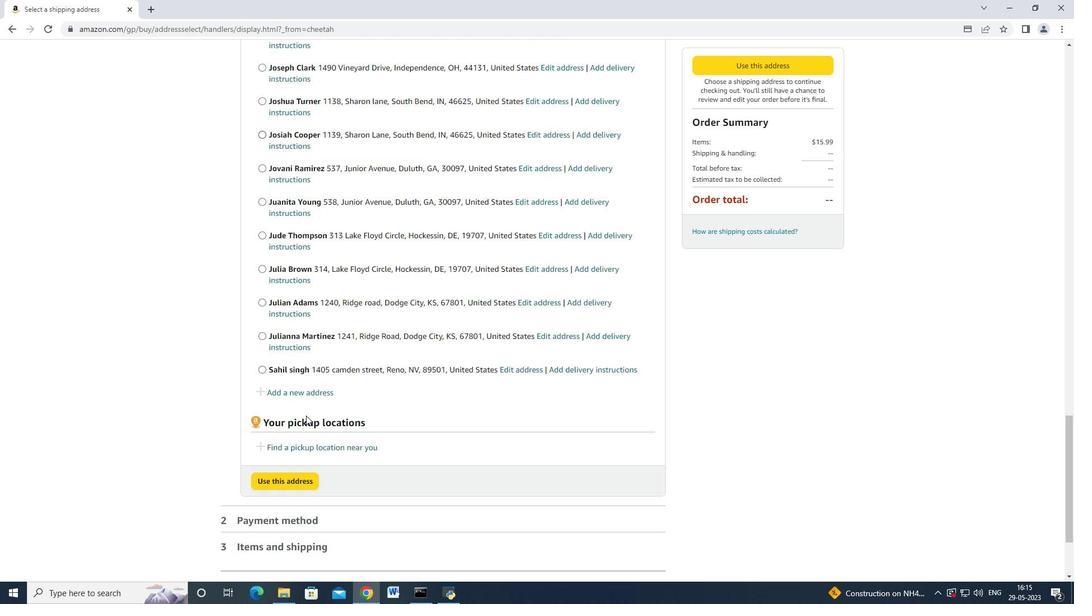 
Action: Mouse scrolled (306, 415) with delta (0, 0)
Screenshot: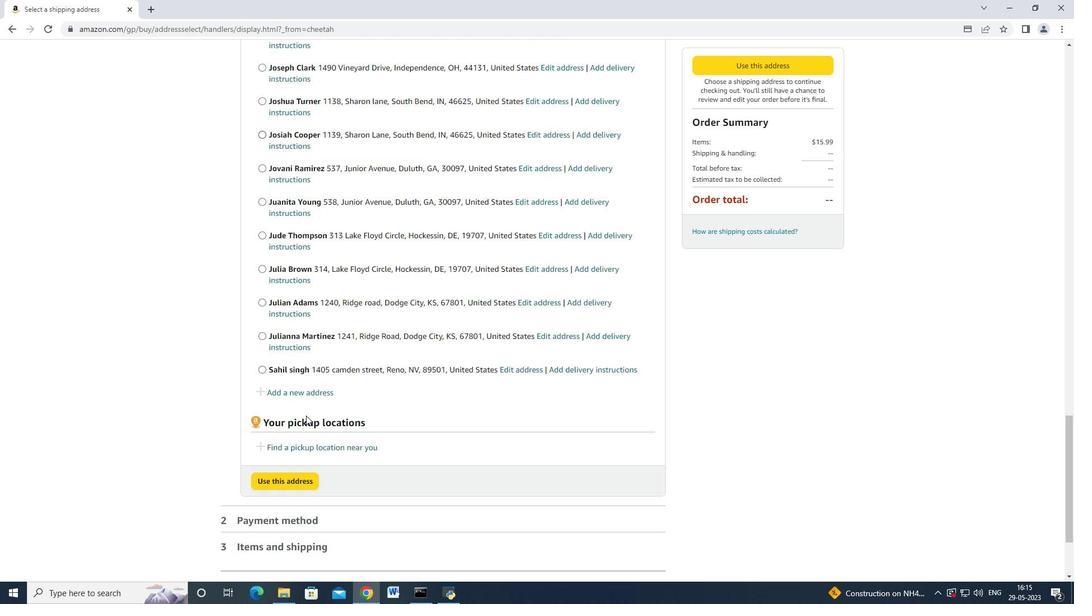 
Action: Mouse scrolled (306, 415) with delta (0, 0)
Screenshot: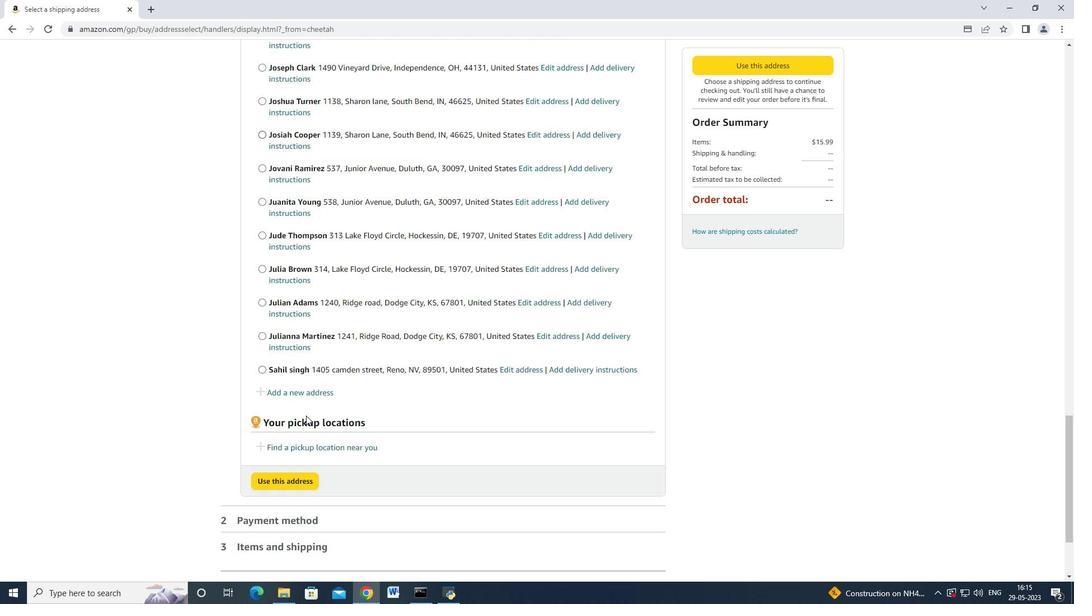 
Action: Mouse moved to (306, 415)
Screenshot: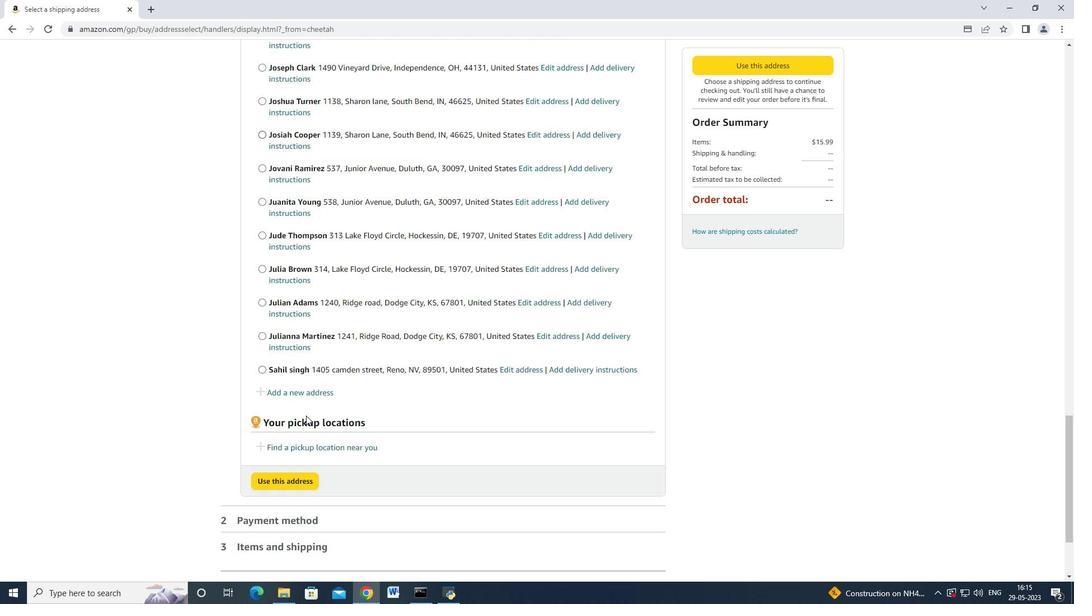 
Action: Mouse scrolled (306, 415) with delta (0, 0)
Screenshot: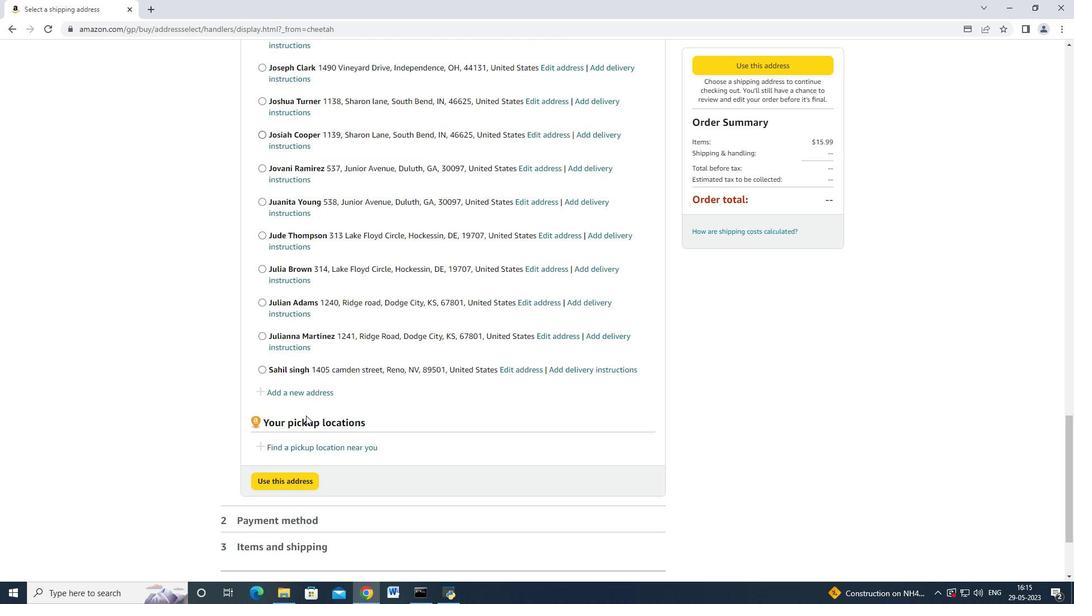 
Action: Mouse moved to (303, 265)
Screenshot: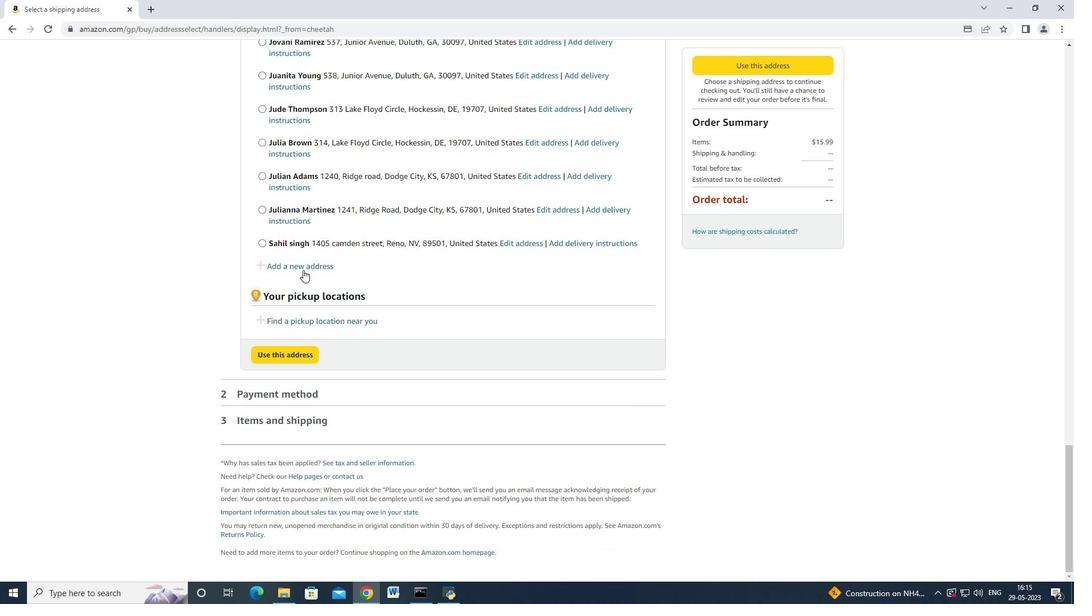 
Action: Mouse pressed left at (303, 265)
Screenshot: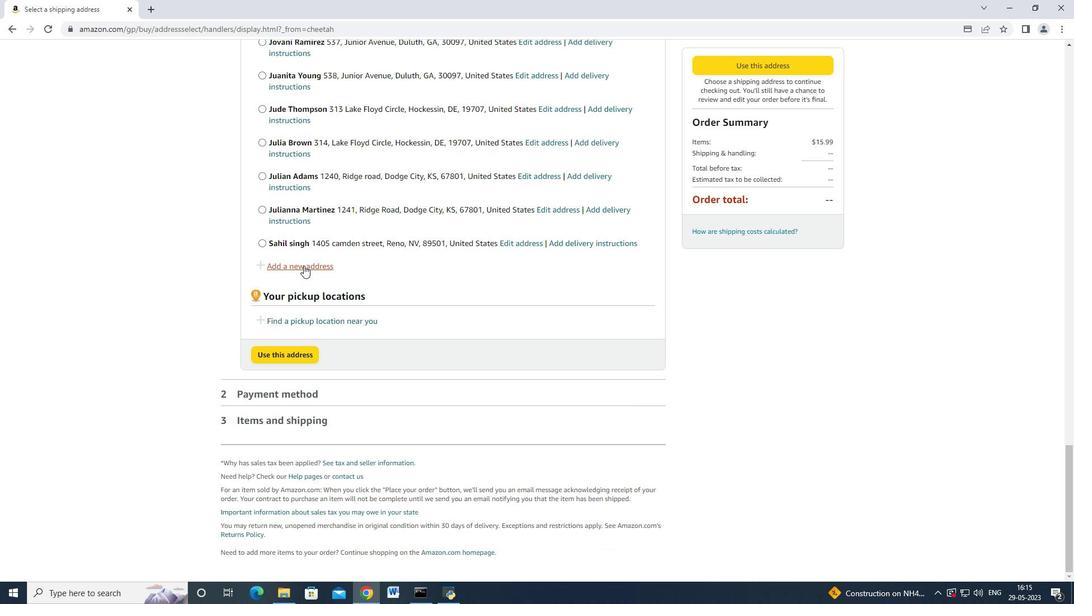 
Action: Mouse moved to (370, 278)
Screenshot: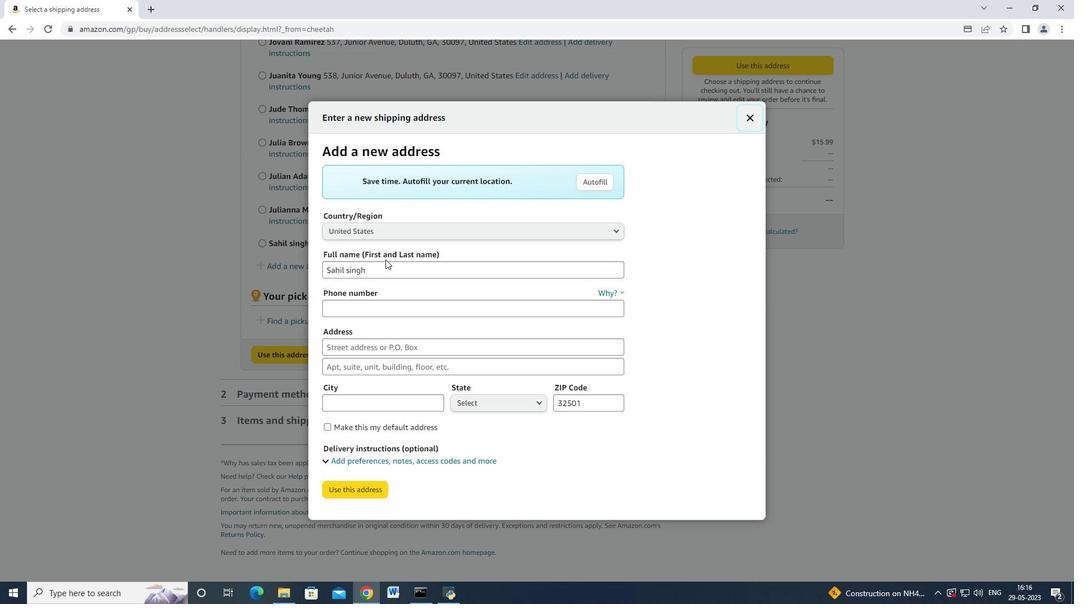 
Action: Mouse pressed left at (370, 278)
Screenshot: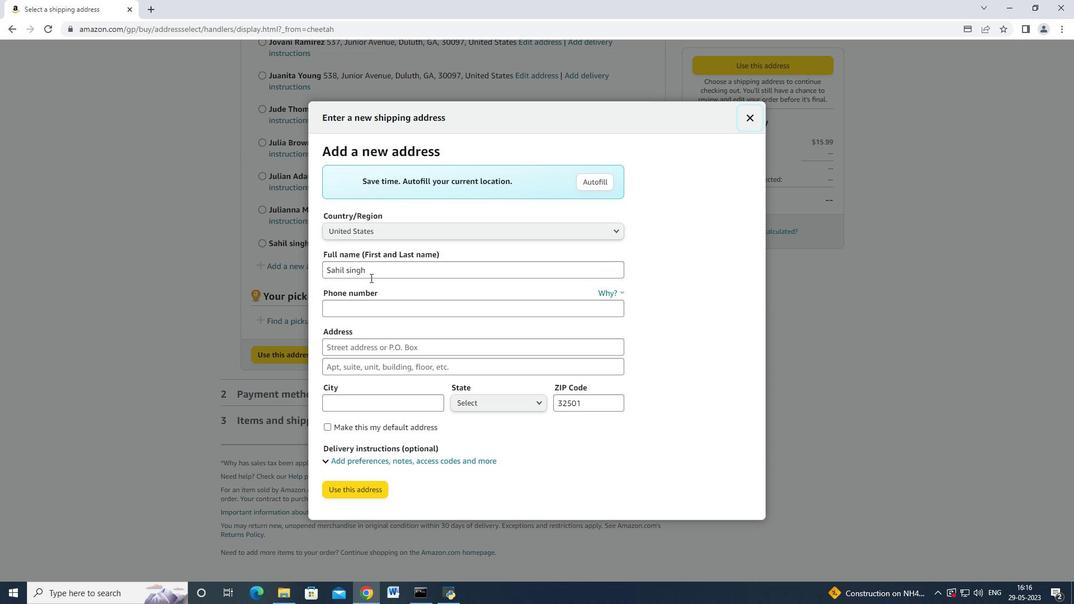 
Action: Mouse moved to (395, 270)
Screenshot: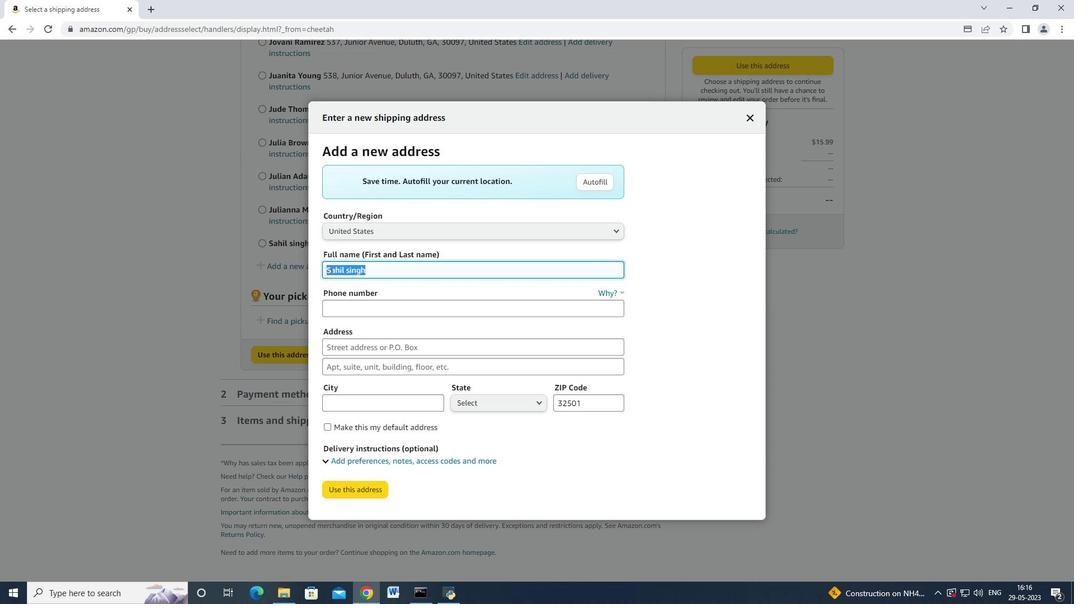 
Action: Key pressed <Key.backspace>
Screenshot: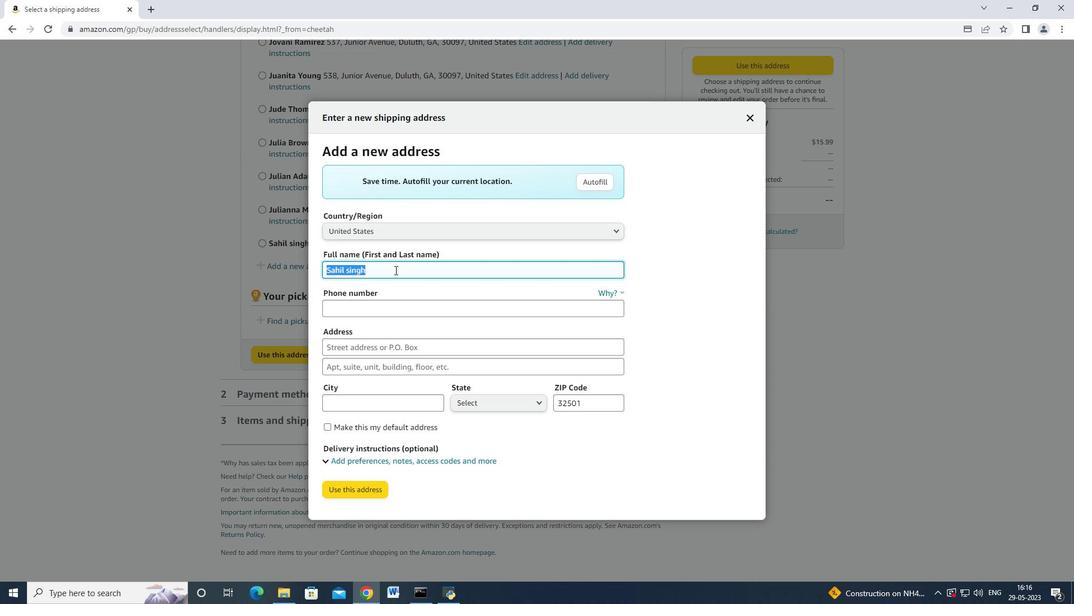 
Action: Mouse moved to (645, 237)
Screenshot: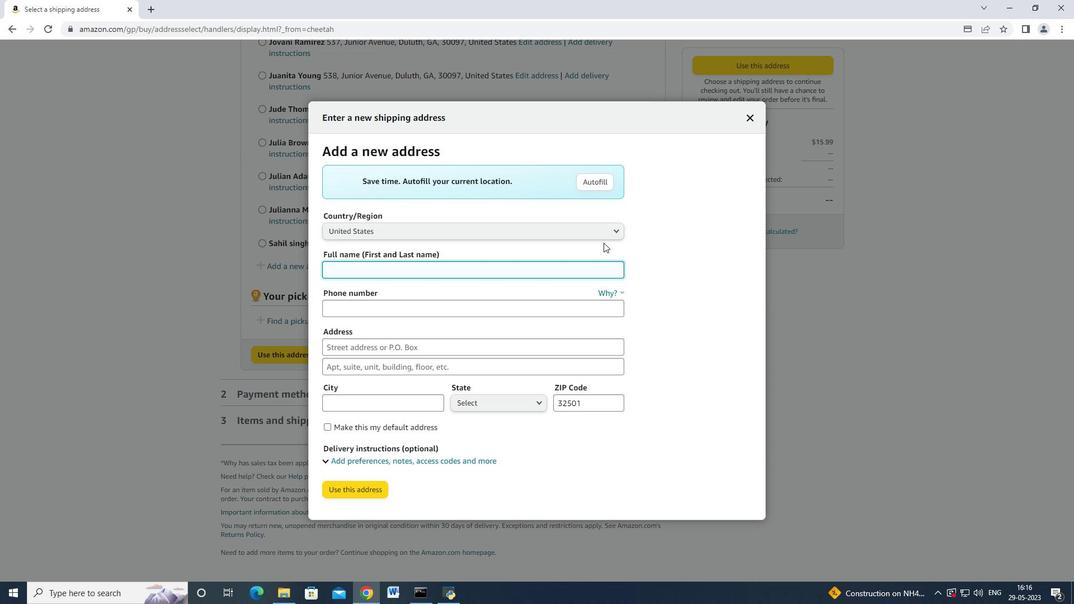 
Action: Key pressed catherine<Key.space>martinez<Key.tab><Key.tab>
Screenshot: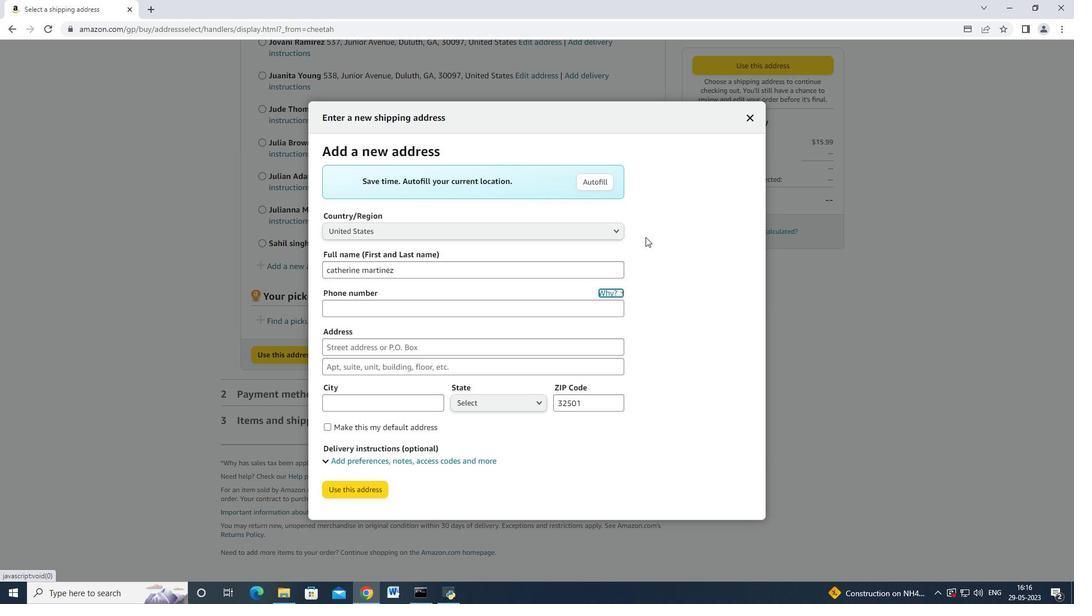 
Action: Mouse moved to (662, 235)
Screenshot: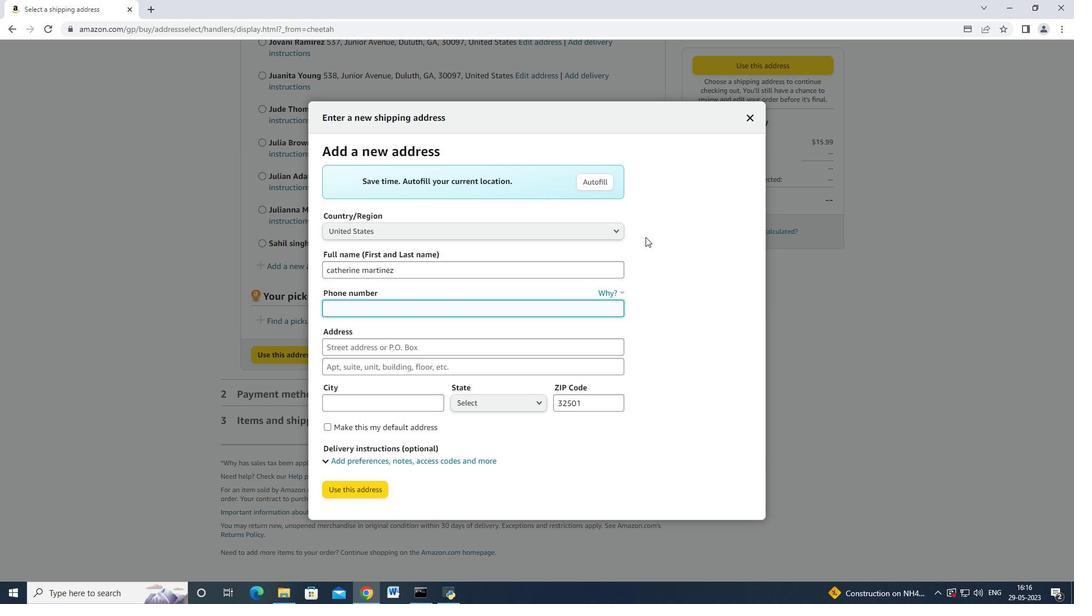 
Action: Key pressed 8014200980<Key.tab>3635<Key.space><Key.shift_r>Walton<Key.space><Key.shift_r>Street<Key.space><Key.tab><Key.tab><Key.shift_r>Salt<Key.space>t<Key.backspace>lake<Key.space>city<Key.tab>
Screenshot: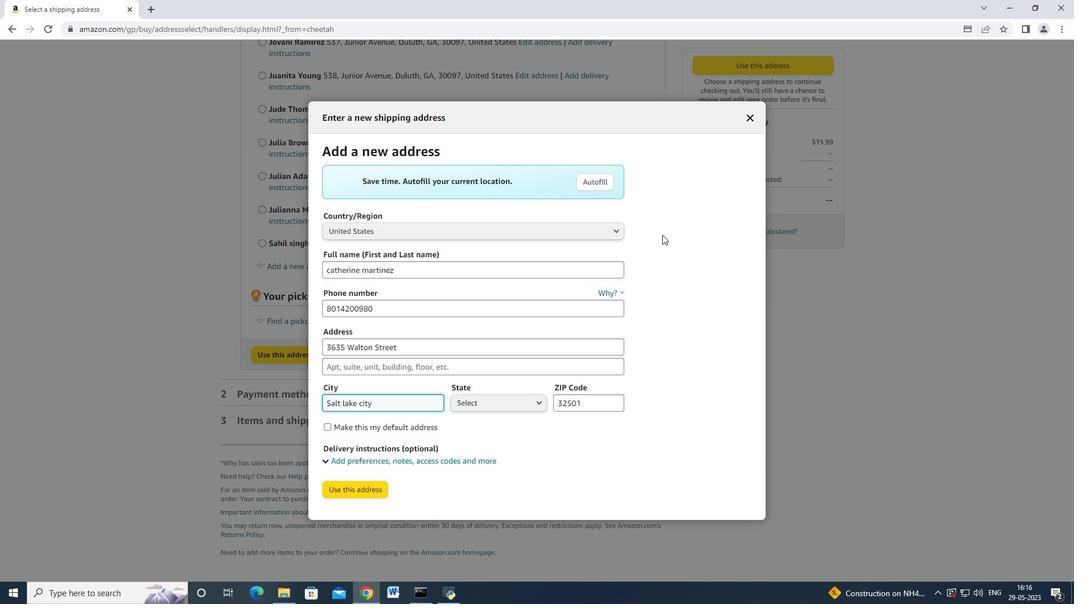 
Action: Mouse moved to (490, 408)
Screenshot: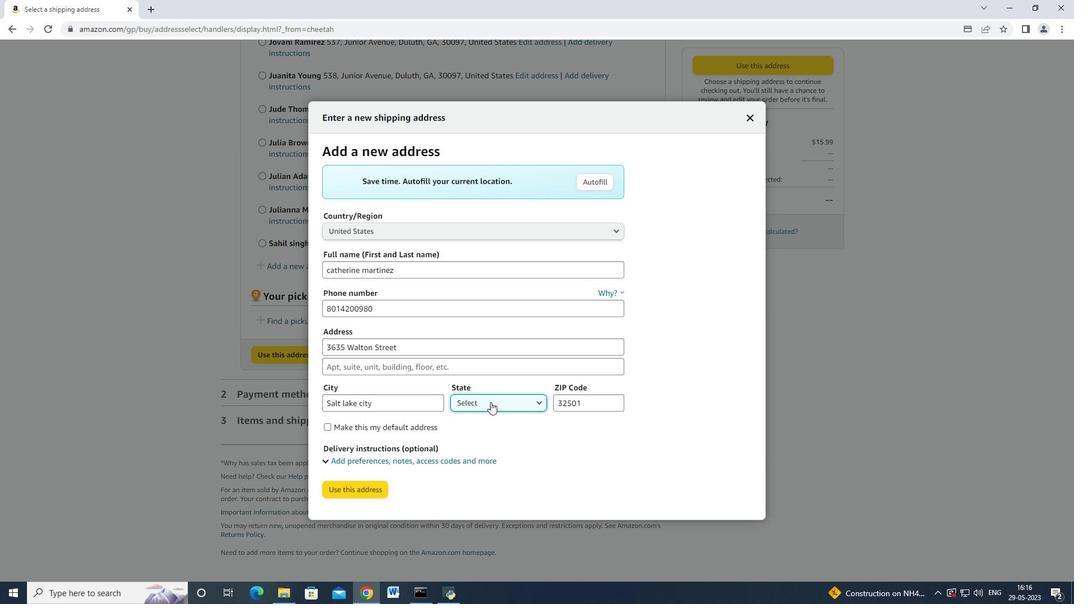 
Action: Mouse pressed left at (490, 408)
Screenshot: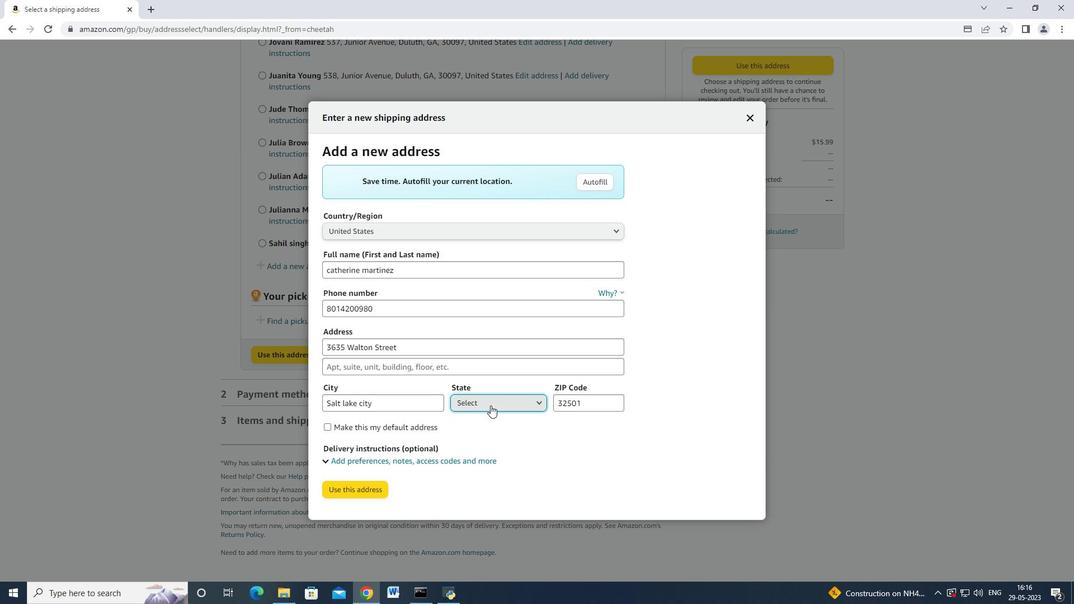 
Action: Mouse moved to (494, 388)
Screenshot: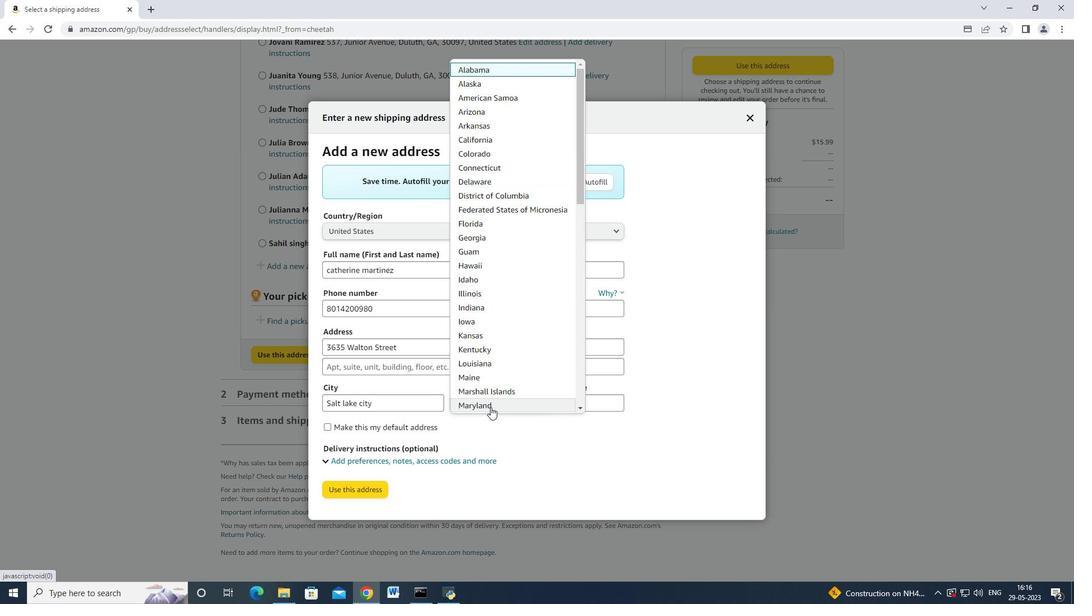 
Action: Mouse scrolled (494, 387) with delta (0, 0)
Screenshot: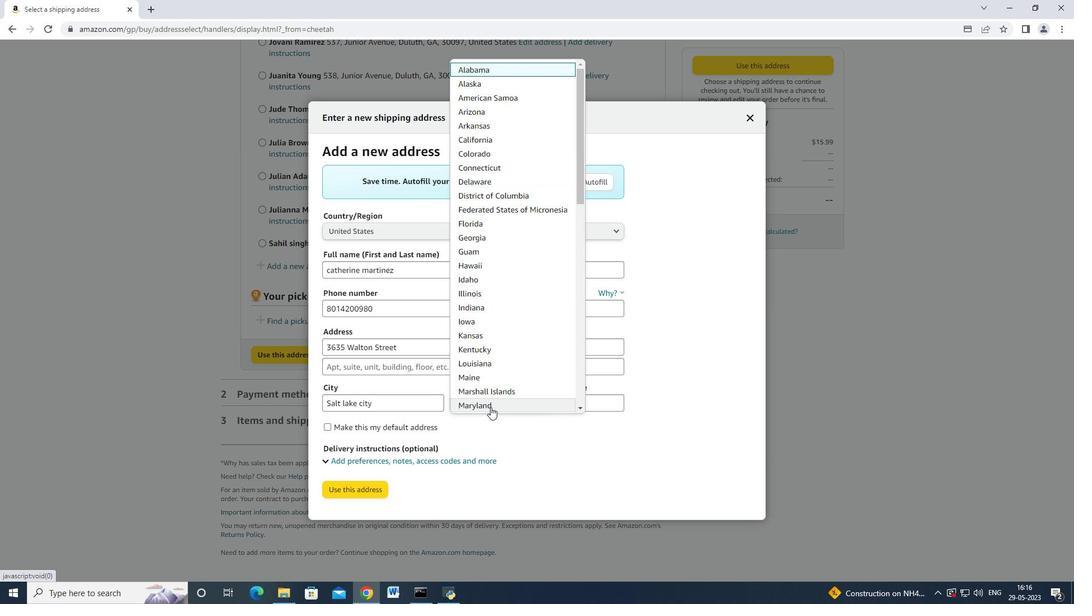 
Action: Mouse moved to (494, 387)
Screenshot: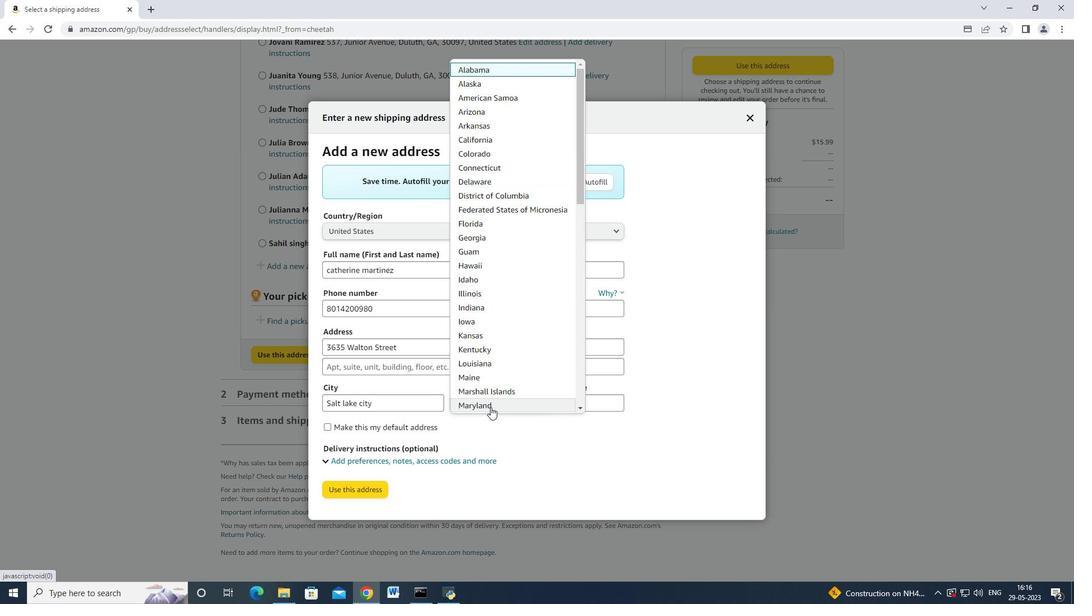
Action: Mouse scrolled (494, 386) with delta (0, 0)
Screenshot: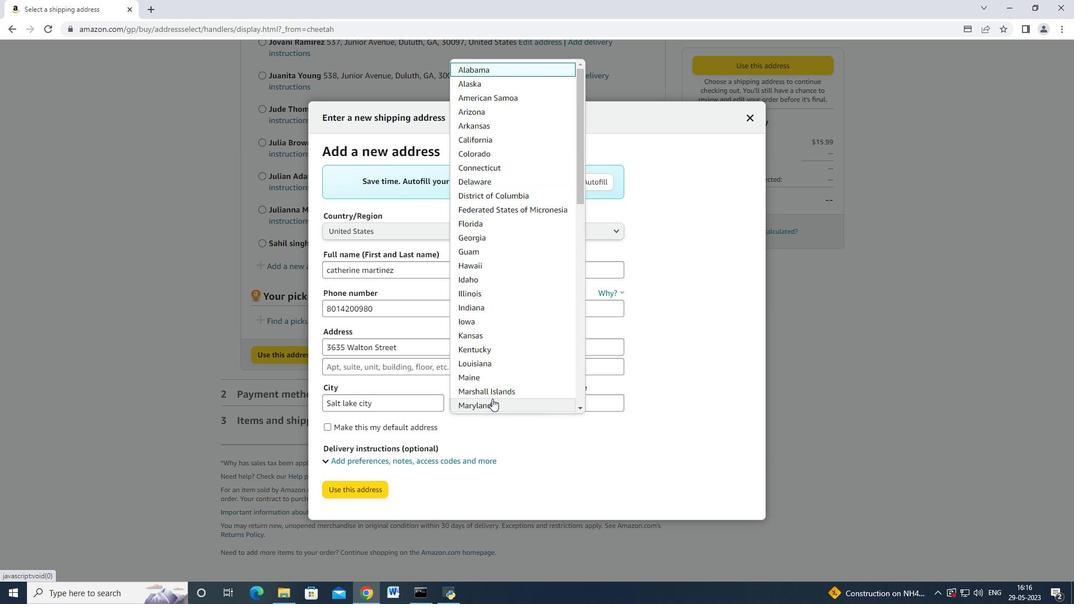 
Action: Mouse scrolled (494, 386) with delta (0, 0)
Screenshot: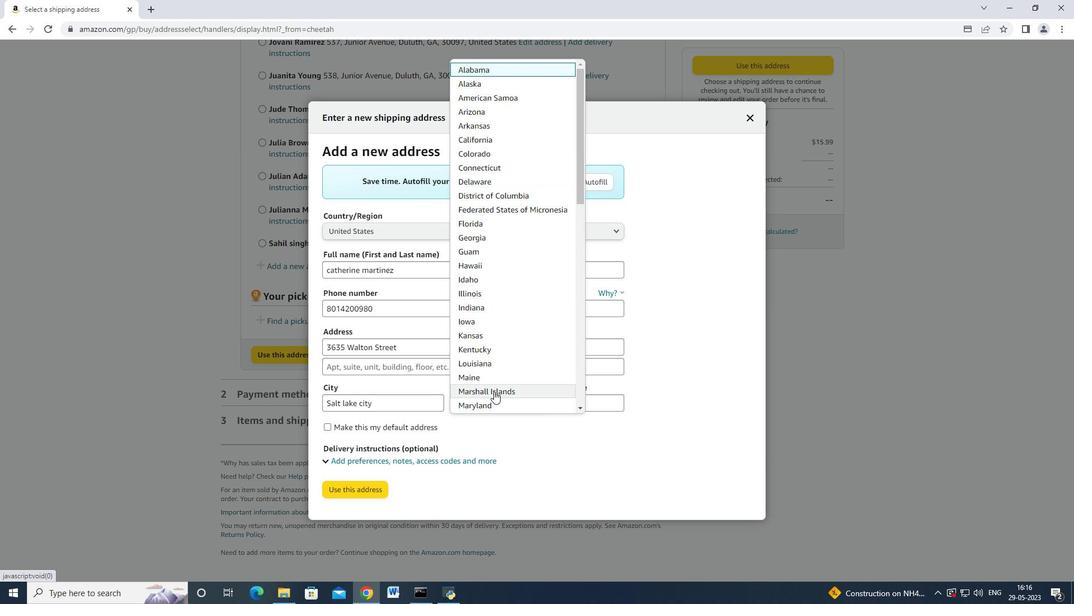 
Action: Mouse scrolled (494, 386) with delta (0, 0)
Screenshot: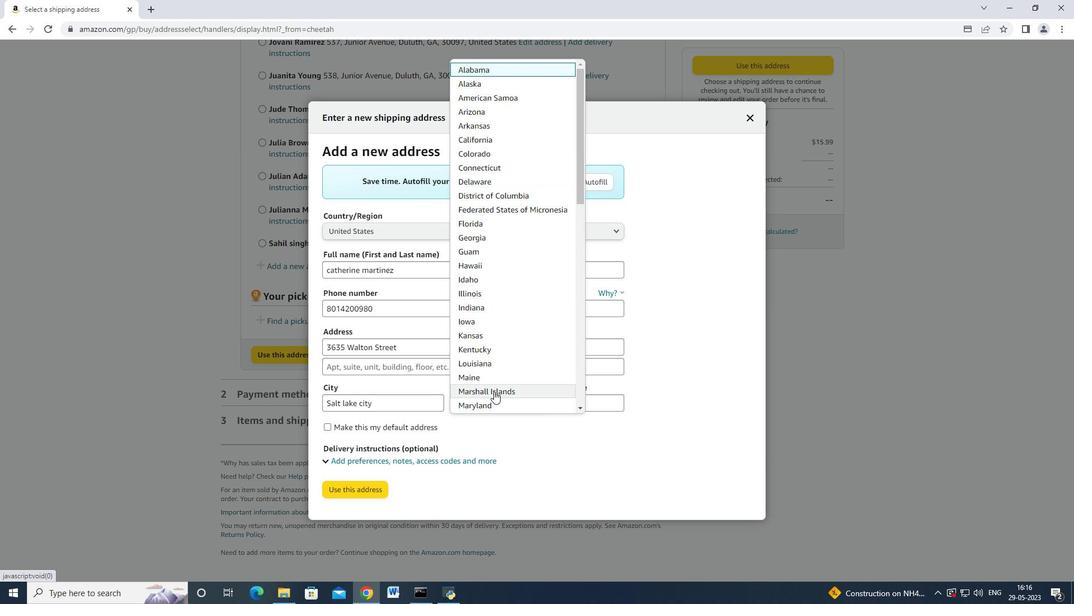 
Action: Mouse moved to (495, 386)
Screenshot: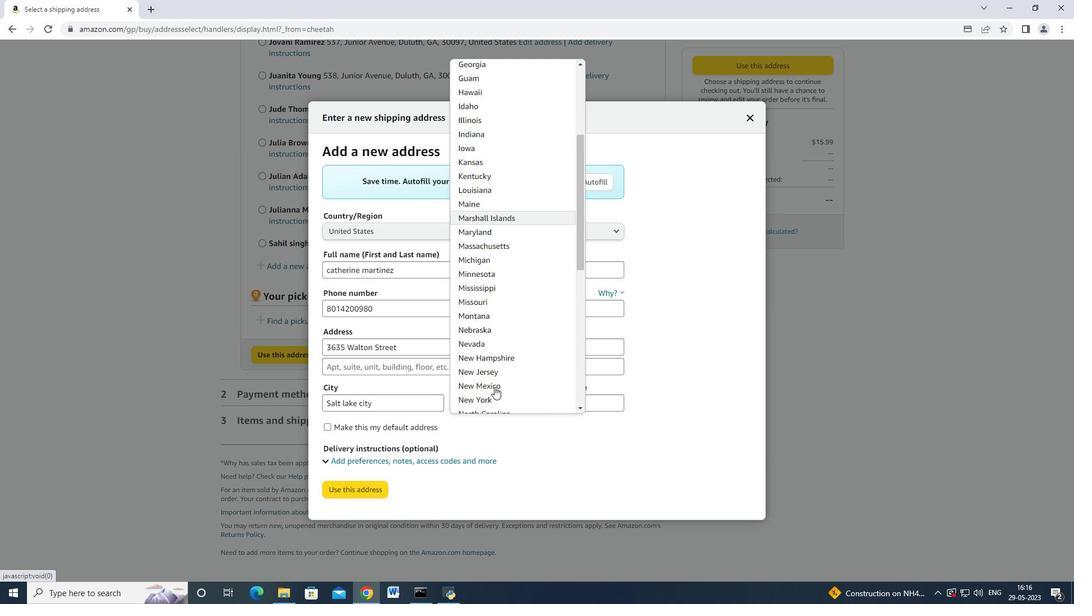 
Action: Mouse scrolled (495, 385) with delta (0, 0)
Screenshot: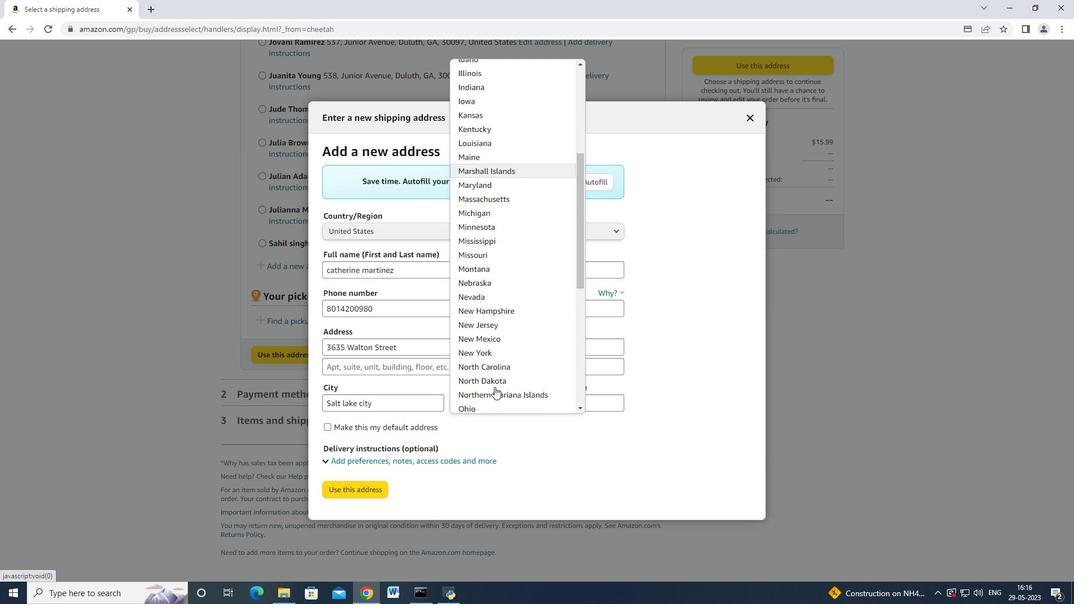 
Action: Mouse scrolled (495, 385) with delta (0, 0)
Screenshot: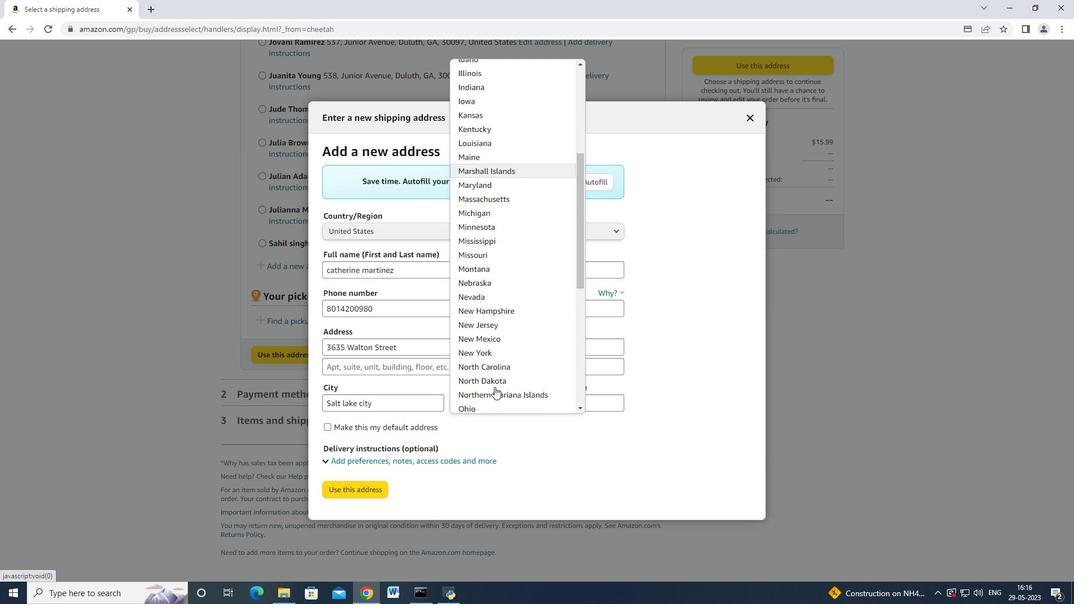 
Action: Mouse scrolled (495, 385) with delta (0, 0)
Screenshot: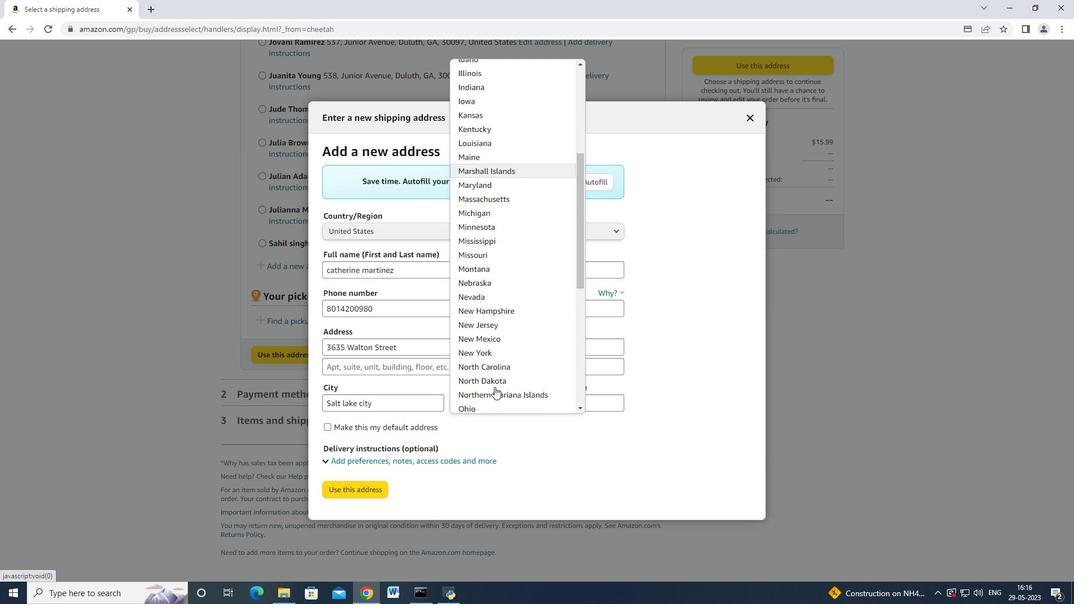 
Action: Mouse scrolled (495, 385) with delta (0, 0)
Screenshot: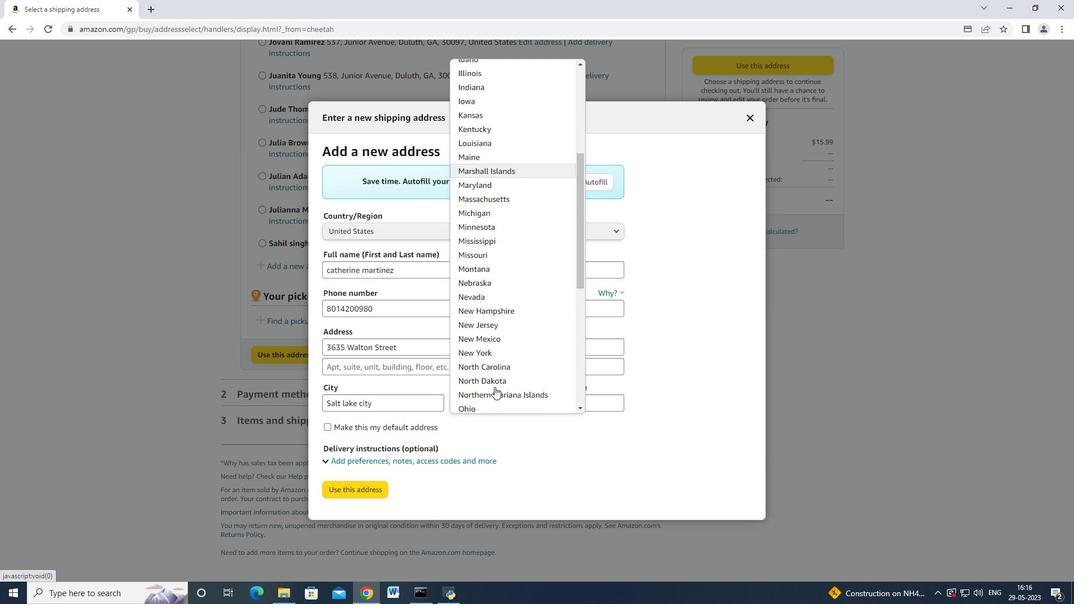 
Action: Mouse scrolled (495, 385) with delta (0, 0)
Screenshot: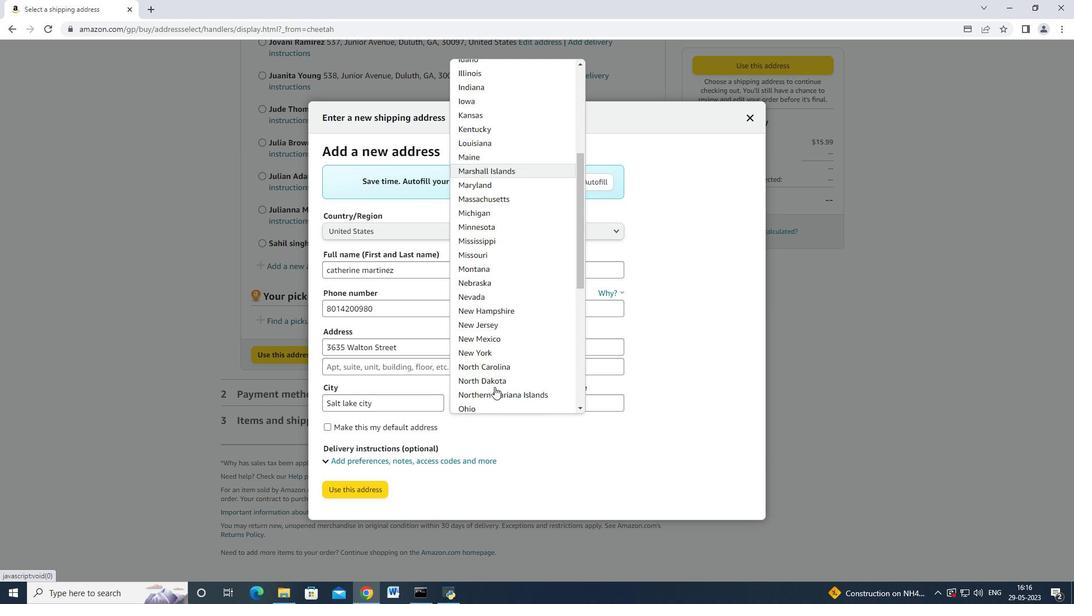 
Action: Mouse moved to (496, 375)
Screenshot: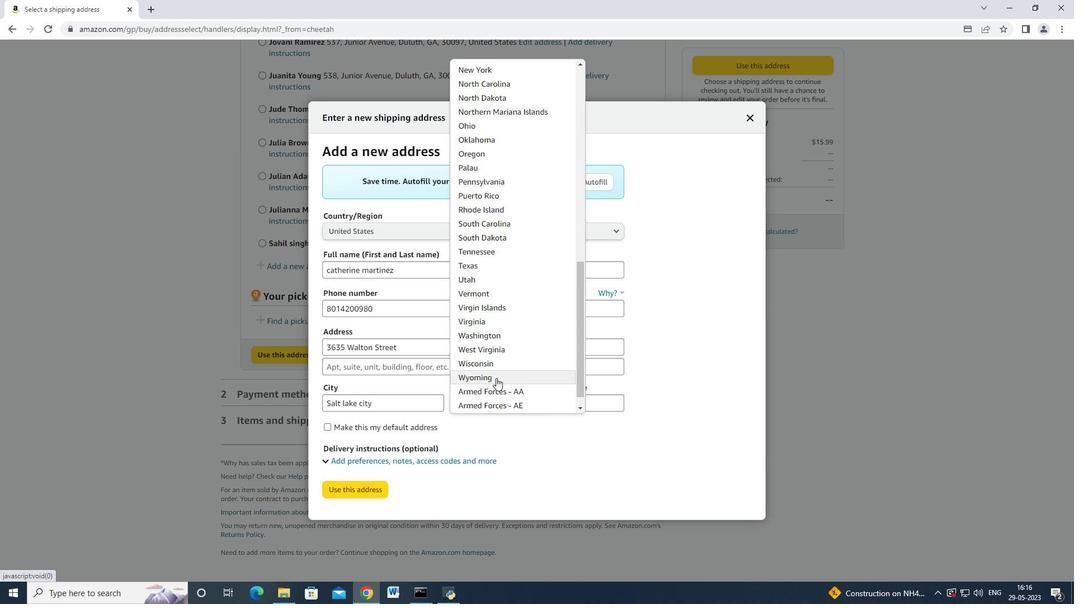 
Action: Mouse scrolled (496, 374) with delta (0, 0)
Screenshot: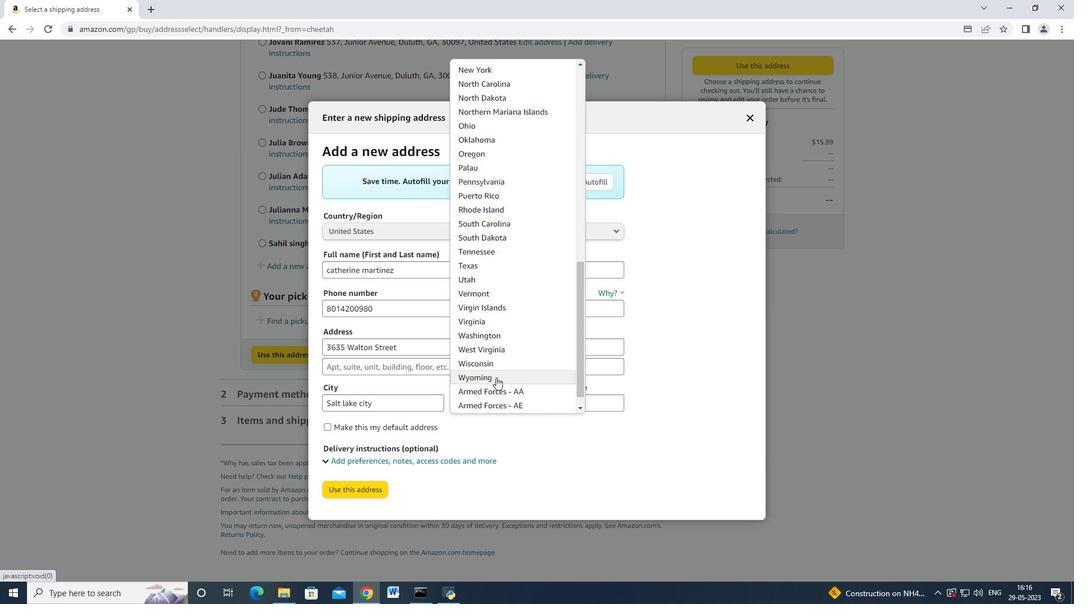 
Action: Mouse scrolled (496, 374) with delta (0, 0)
Screenshot: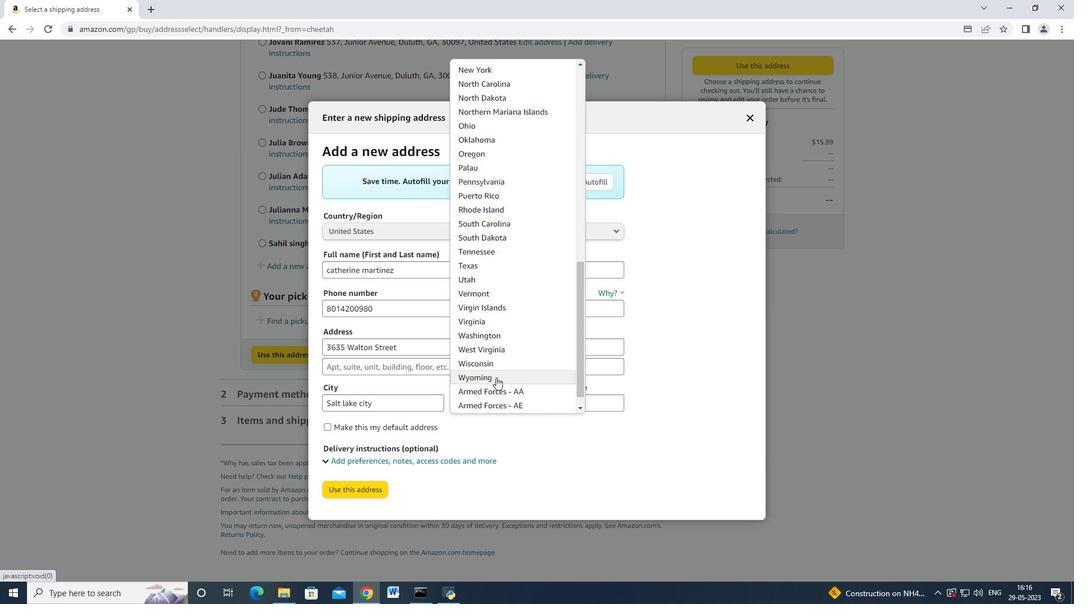 
Action: Mouse scrolled (496, 374) with delta (0, 0)
Screenshot: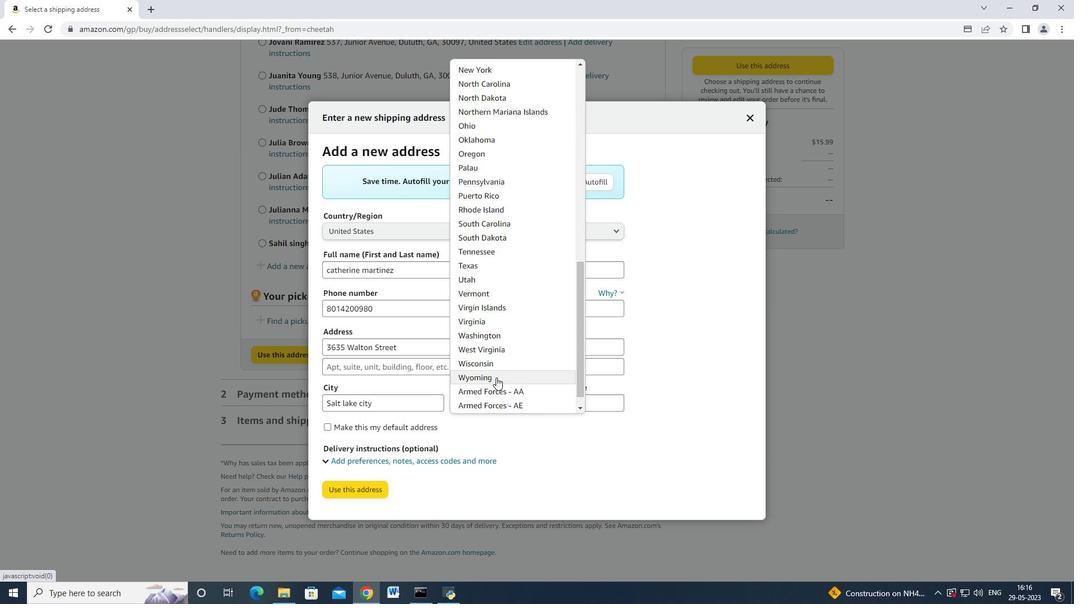 
Action: Mouse scrolled (496, 374) with delta (0, 0)
Screenshot: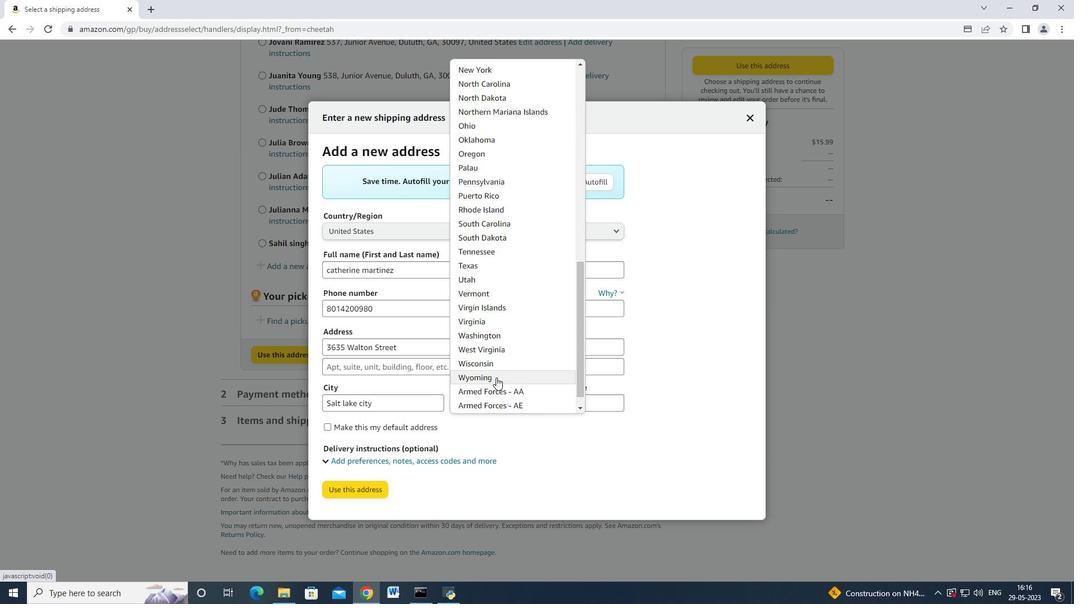 
Action: Mouse moved to (491, 268)
Screenshot: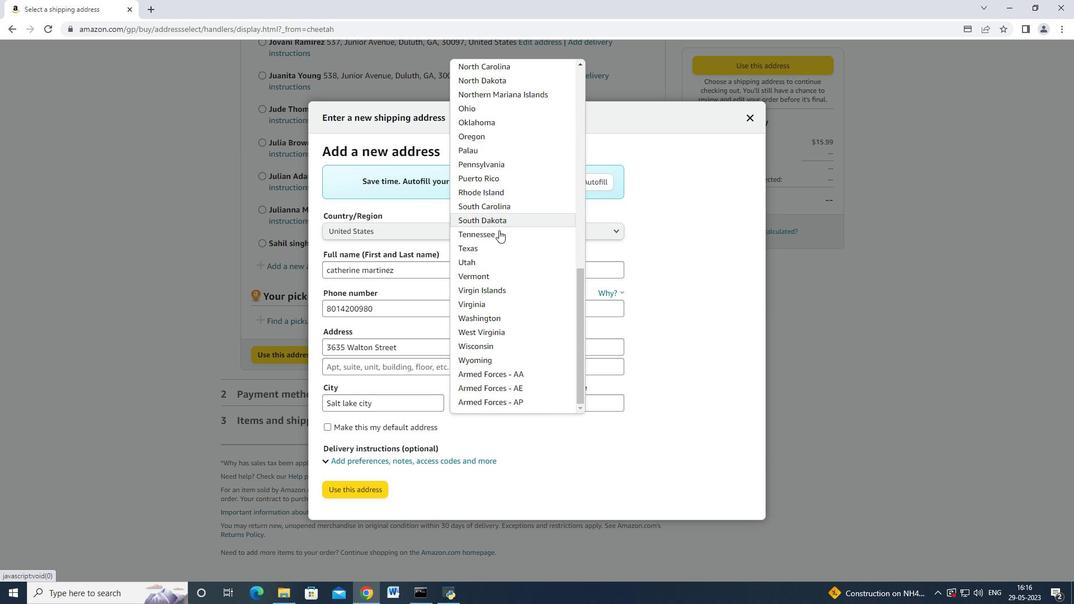 
Action: Mouse pressed left at (491, 268)
Screenshot: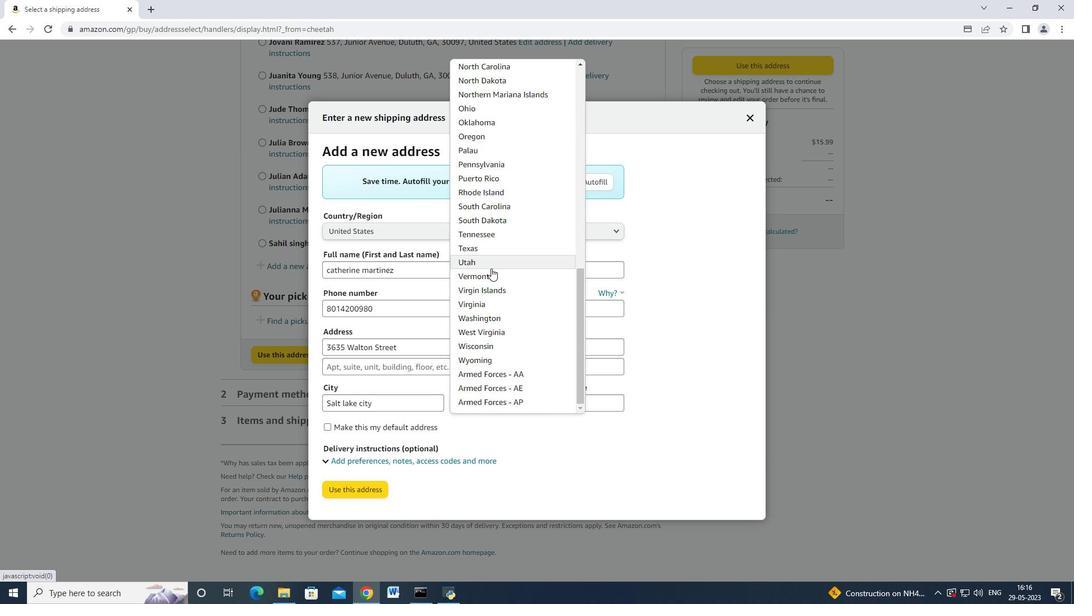 
Action: Mouse moved to (588, 403)
Screenshot: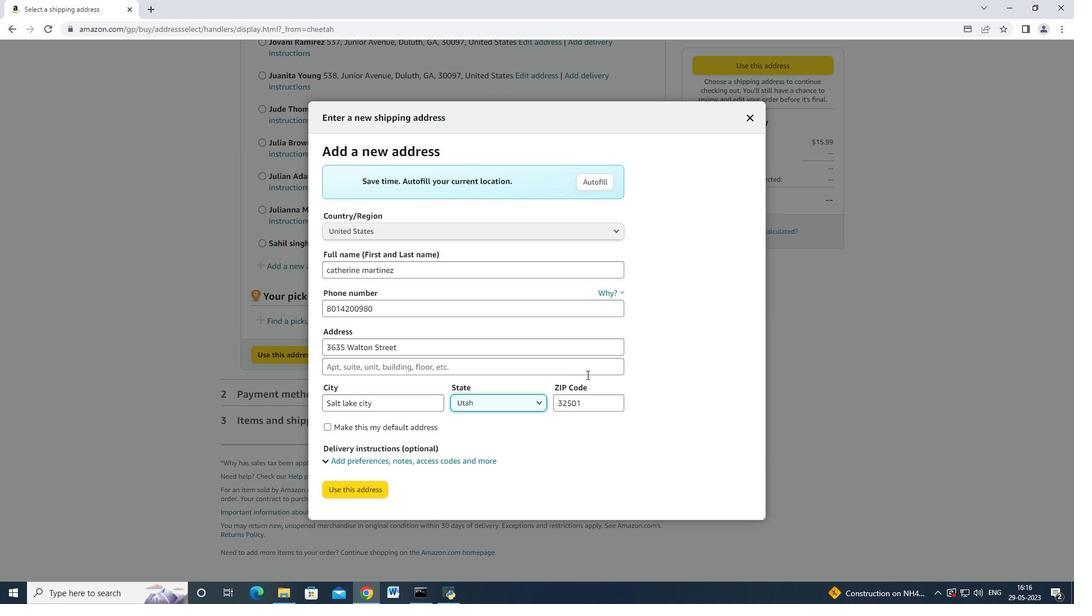 
Action: Mouse pressed left at (588, 403)
Screenshot: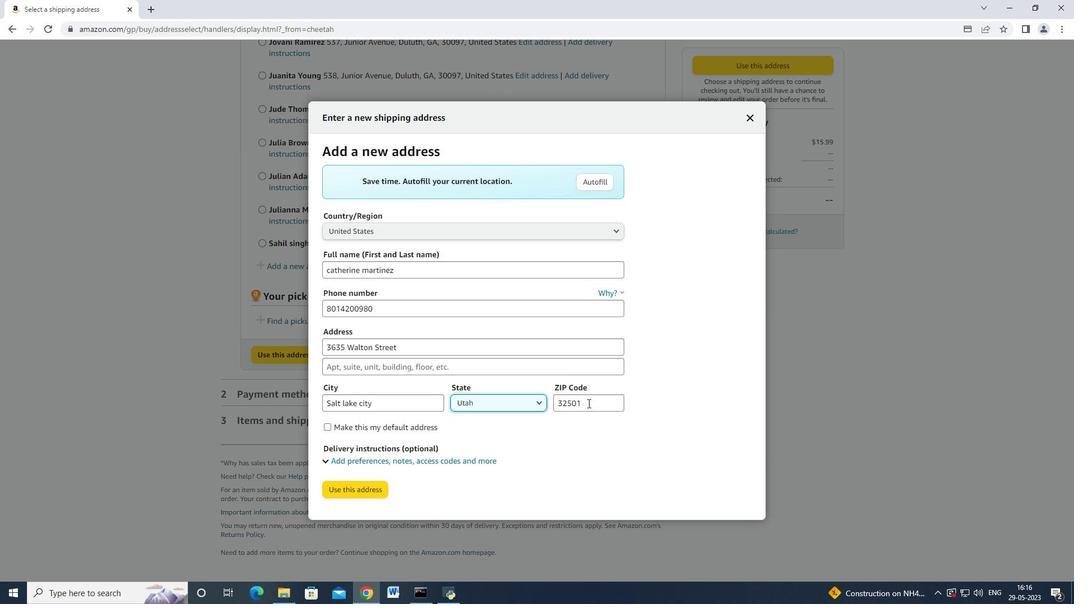 
Action: Mouse moved to (592, 404)
Screenshot: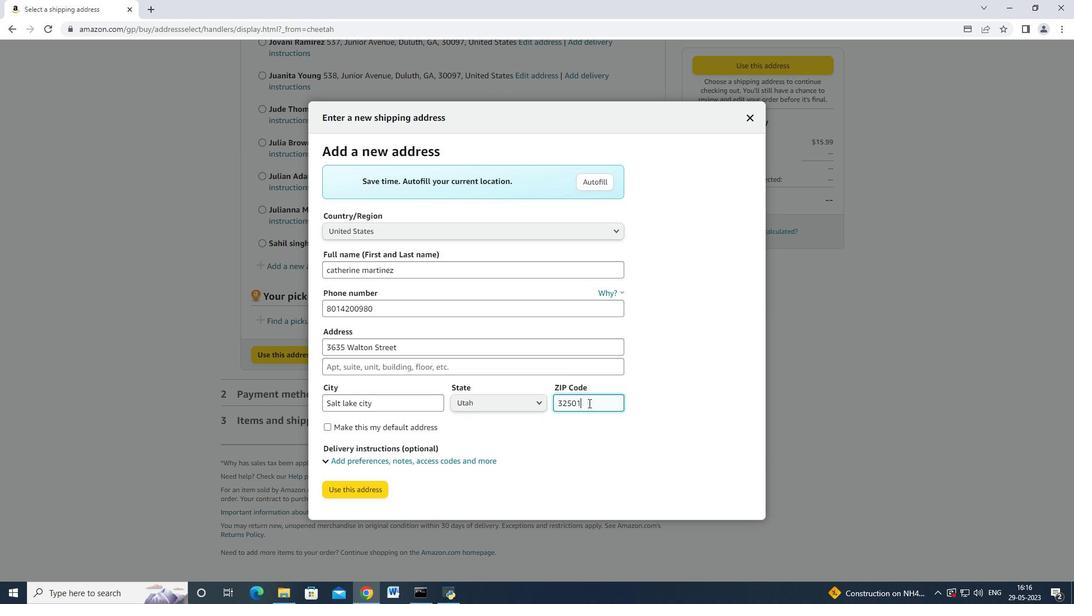 
Action: Key pressed <Key.backspace><Key.backspace><Key.backspace><Key.backspace><Key.backspace><Key.backspace>84101
Screenshot: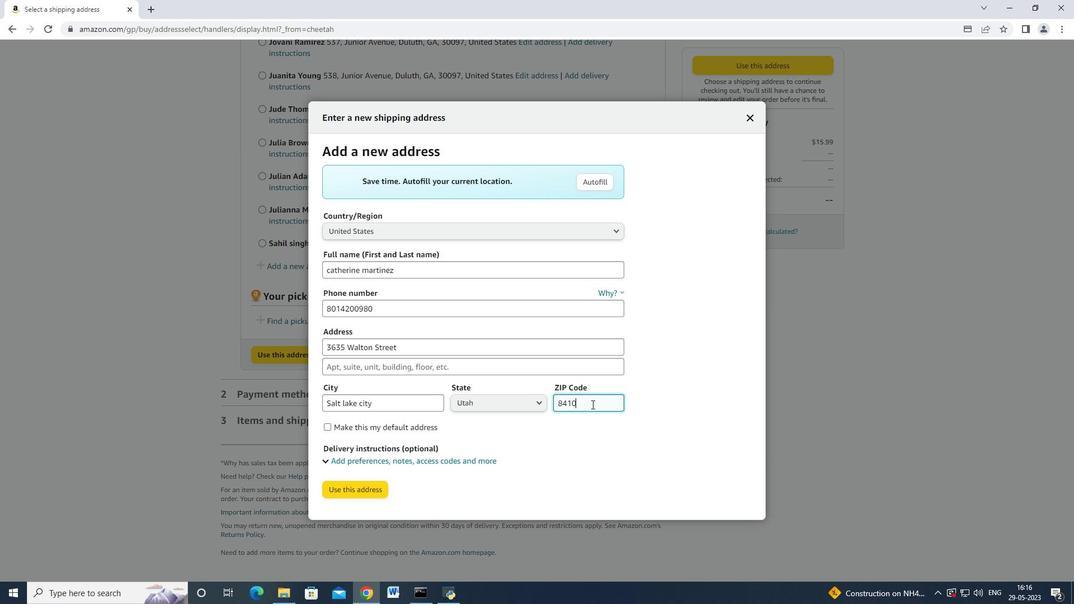 
Action: Mouse moved to (706, 382)
Screenshot: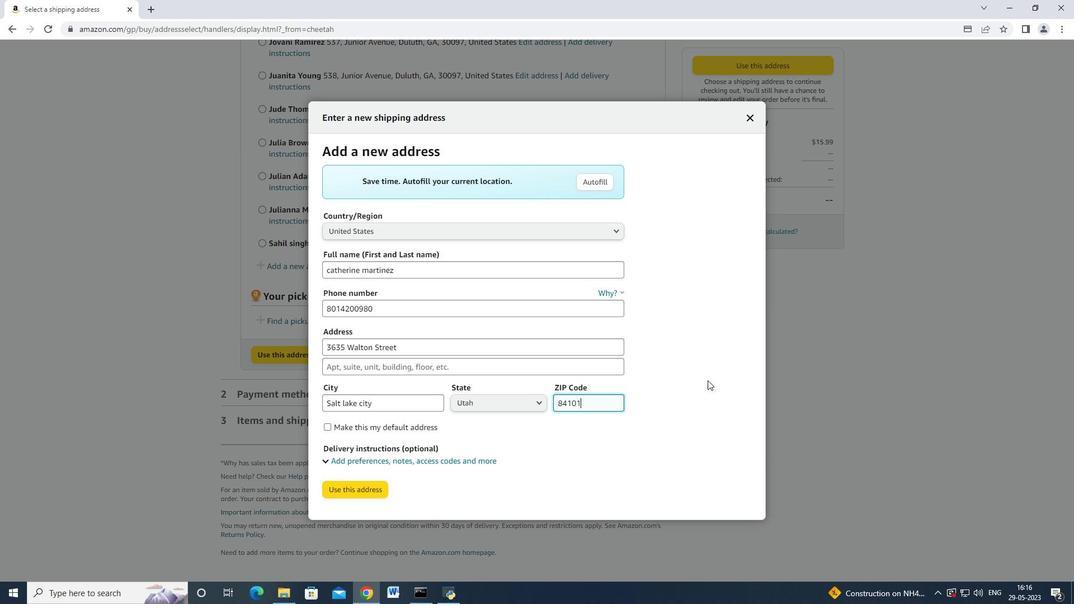 
Action: Key pressed <Key.backspace>4
Screenshot: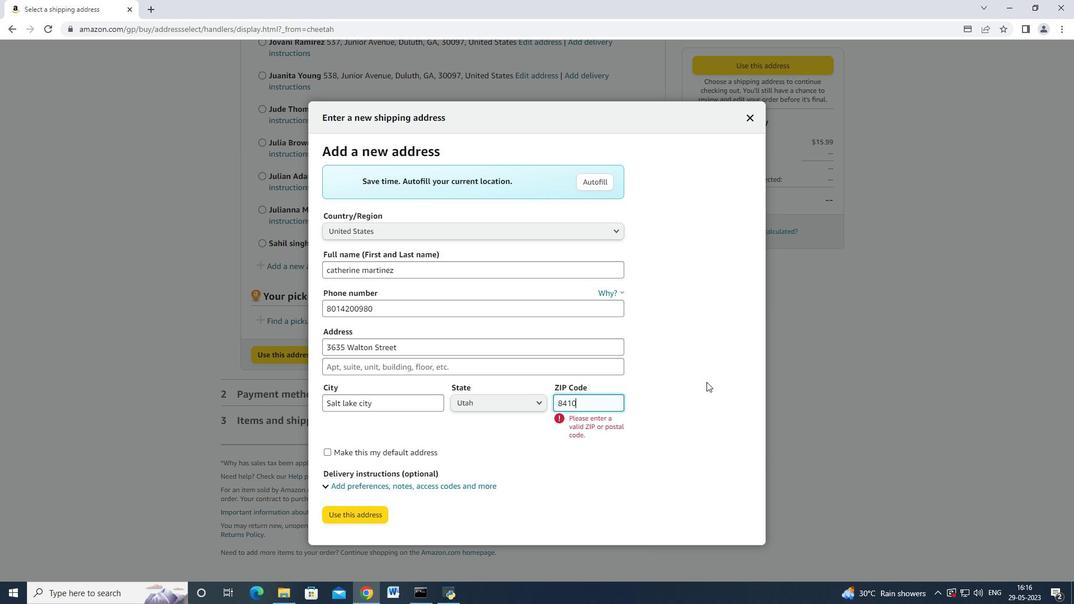 
Action: Mouse moved to (375, 437)
Screenshot: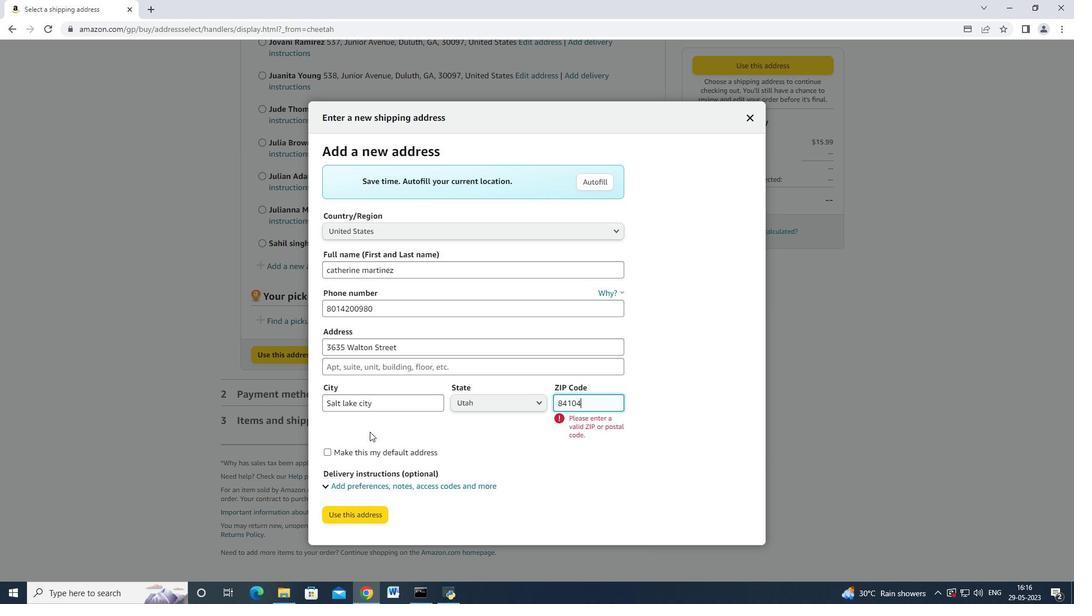 
Action: Mouse scrolled (375, 436) with delta (0, 0)
Screenshot: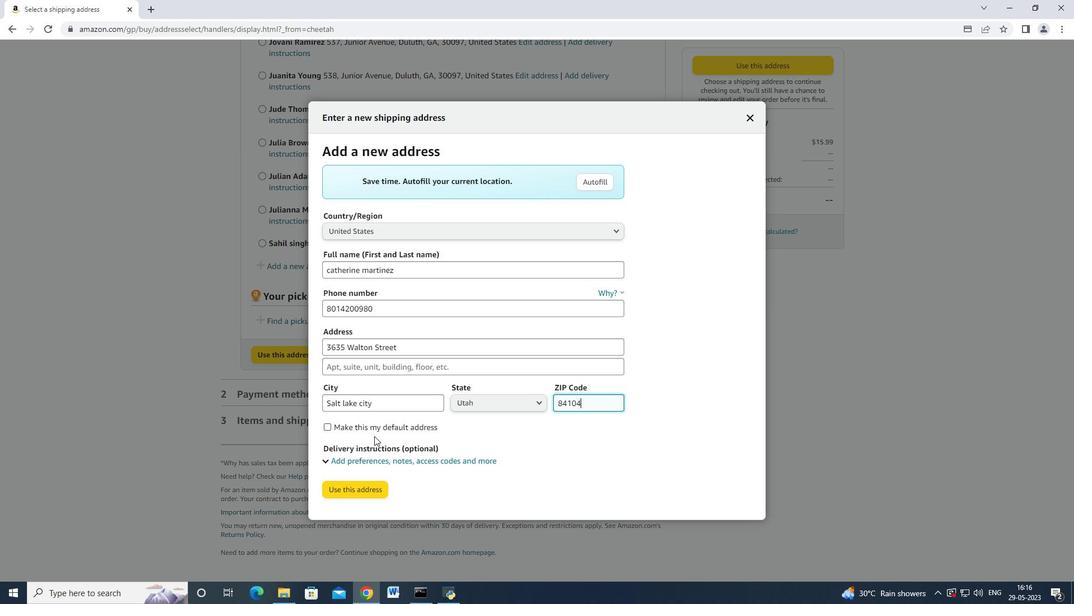 
Action: Mouse scrolled (375, 436) with delta (0, 0)
Screenshot: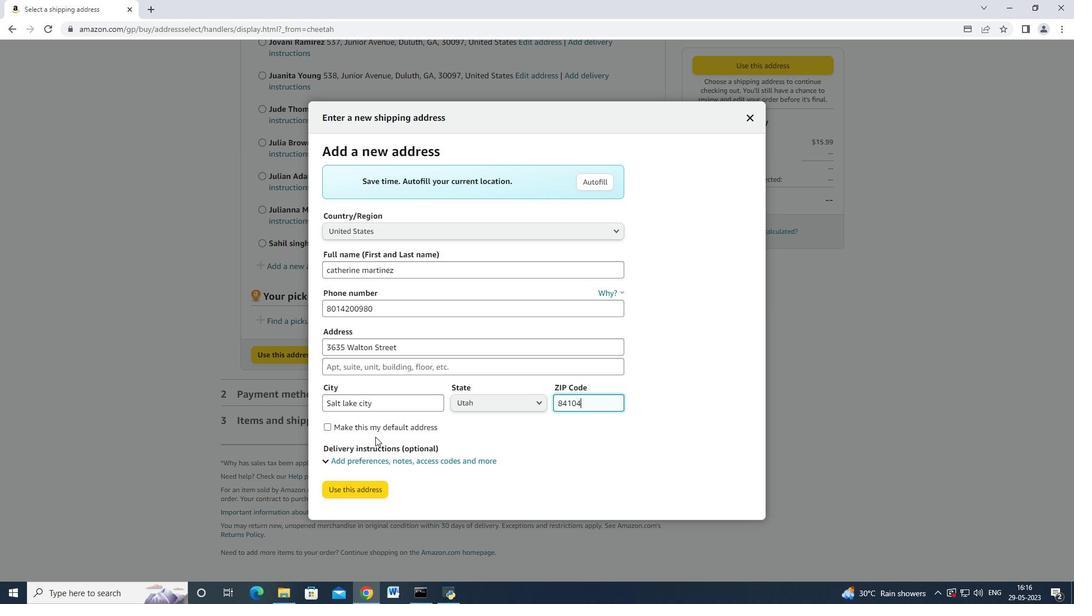 
Action: Mouse moved to (418, 446)
Screenshot: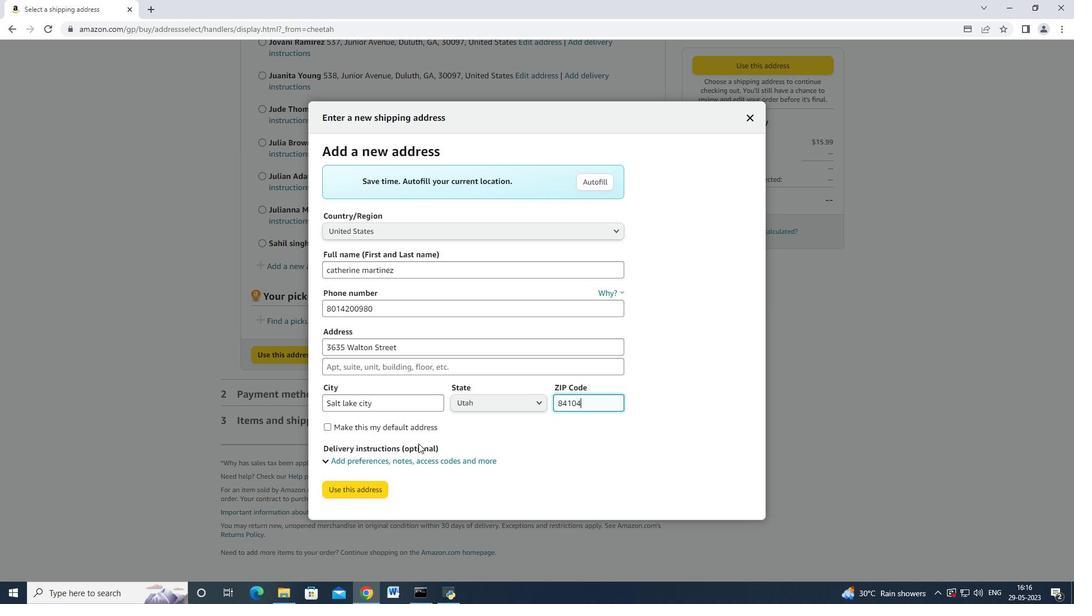
Action: Mouse scrolled (418, 446) with delta (0, 0)
Screenshot: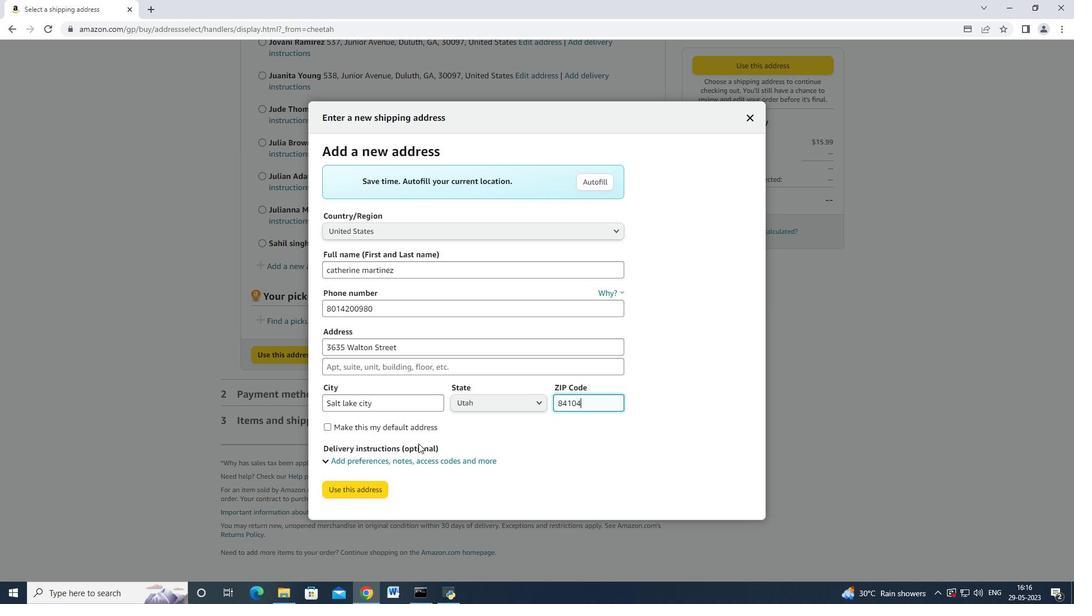 
Action: Mouse moved to (418, 447)
Screenshot: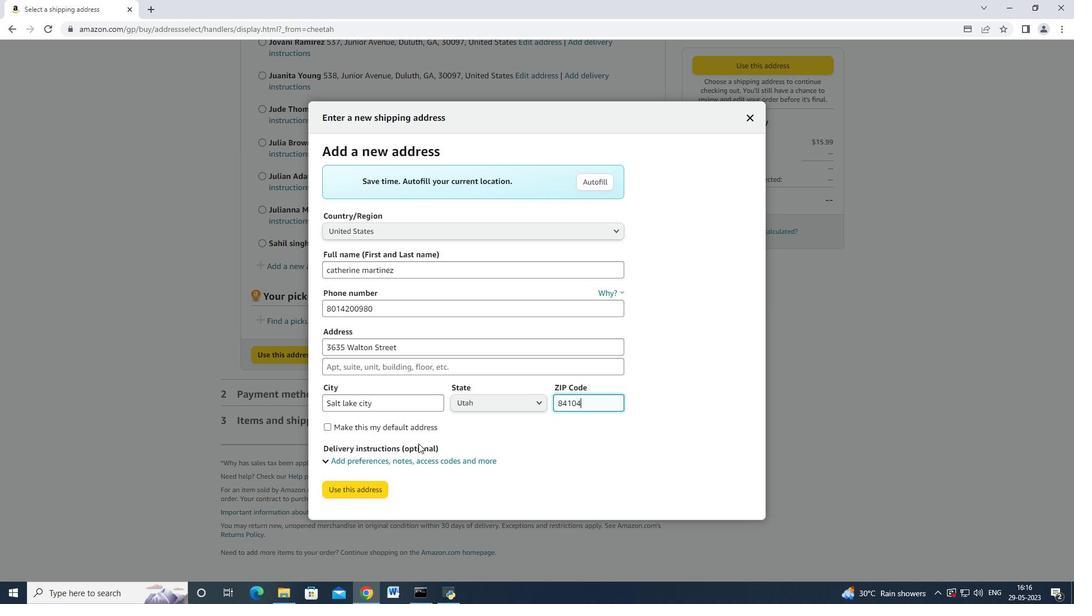 
Action: Mouse scrolled (418, 446) with delta (0, 0)
Screenshot: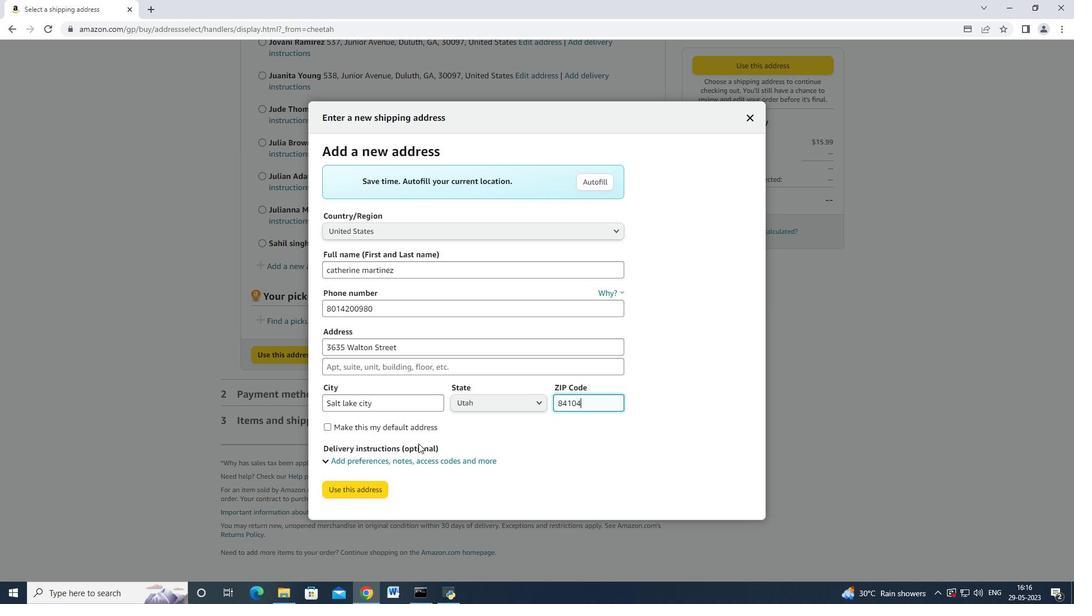 
Action: Mouse moved to (350, 489)
Screenshot: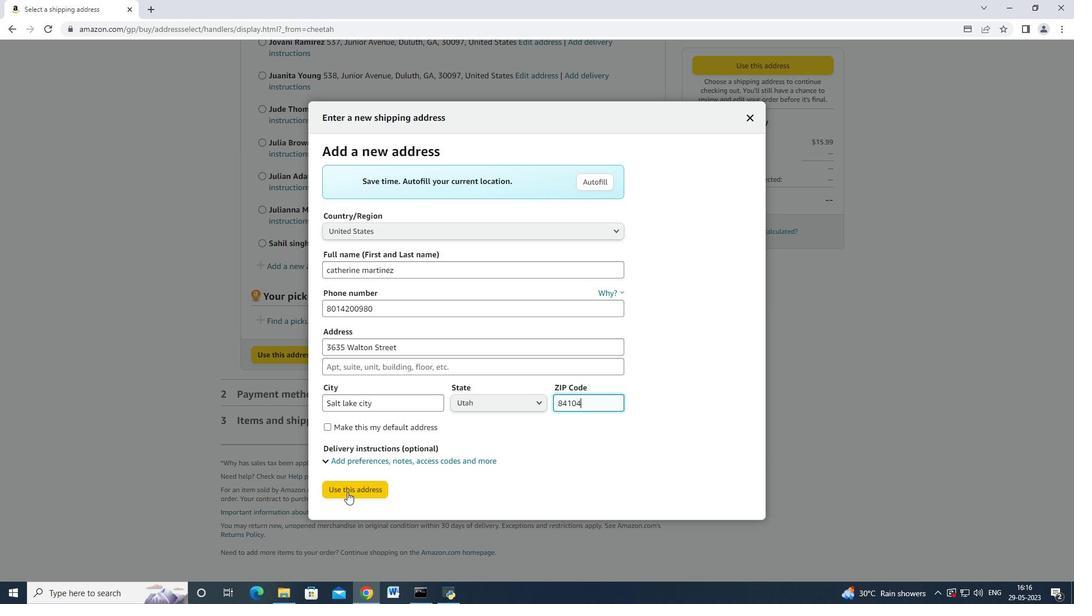 
Action: Mouse pressed left at (350, 489)
Screenshot: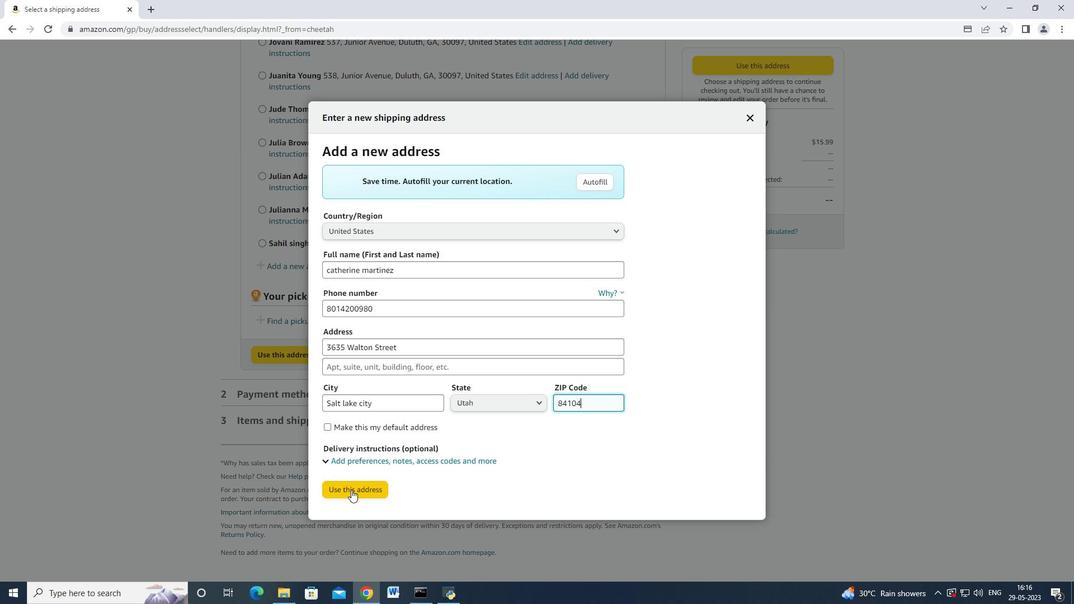 
Action: Mouse moved to (429, 419)
Screenshot: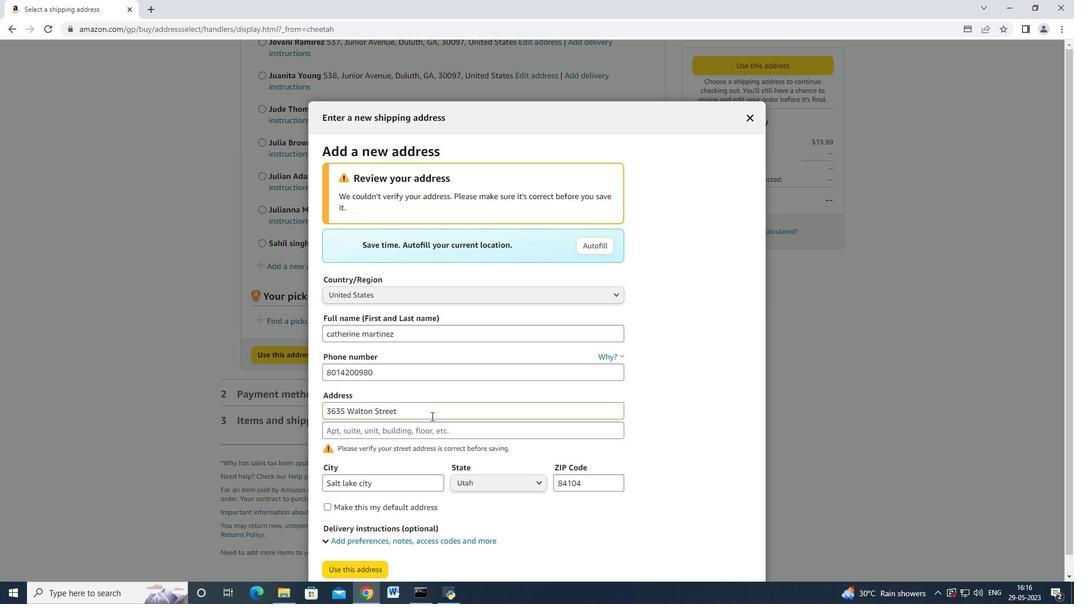 
Action: Mouse scrolled (429, 419) with delta (0, 0)
Screenshot: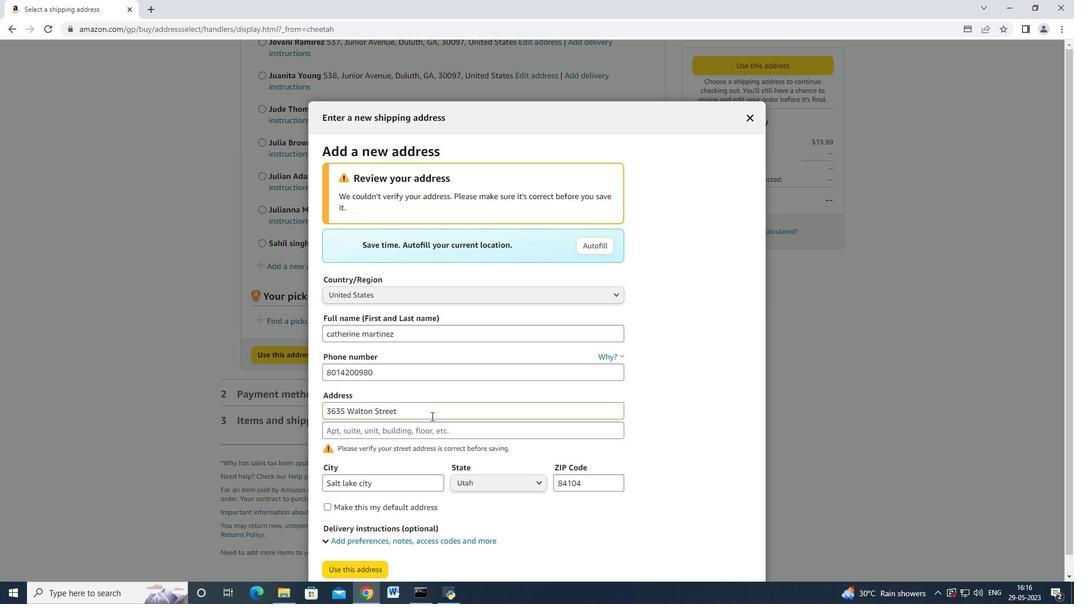 
Action: Mouse scrolled (429, 419) with delta (0, 0)
Screenshot: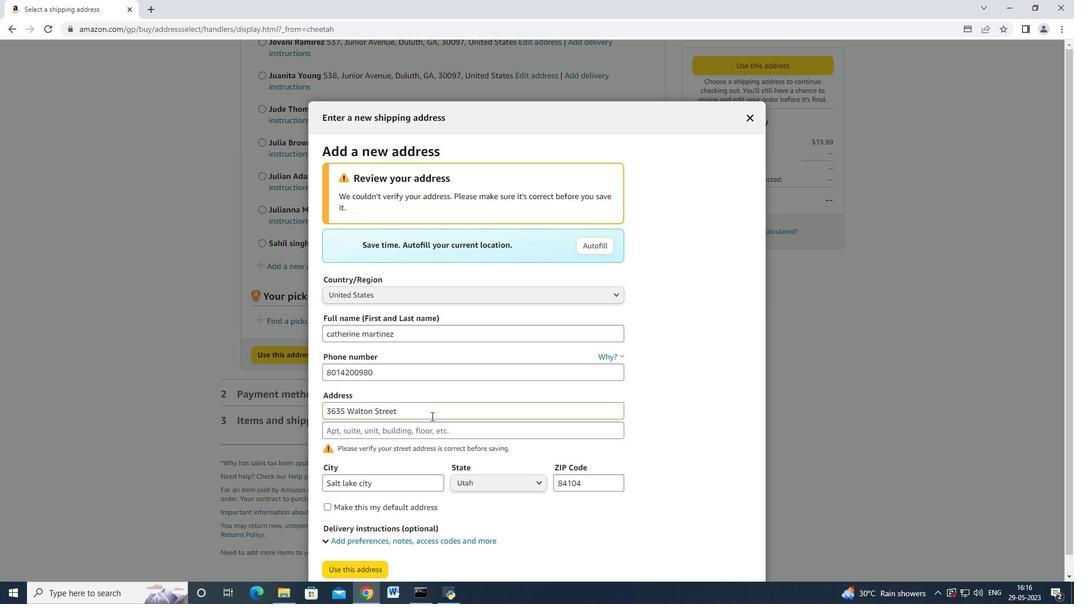 
Action: Mouse scrolled (429, 419) with delta (0, 0)
Screenshot: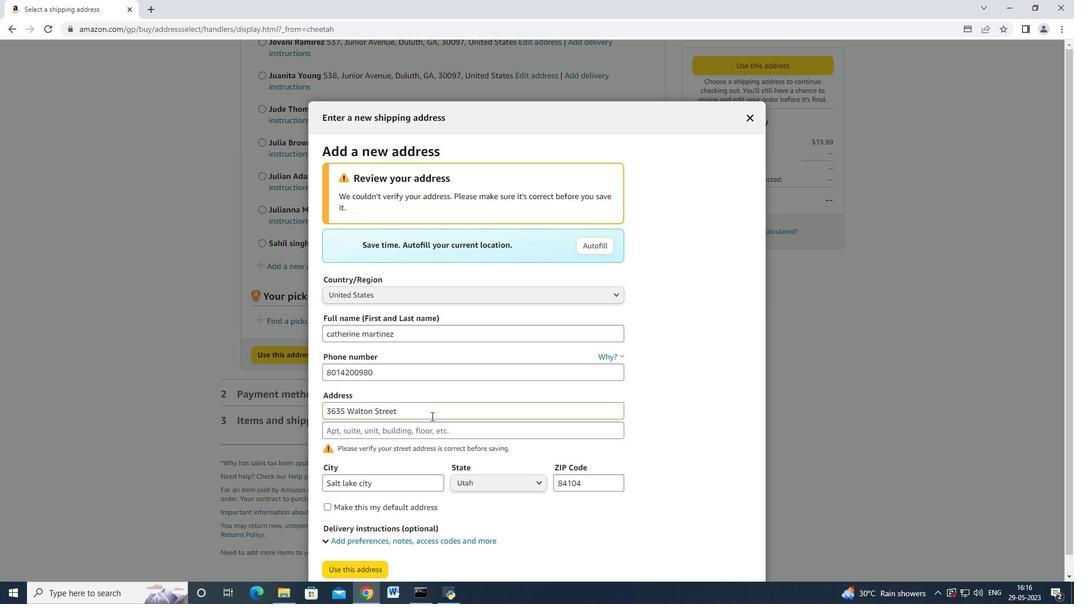 
Action: Mouse moved to (348, 557)
Screenshot: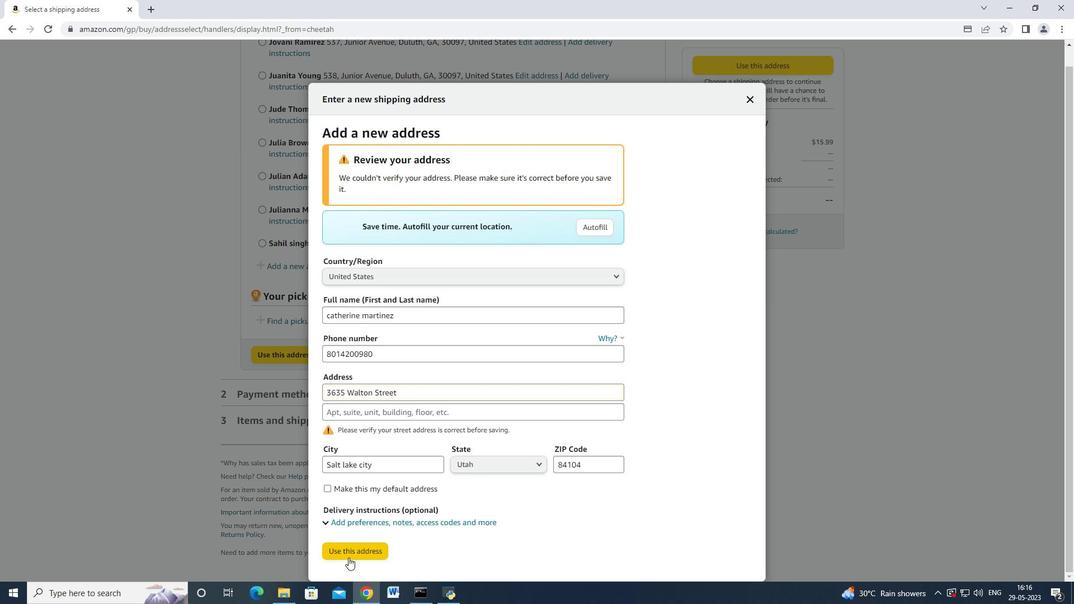 
Action: Mouse pressed left at (348, 557)
Screenshot: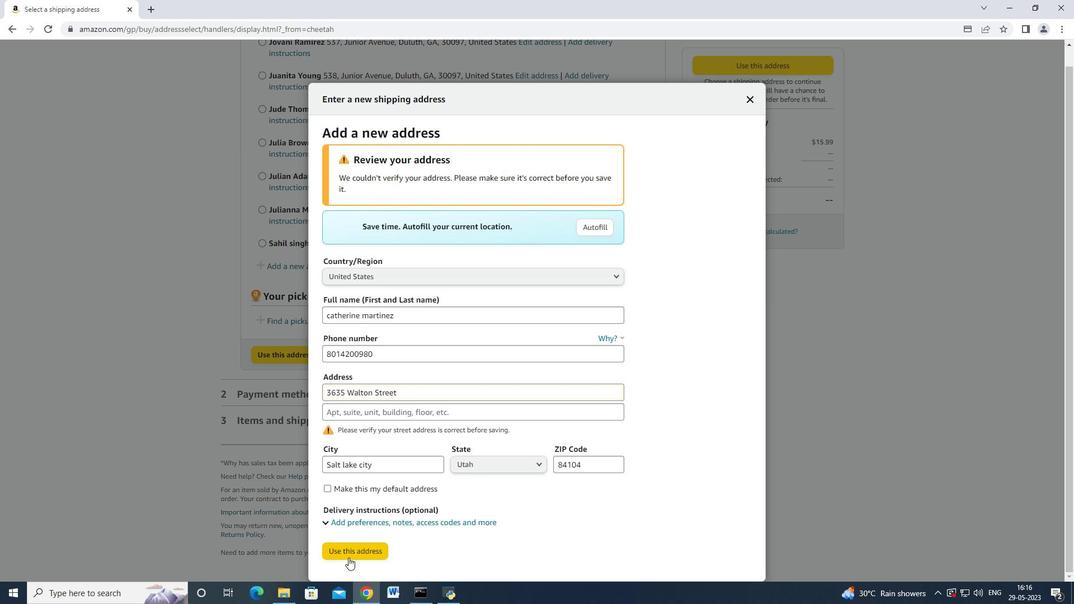 
Action: Mouse moved to (360, 240)
Screenshot: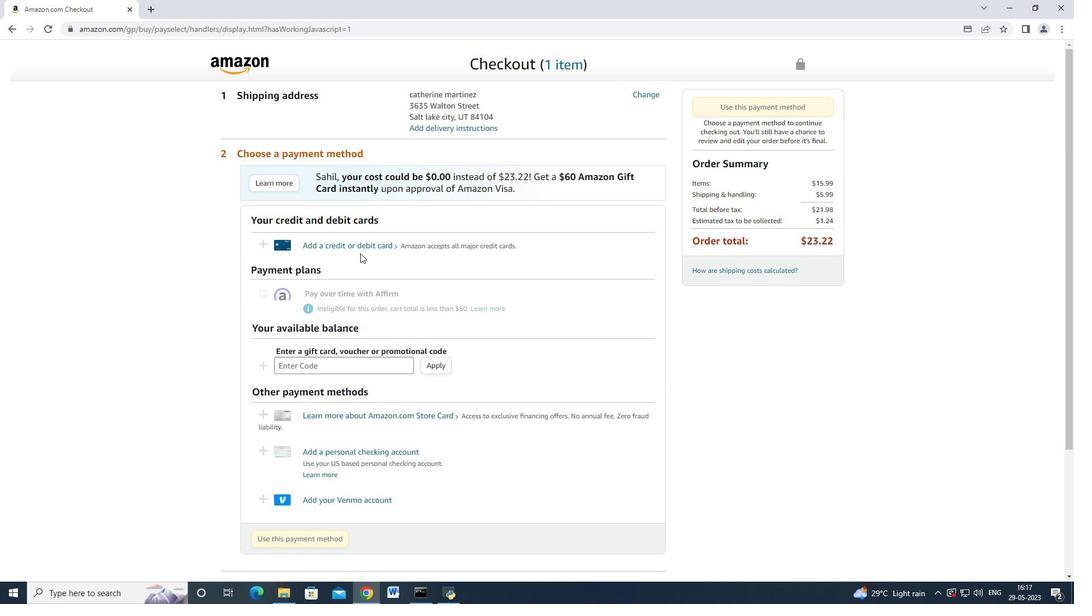 
Action: Mouse pressed left at (360, 240)
Screenshot: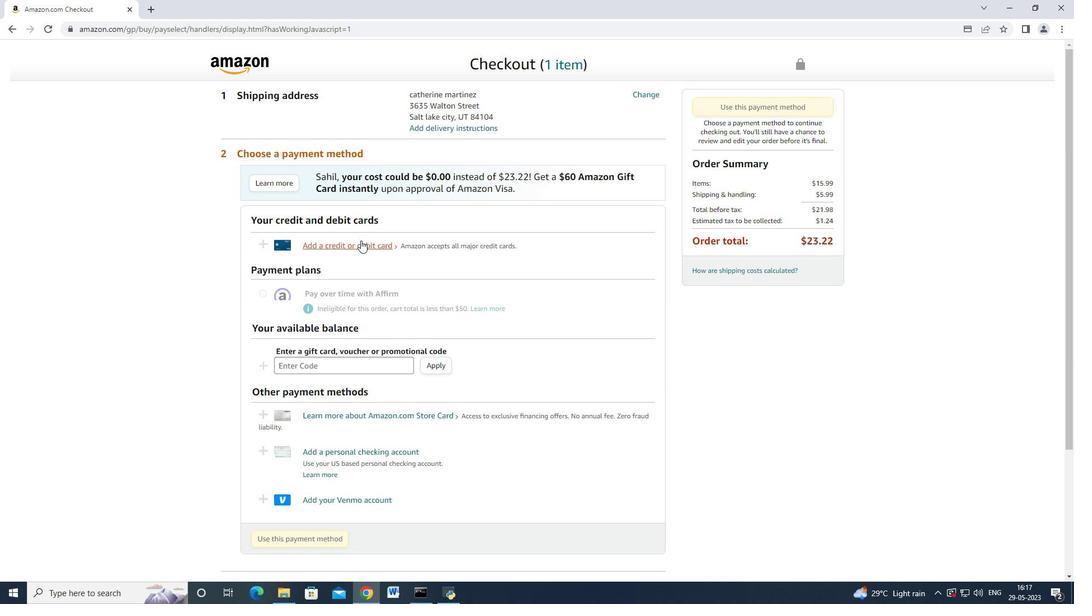 
Action: Mouse moved to (474, 252)
Screenshot: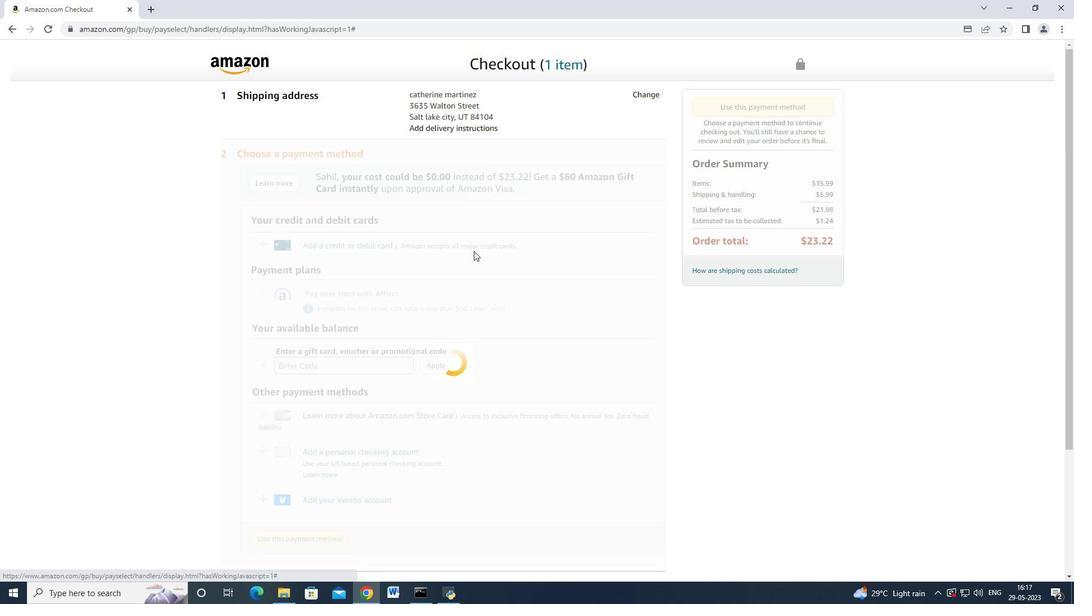 
Action: Mouse pressed left at (474, 252)
Screenshot: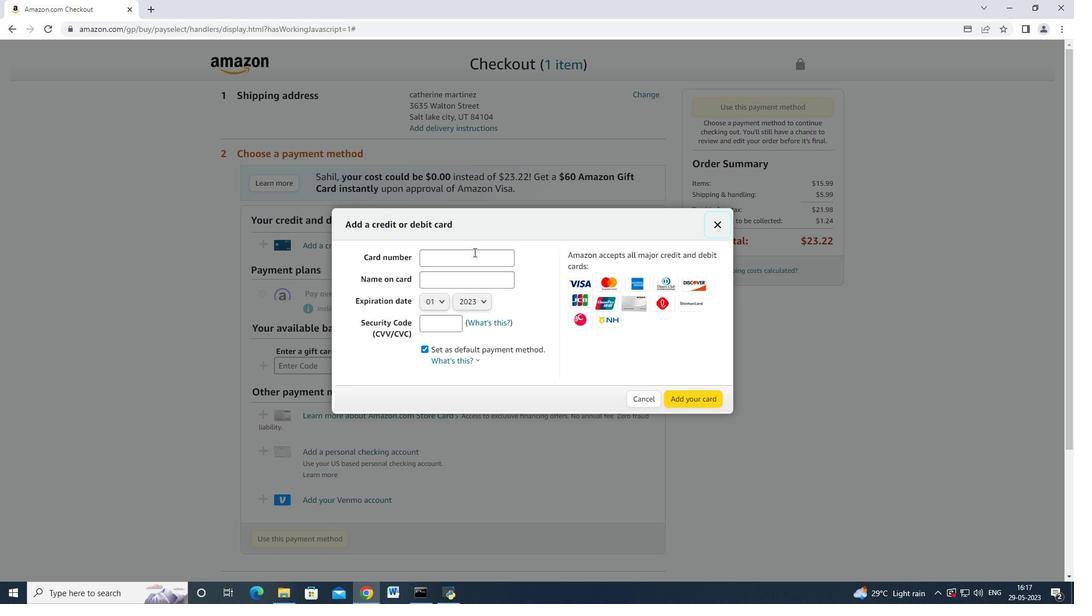 
Action: Mouse moved to (470, 252)
Screenshot: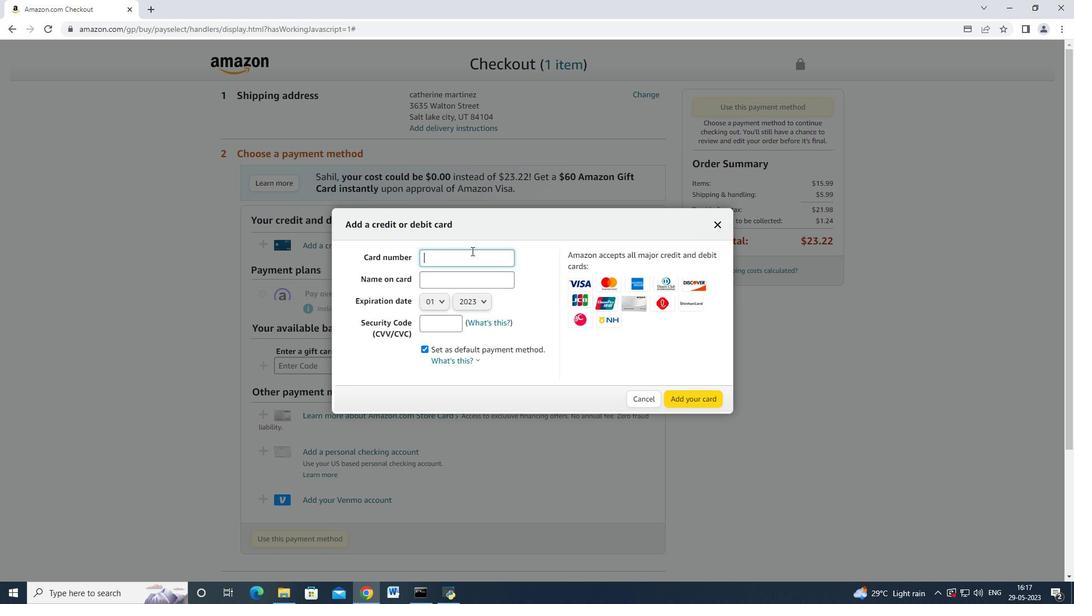 
Action: Key pressed 47626644775560100<Key.backspace><Key.tab>
Screenshot: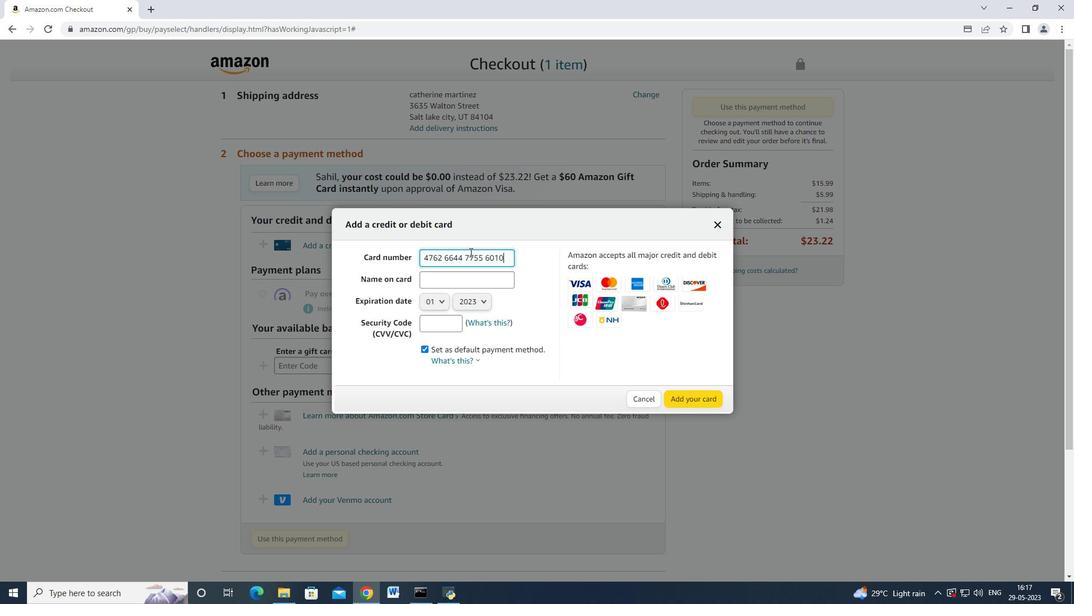 
Action: Mouse moved to (575, 242)
Screenshot: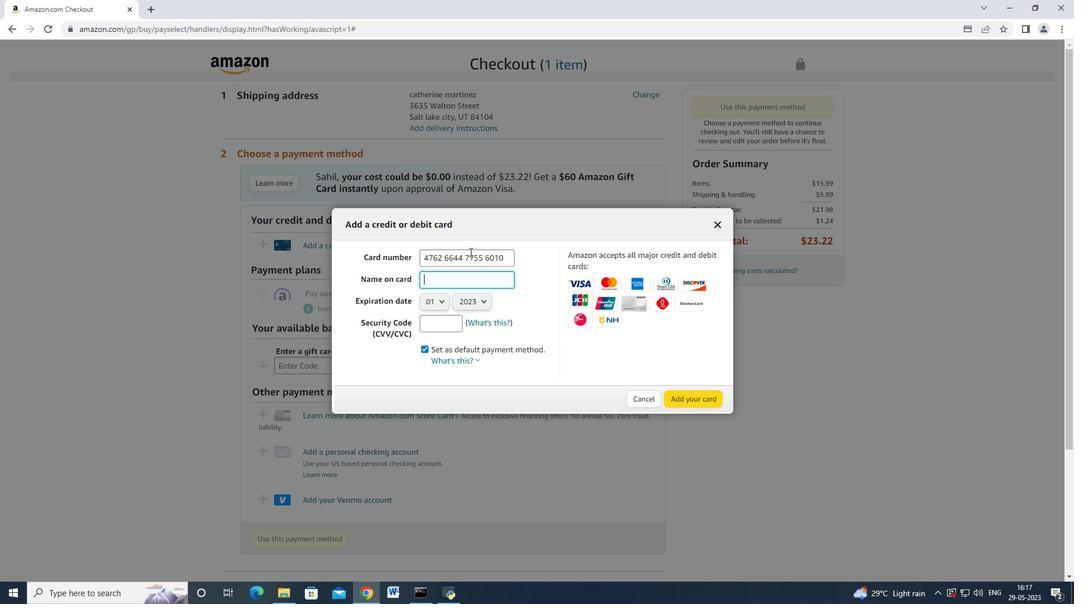 
Action: Key pressed mark<Key.space>adasm<Key.tab>
Screenshot: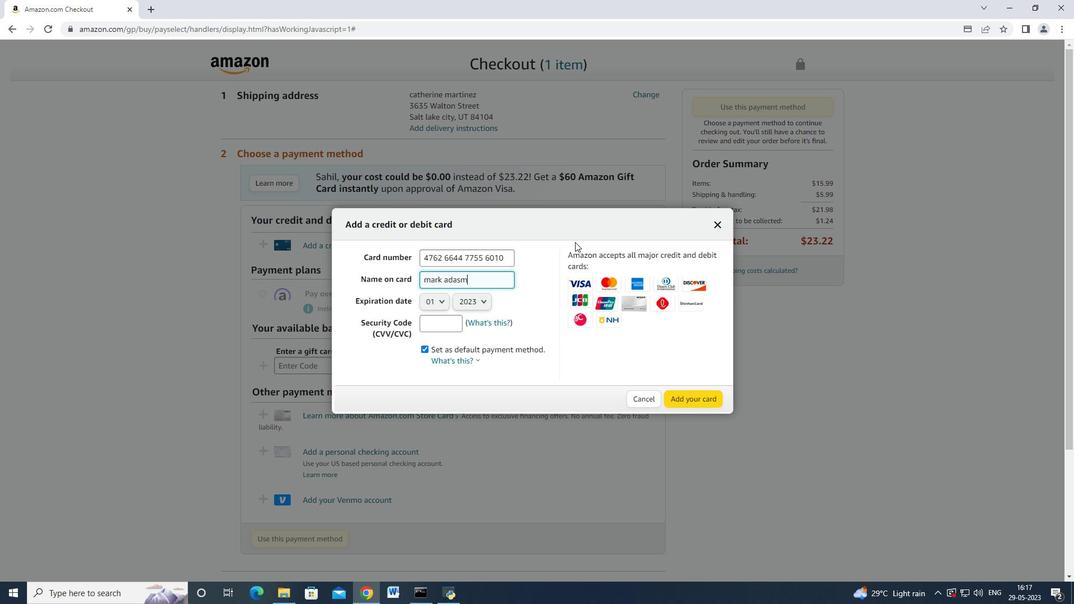 
Action: Mouse moved to (477, 276)
Screenshot: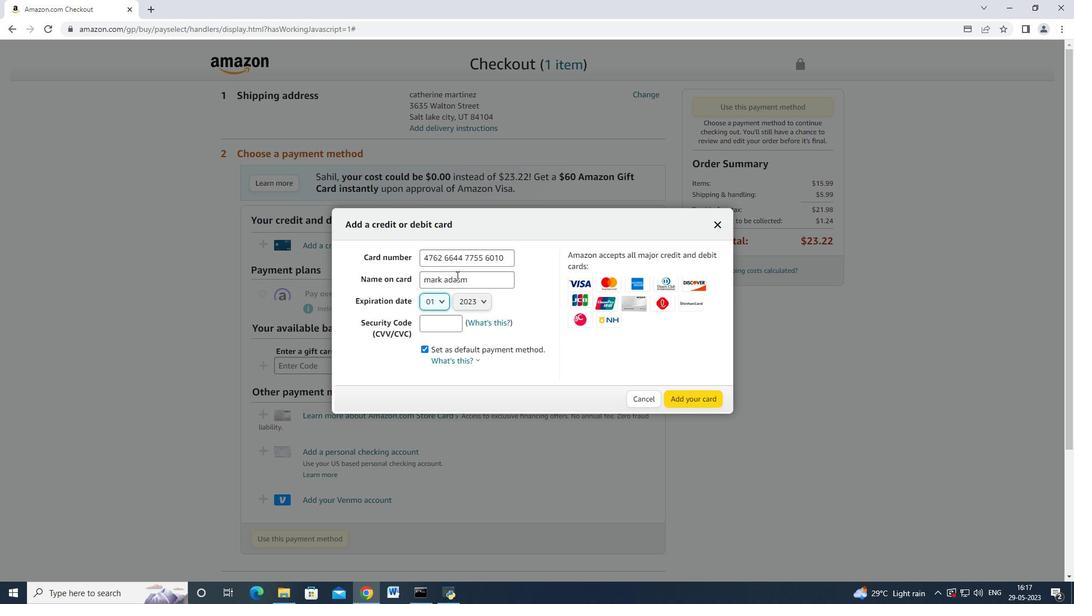 
Action: Mouse pressed left at (477, 276)
Screenshot: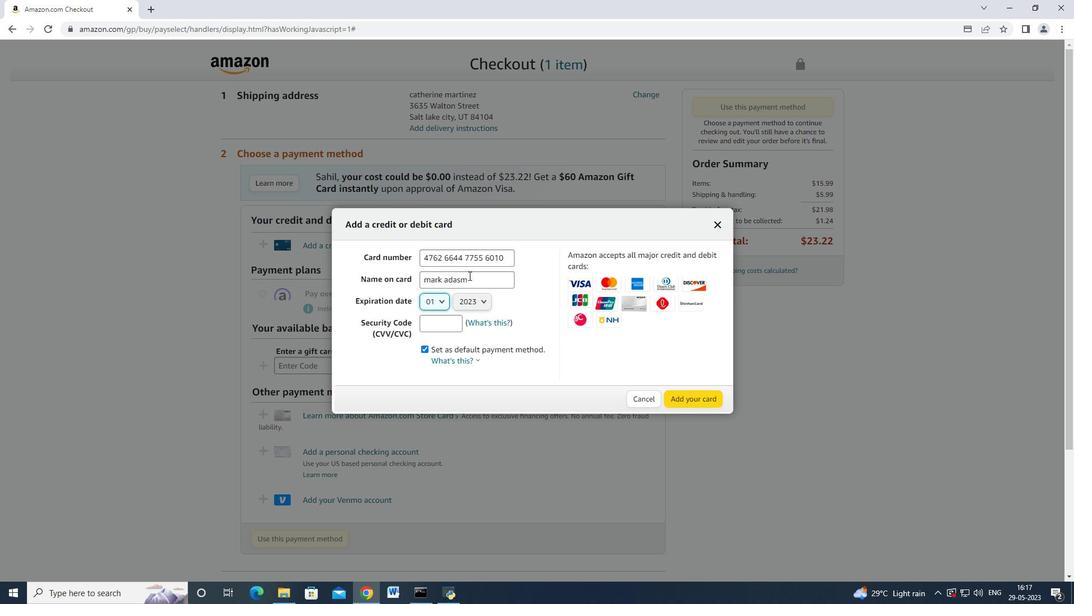 
Action: Mouse moved to (484, 279)
Screenshot: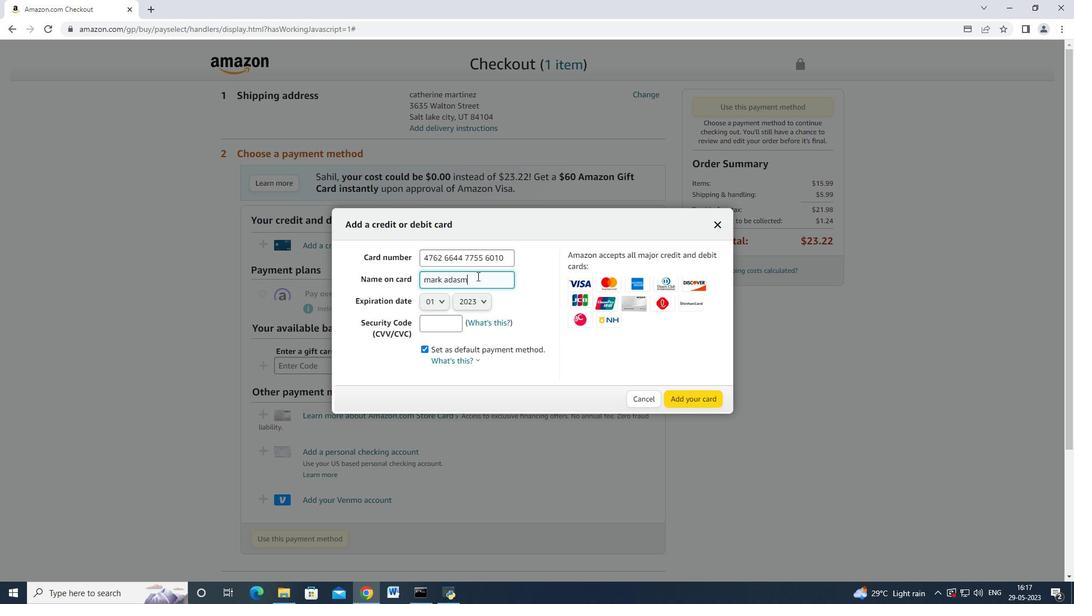 
Action: Key pressed <Key.backspace><Key.backspace>ms
Screenshot: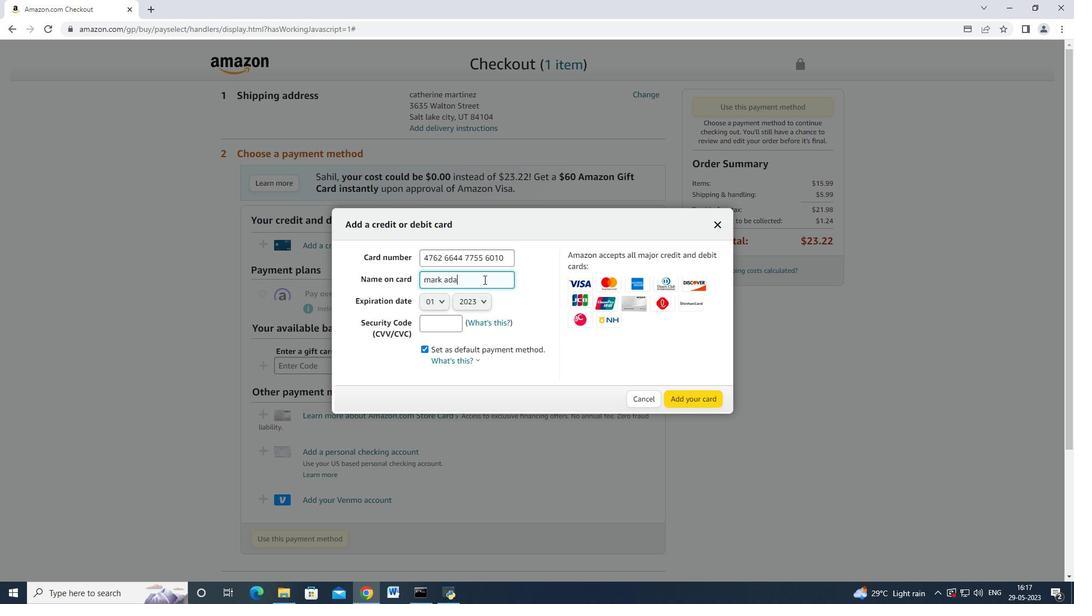 
Action: Mouse moved to (439, 307)
Screenshot: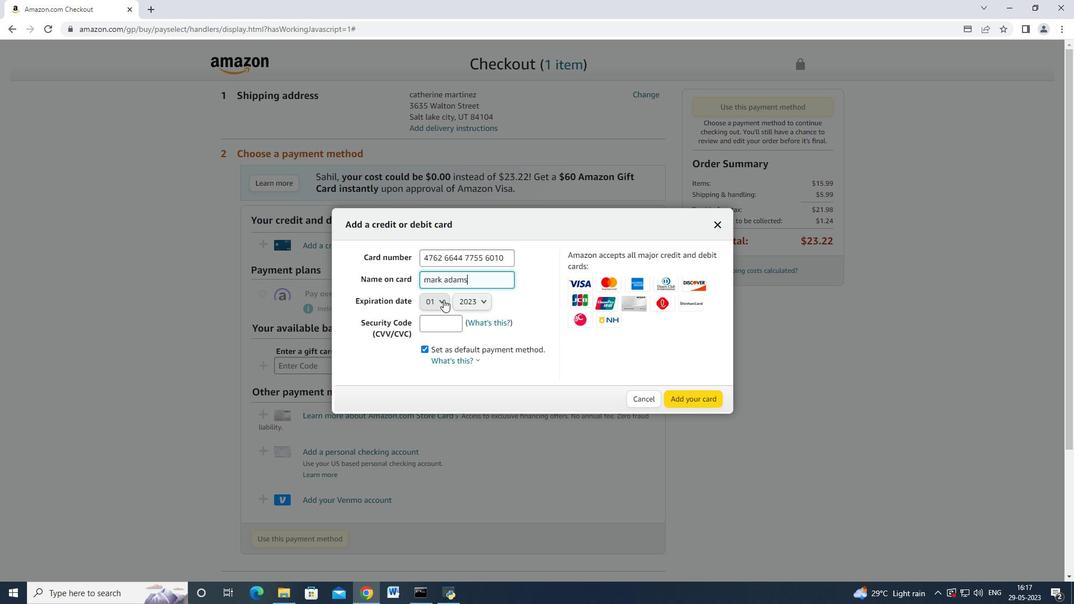 
Action: Mouse pressed left at (439, 307)
Screenshot: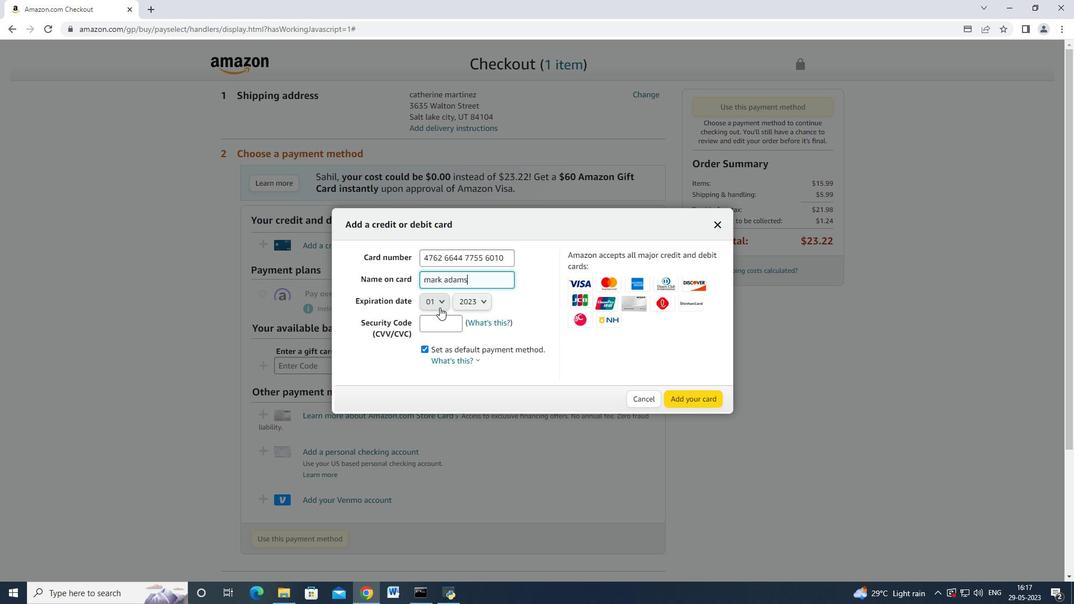 
Action: Mouse moved to (437, 340)
Screenshot: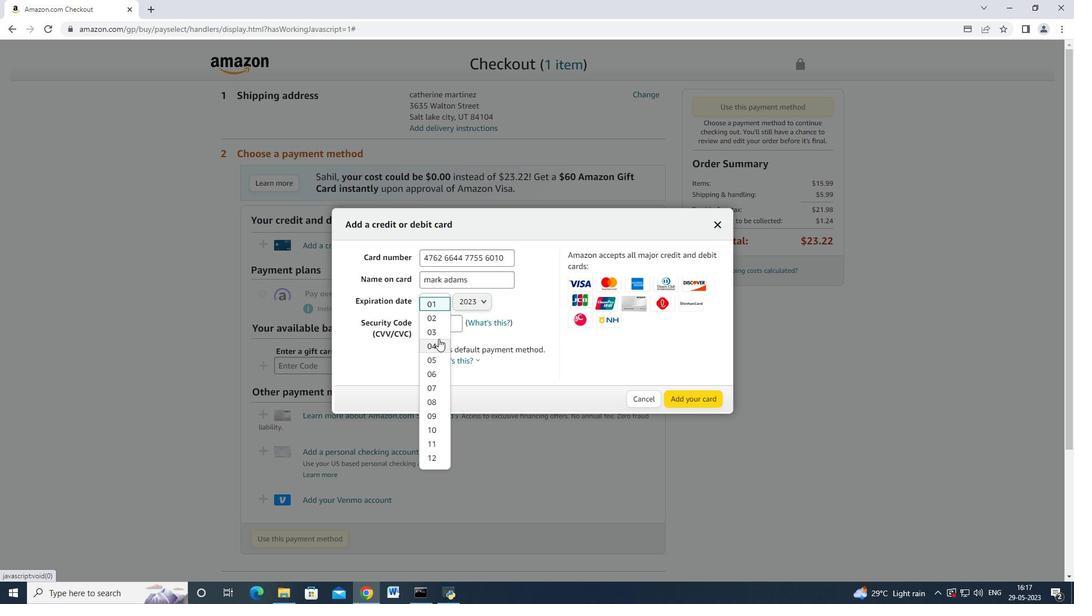 
Action: Mouse pressed left at (437, 340)
Screenshot: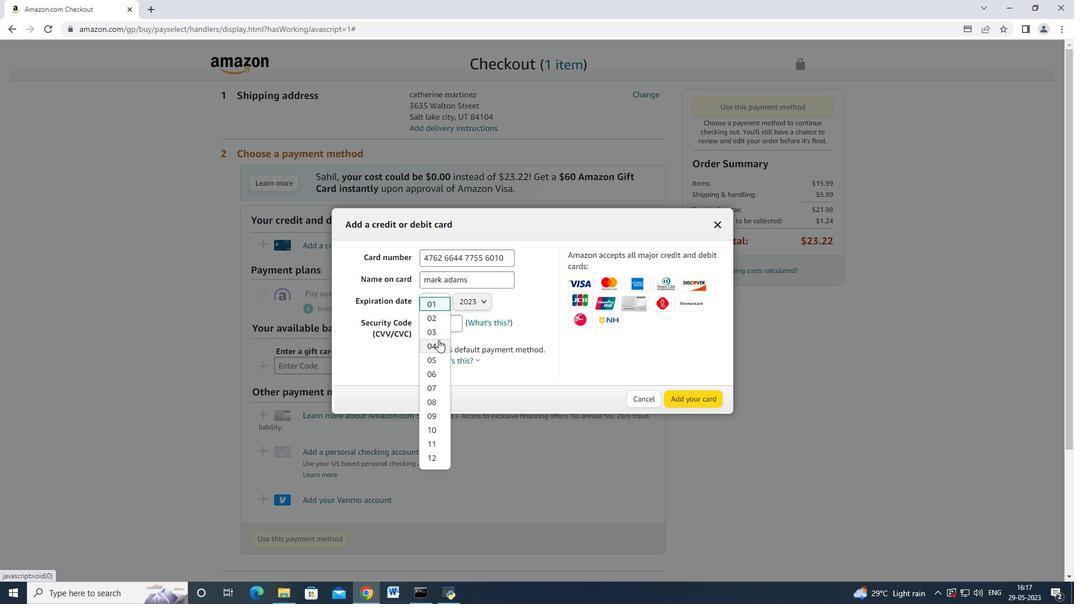 
Action: Mouse moved to (439, 307)
Screenshot: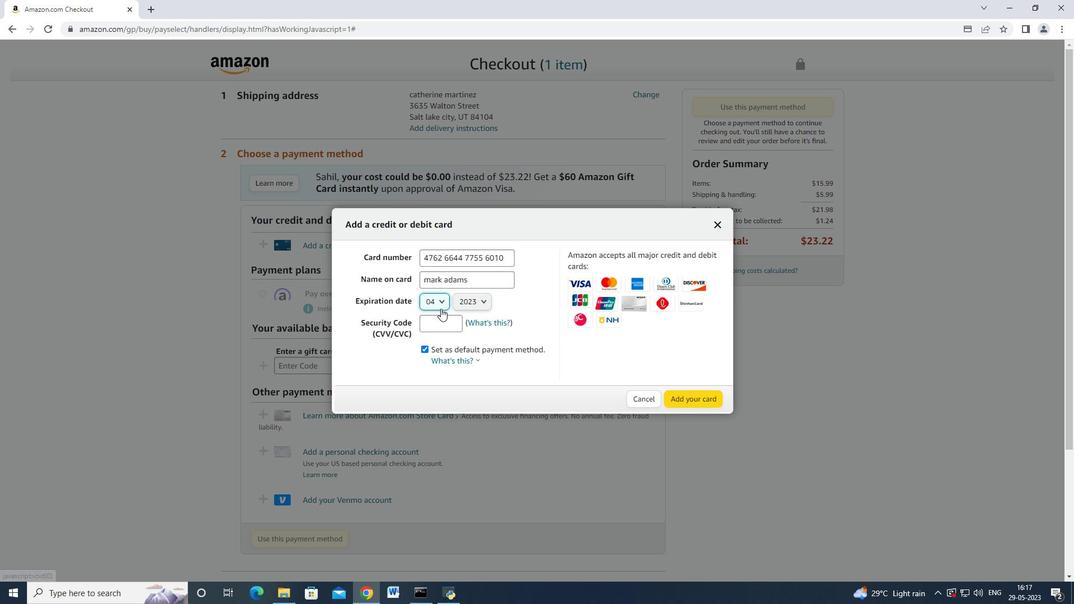 
Action: Mouse pressed left at (439, 307)
Screenshot: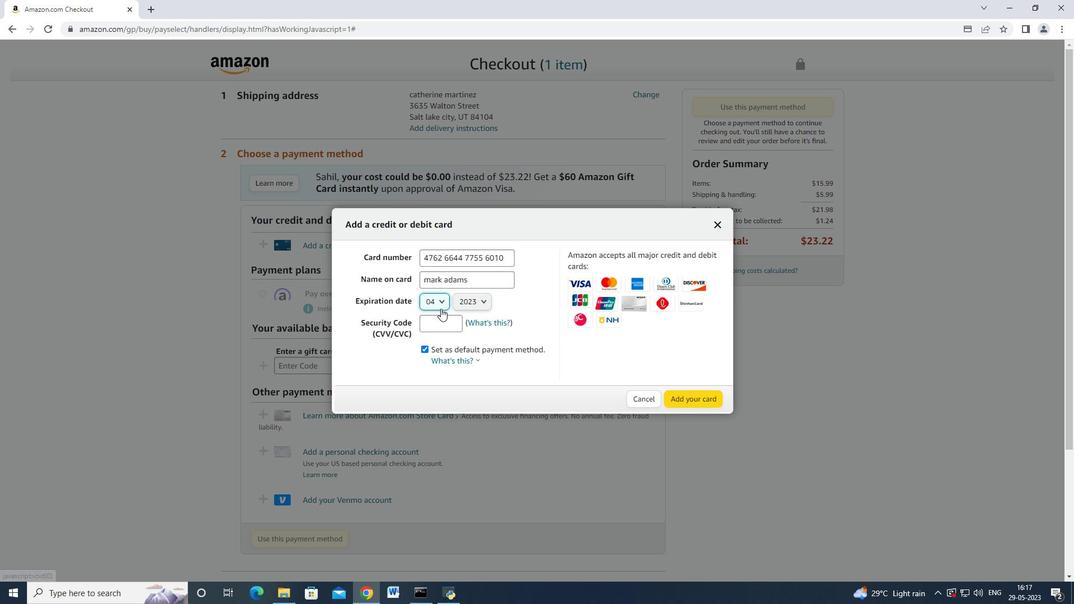 
Action: Mouse moved to (468, 301)
Screenshot: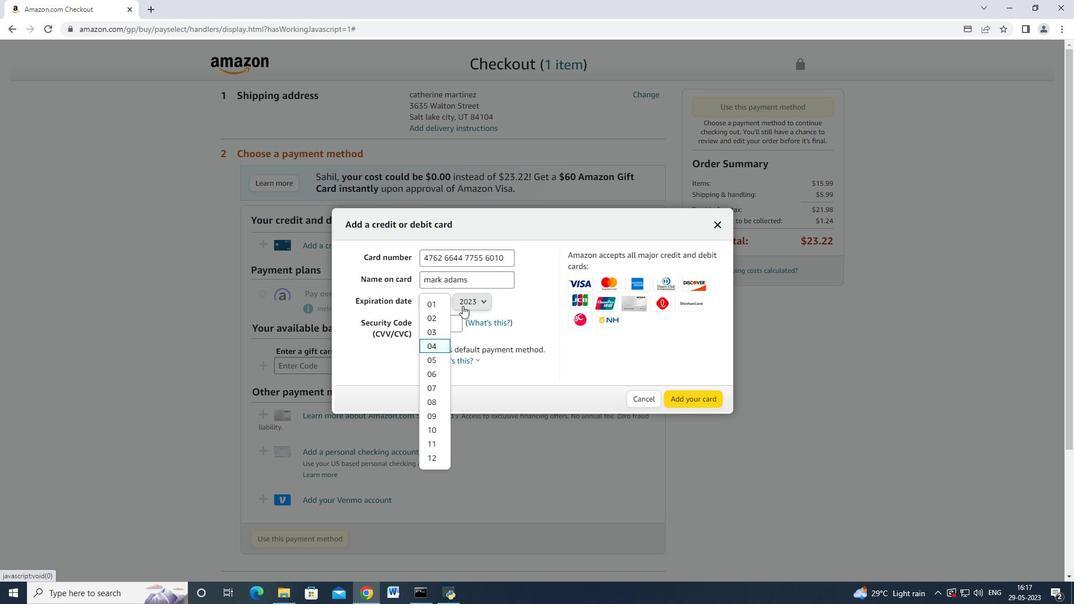 
Action: Mouse pressed left at (468, 301)
Screenshot: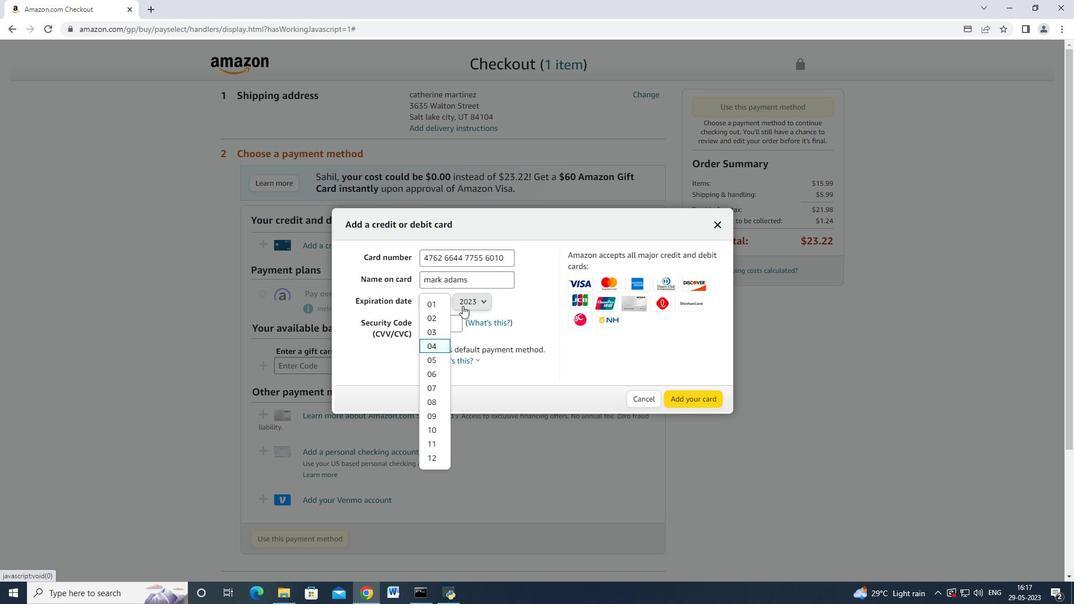 
Action: Mouse moved to (468, 330)
Screenshot: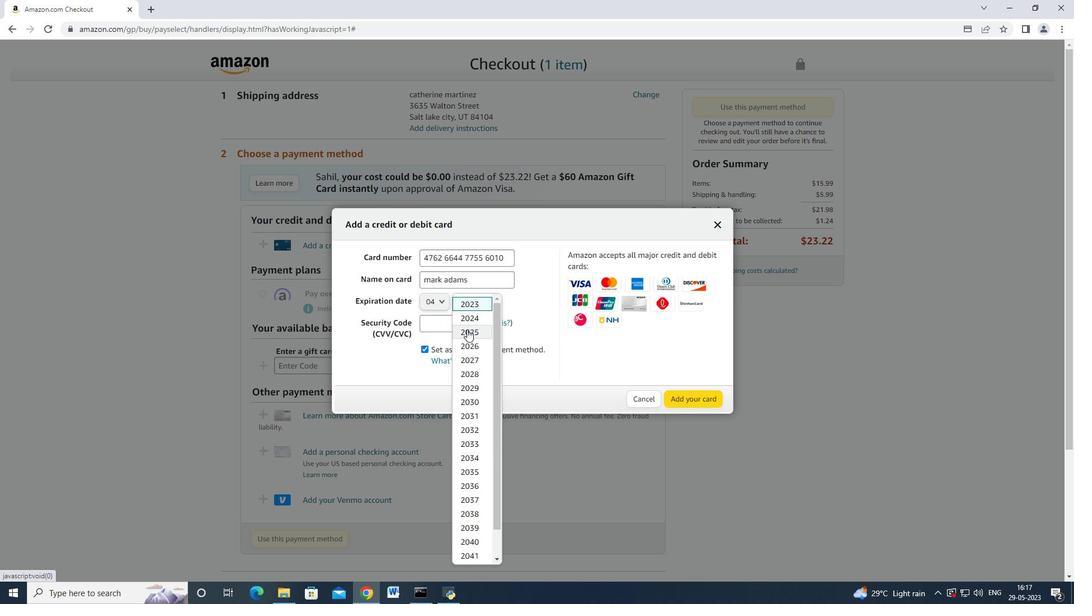 
Action: Mouse pressed left at (468, 330)
Screenshot: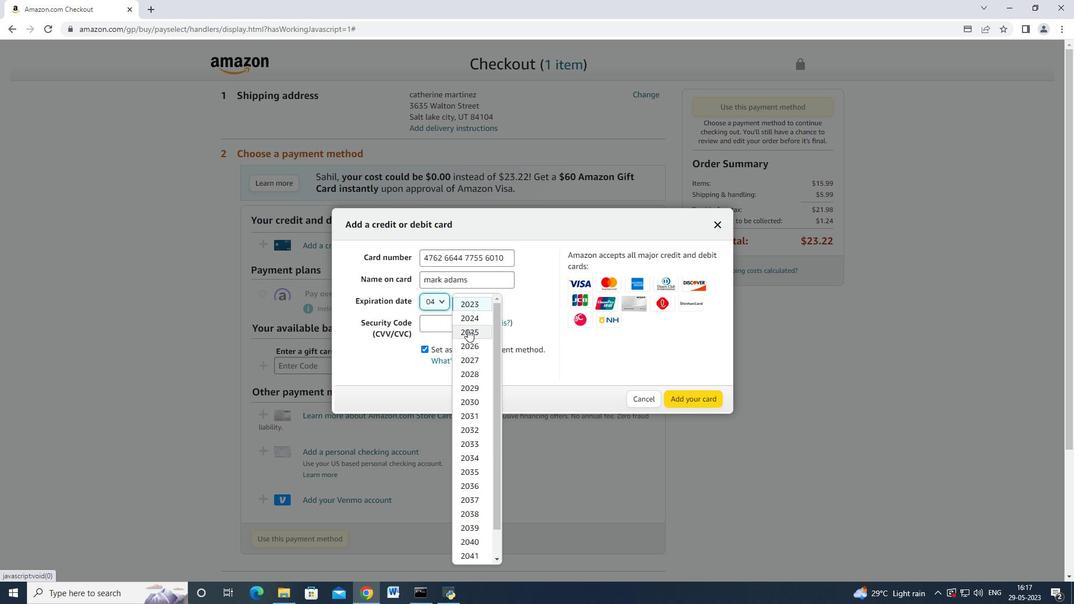 
Action: Mouse moved to (439, 329)
Screenshot: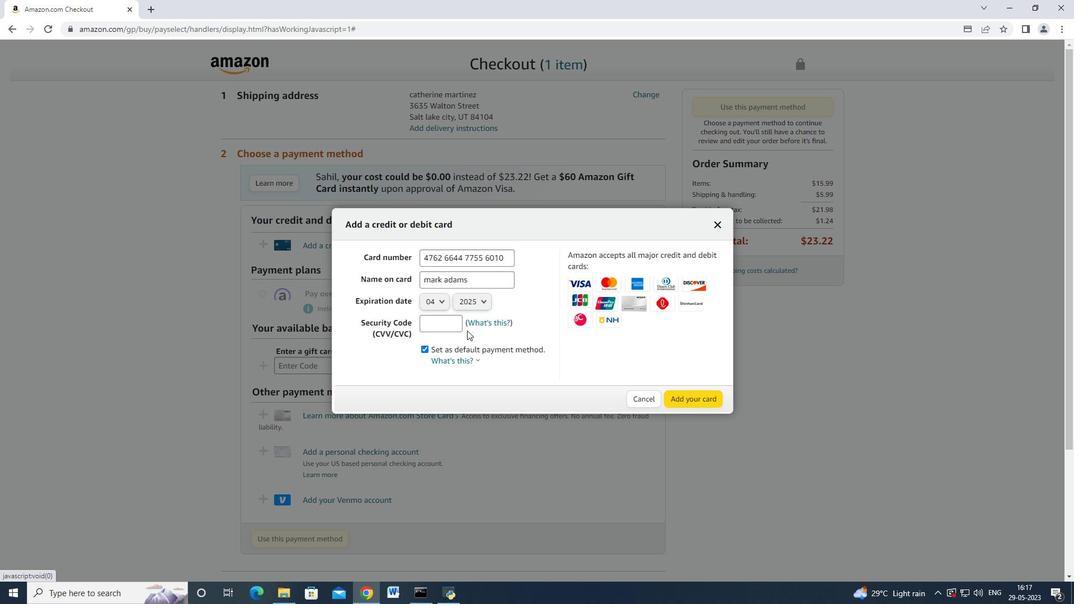 
Action: Mouse pressed left at (439, 329)
Screenshot: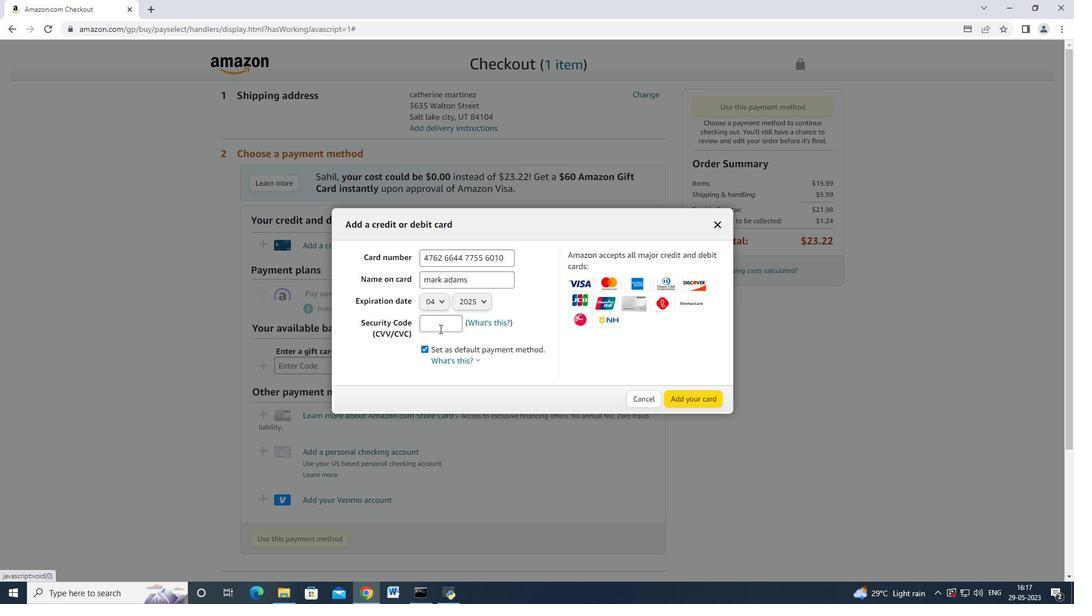 
Action: Mouse moved to (438, 328)
Screenshot: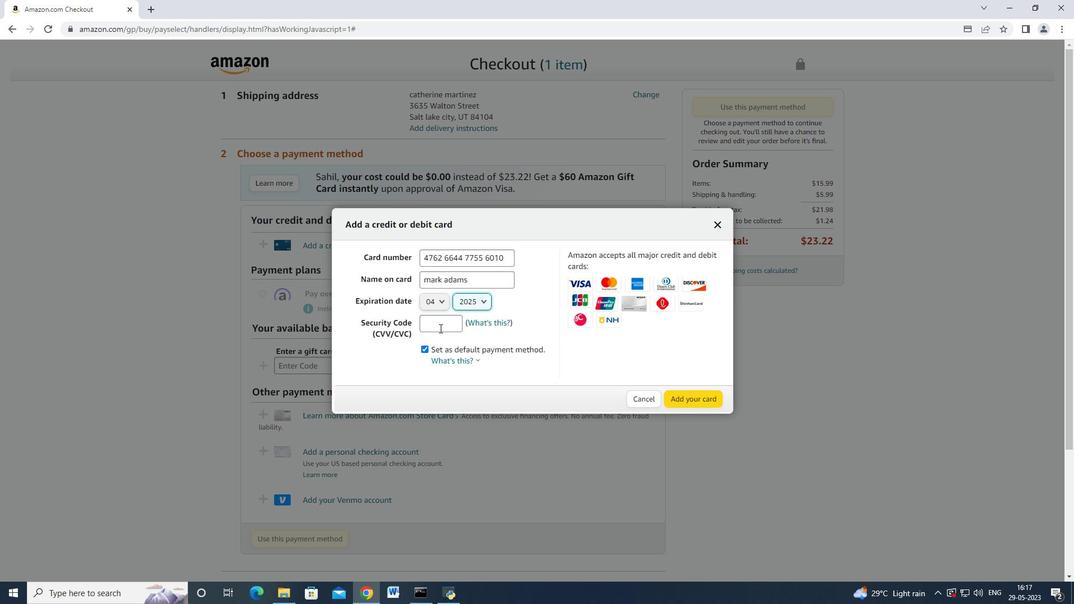 
Action: Mouse pressed left at (438, 328)
Screenshot: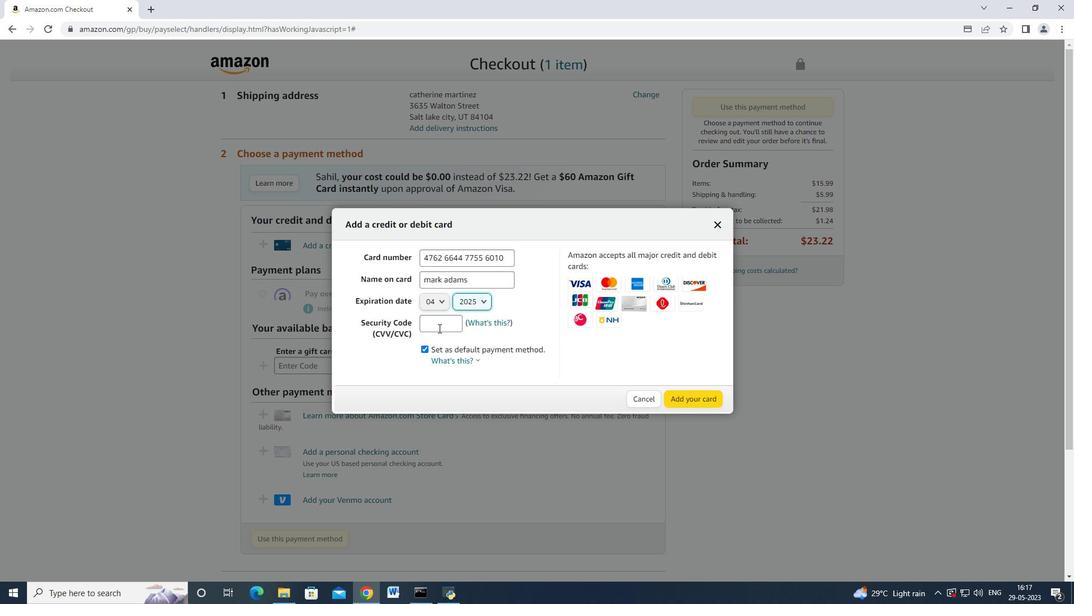 
Action: Mouse moved to (438, 327)
Screenshot: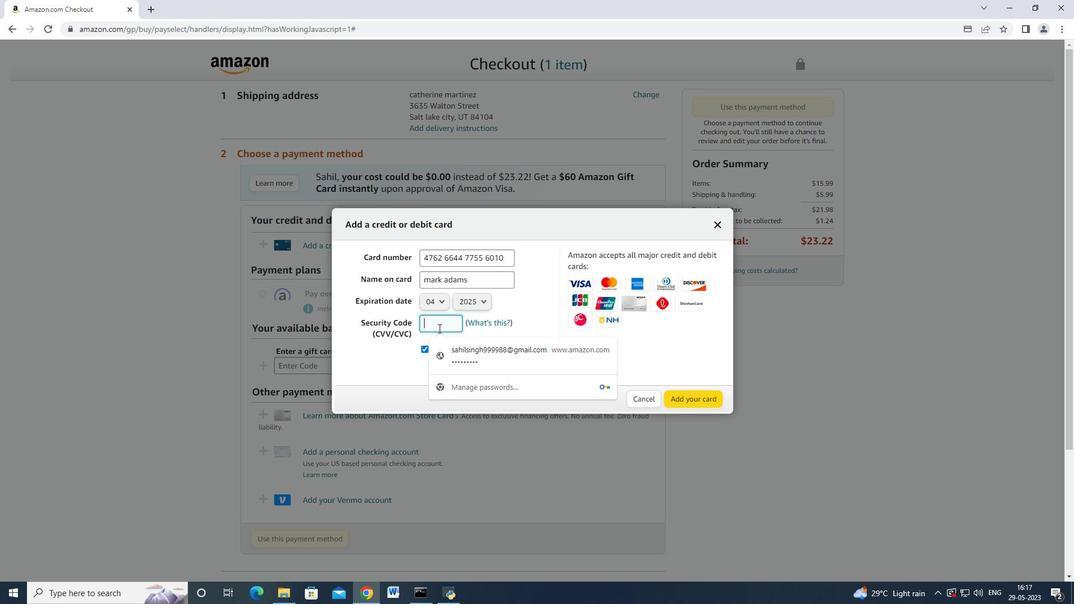 
Action: Key pressed 682
Screenshot: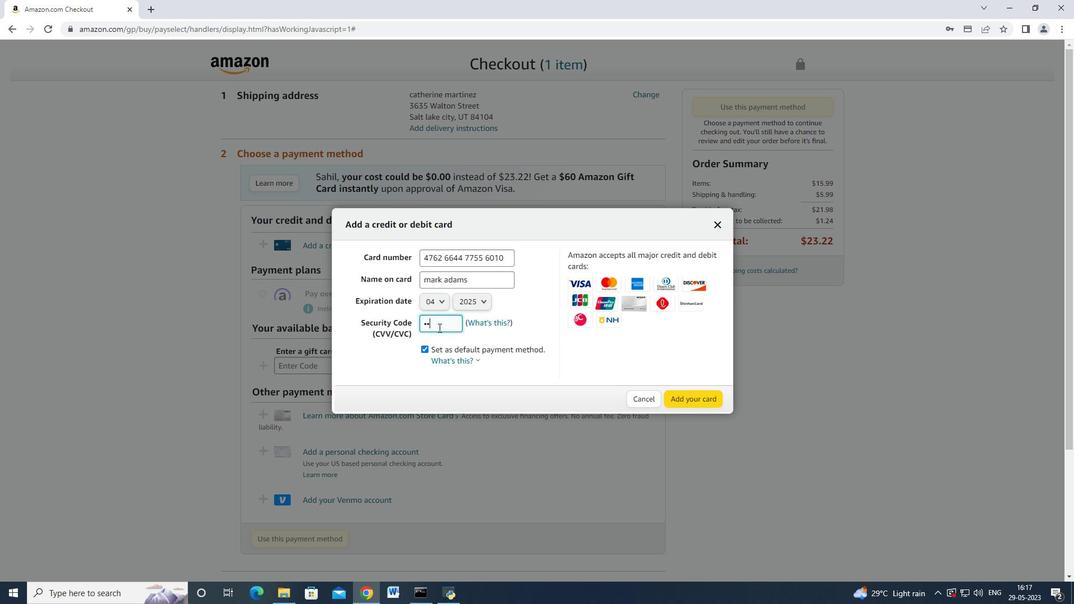 
Action: Mouse moved to (691, 399)
Screenshot: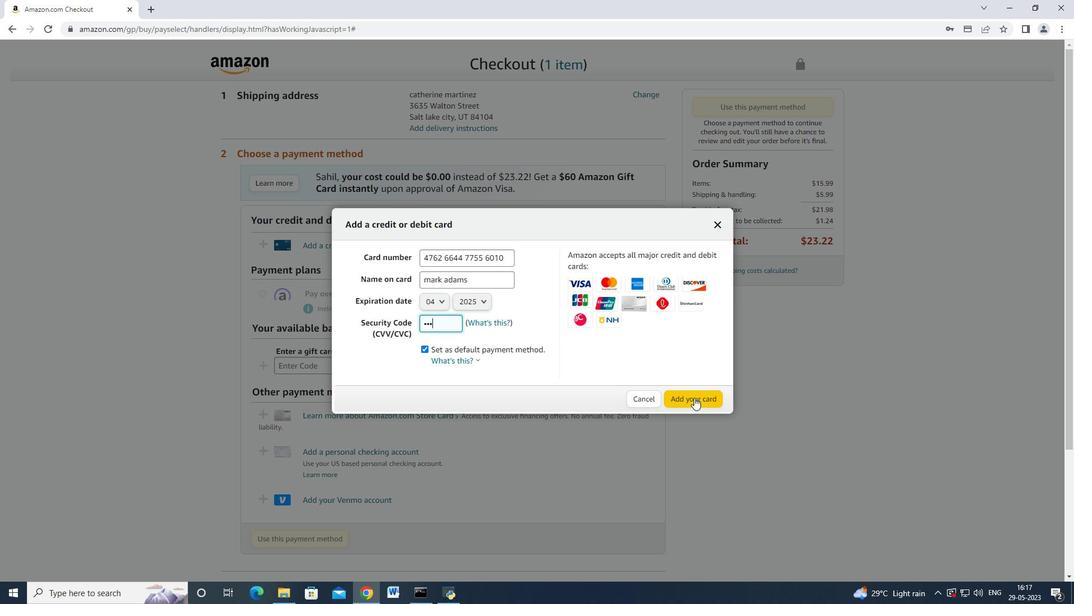 
